 Task: Assign in the project ArcticForge the issue 'Improve performance when searching large data sets' to the sprint 'Speedy Gonzales'. Assign in the project ArcticForge the issue 'Implement user permissions to restrict access to sensitive data' to the sprint 'Speedy Gonzales'. Assign in the project ArcticForge the issue 'Develop a new feature to allow for in-app messaging between users' to the sprint 'Speedy Gonzales'. Assign in the project ArcticForge the issue 'Address issues related to software bugs and defects' to the sprint 'Speedy Gonzales'
Action: Mouse moved to (249, 71)
Screenshot: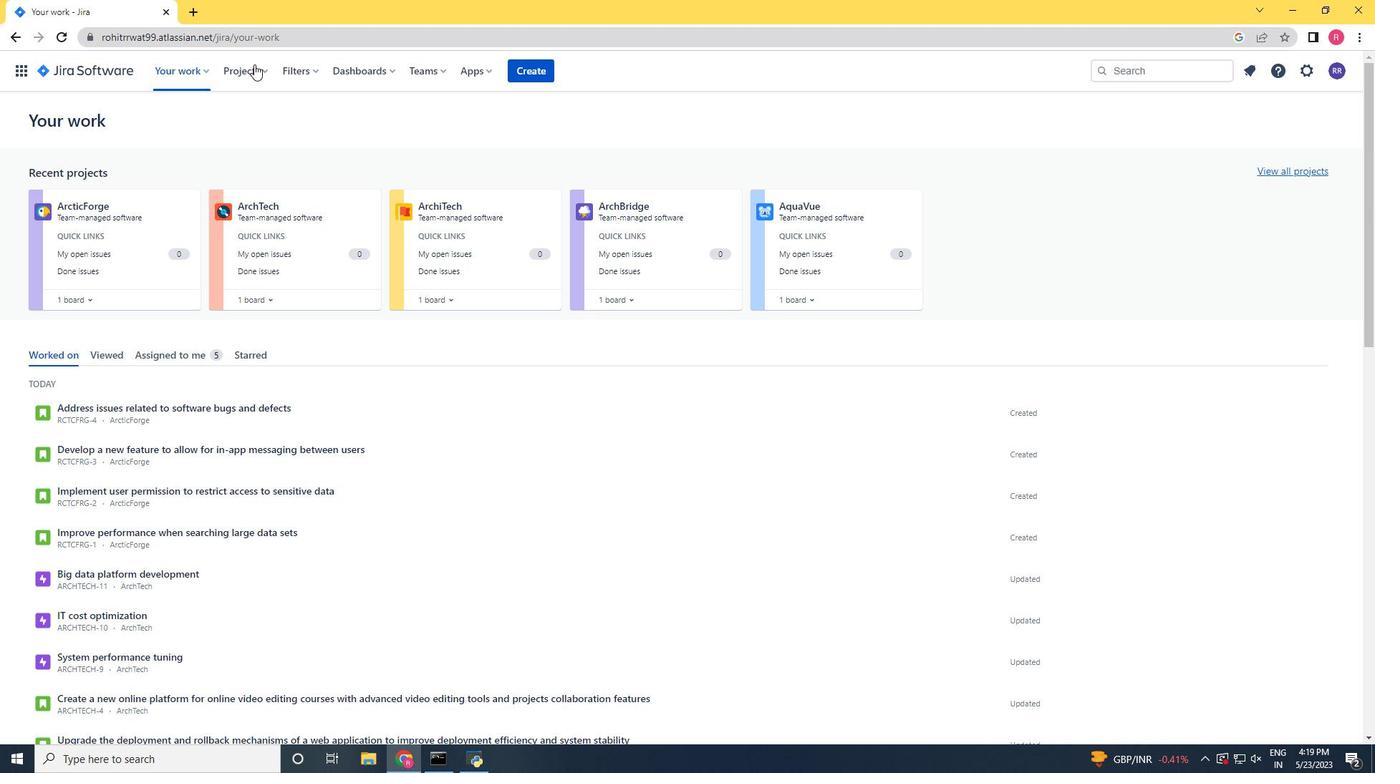 
Action: Mouse pressed left at (249, 71)
Screenshot: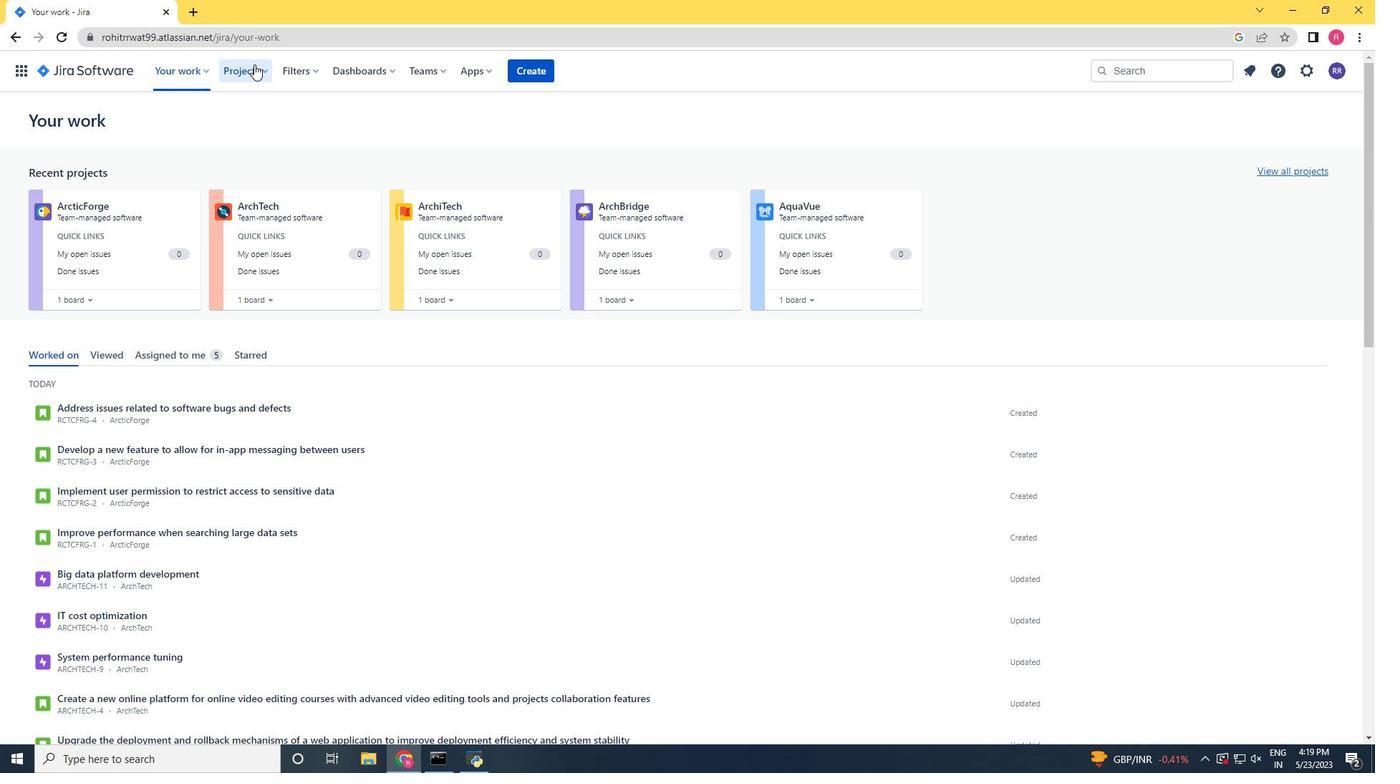 
Action: Mouse moved to (274, 126)
Screenshot: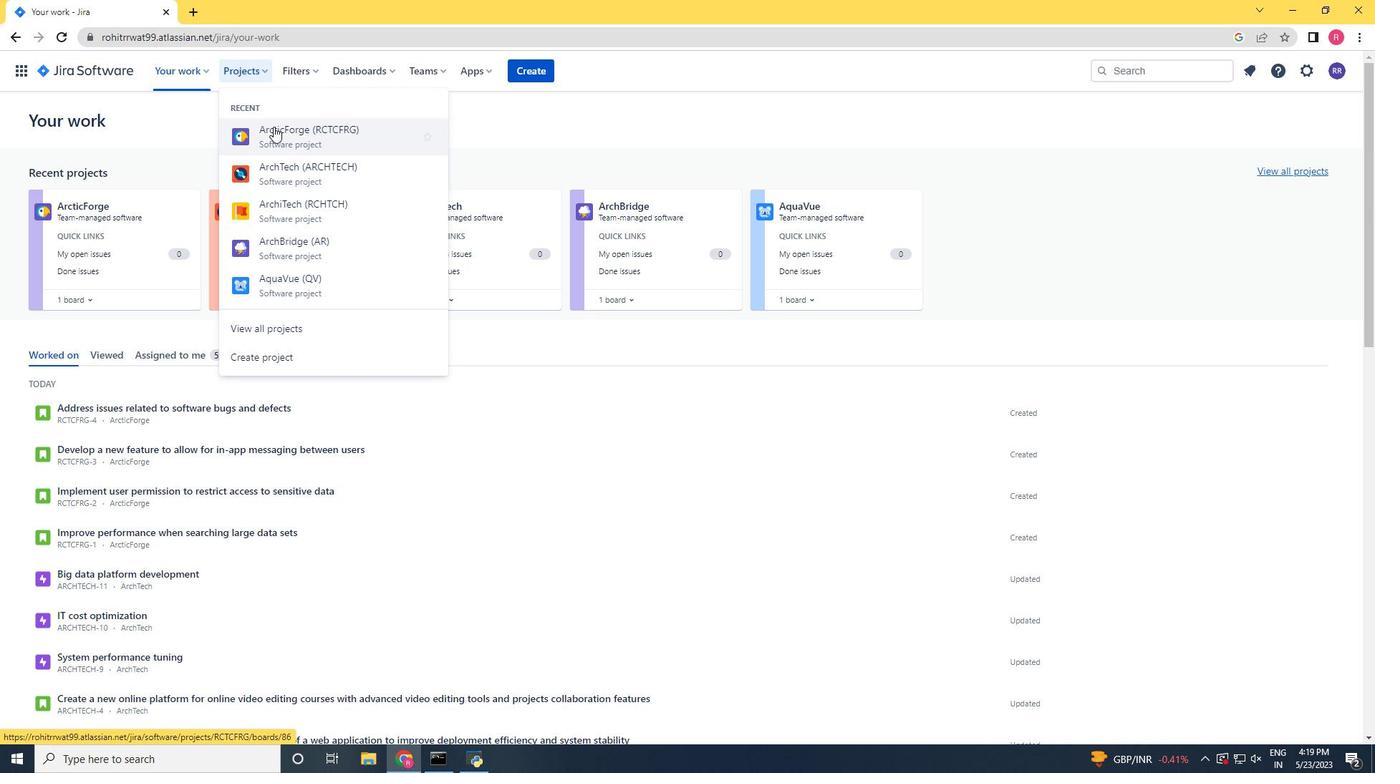 
Action: Mouse pressed left at (274, 126)
Screenshot: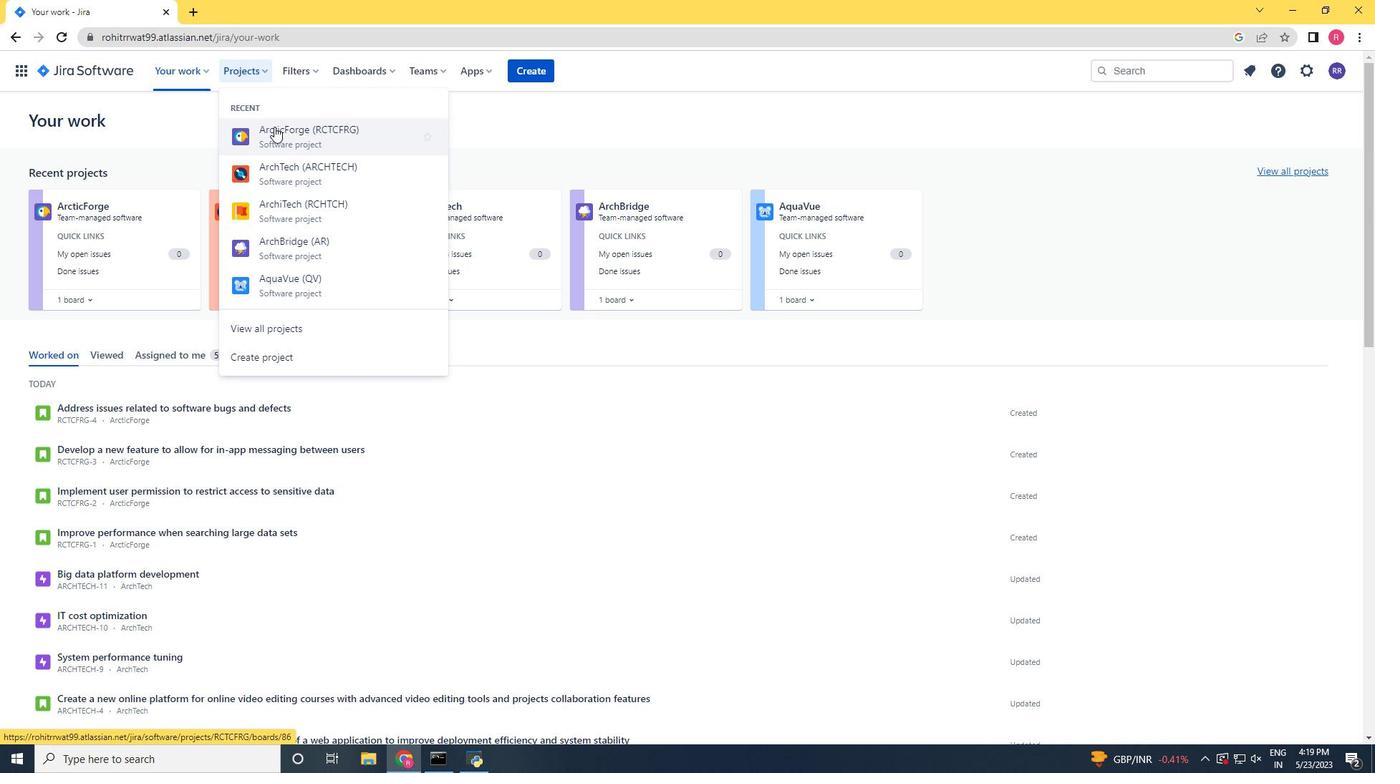 
Action: Mouse moved to (59, 210)
Screenshot: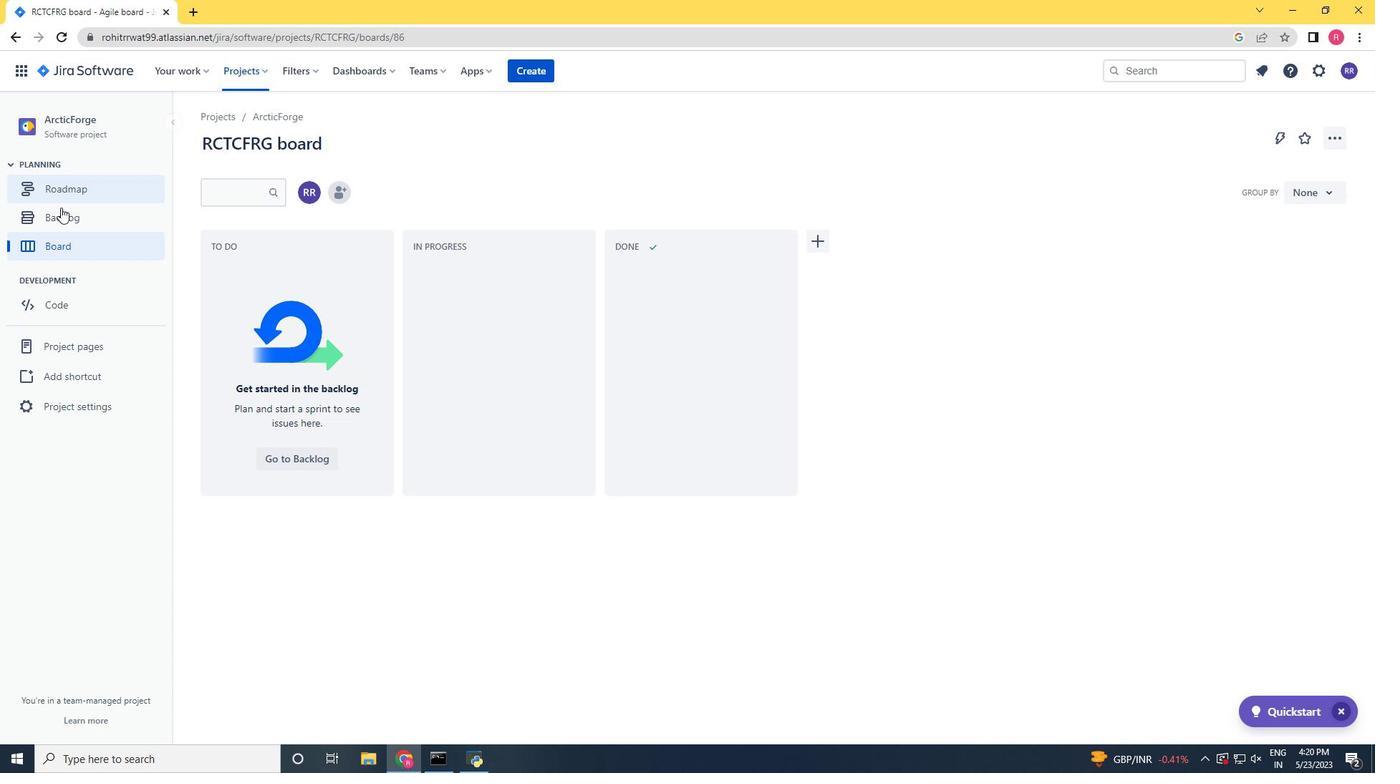 
Action: Mouse pressed left at (59, 210)
Screenshot: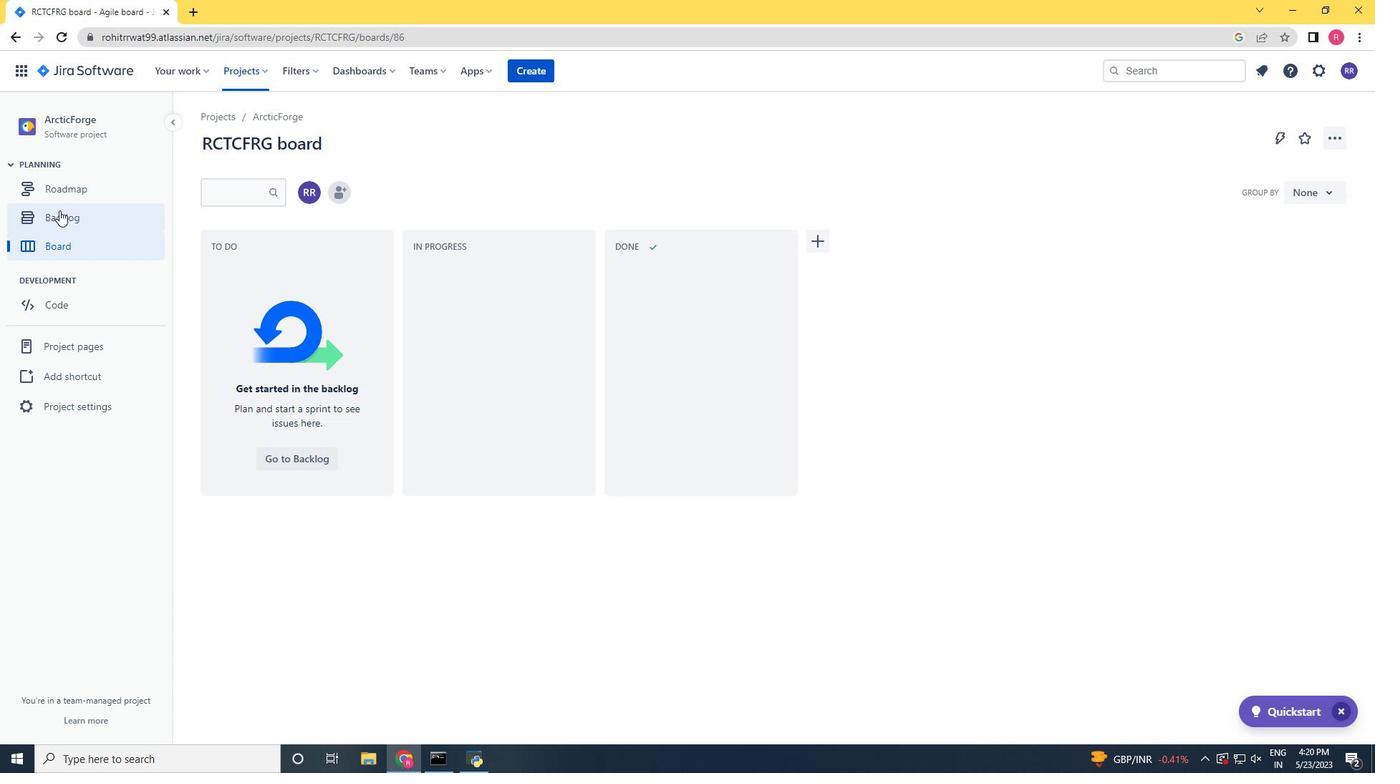 
Action: Mouse moved to (809, 548)
Screenshot: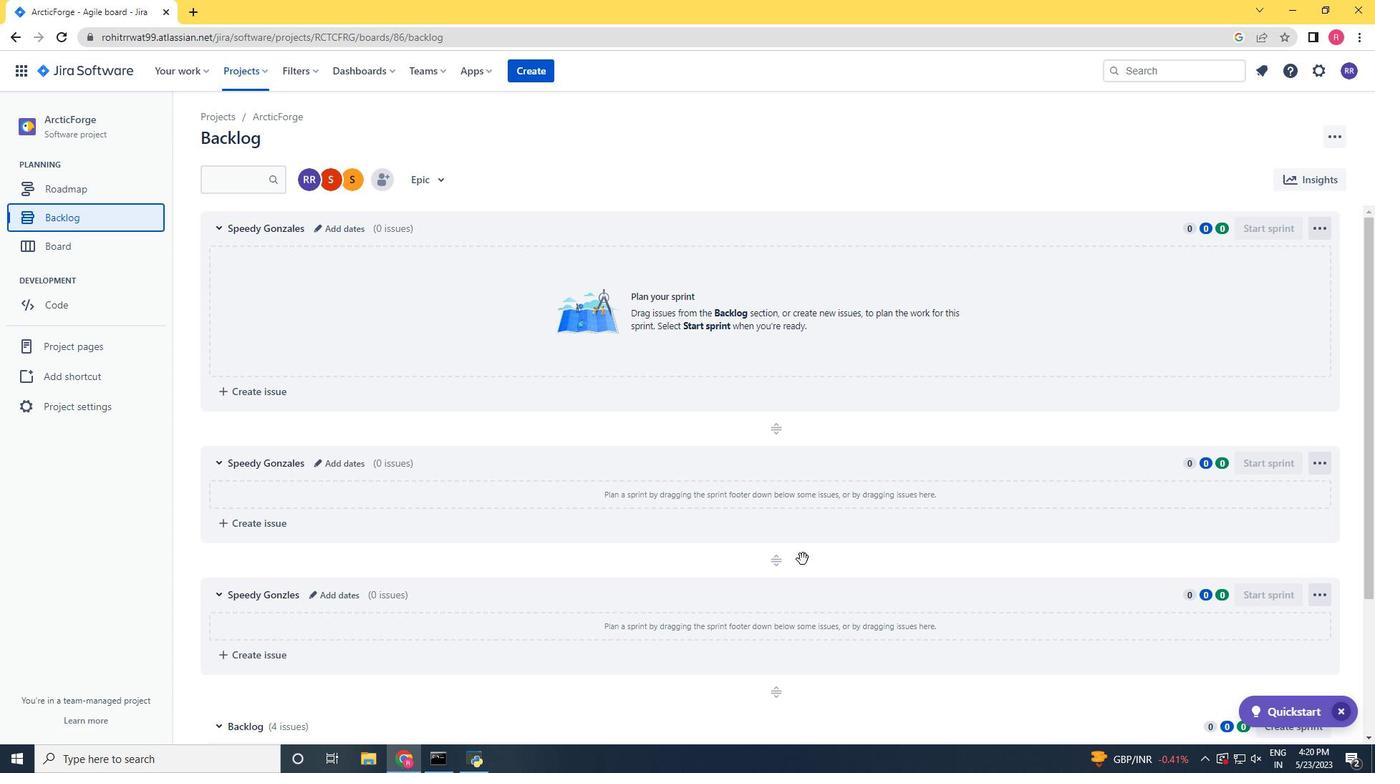 
Action: Mouse scrolled (809, 548) with delta (0, 0)
Screenshot: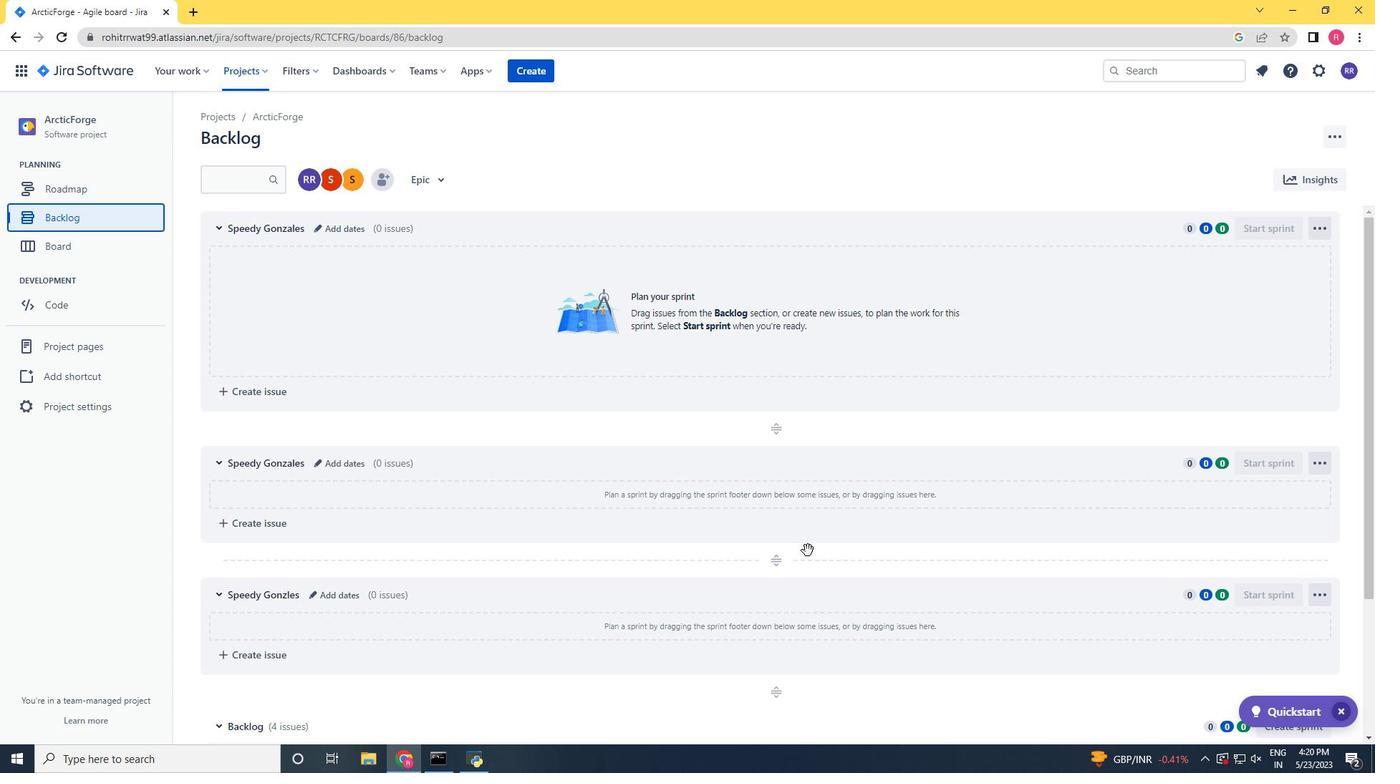 
Action: Mouse scrolled (809, 548) with delta (0, 0)
Screenshot: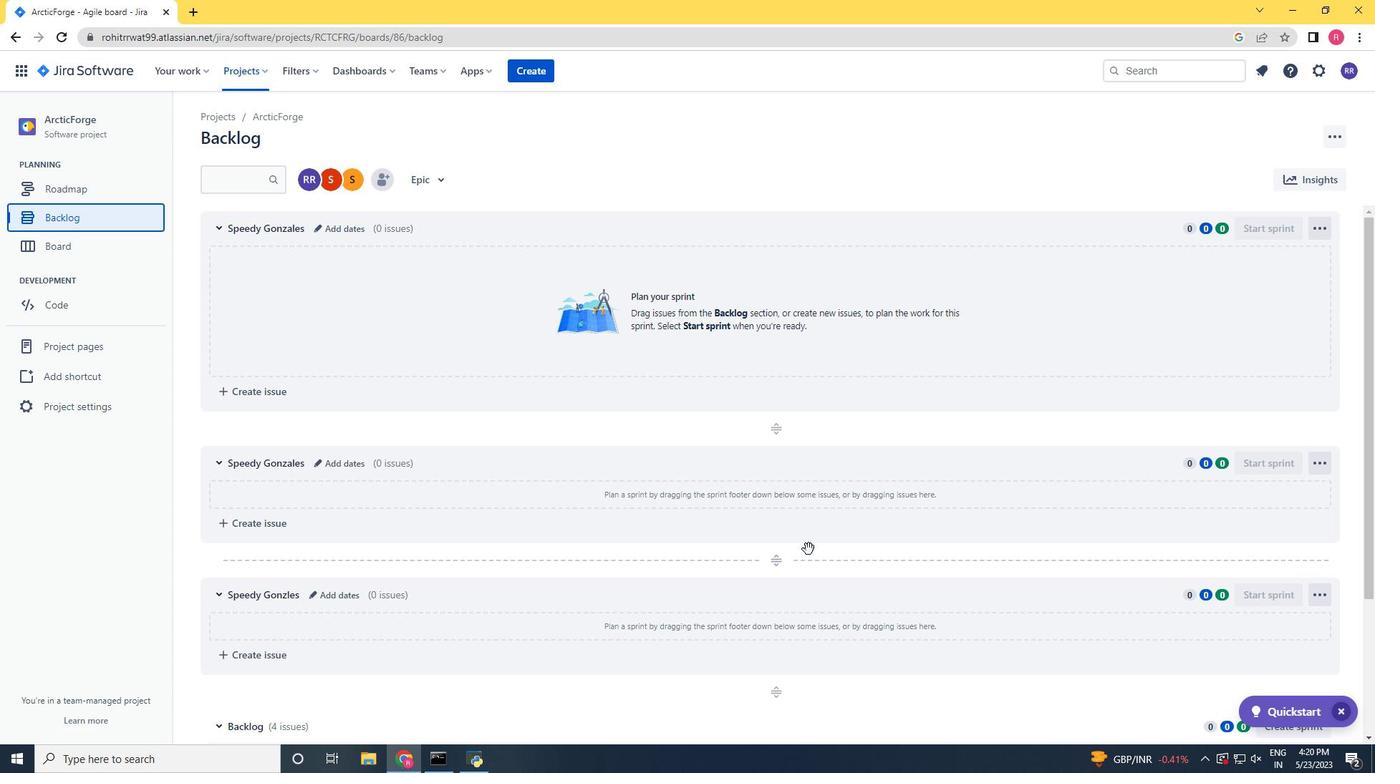 
Action: Mouse scrolled (809, 548) with delta (0, 0)
Screenshot: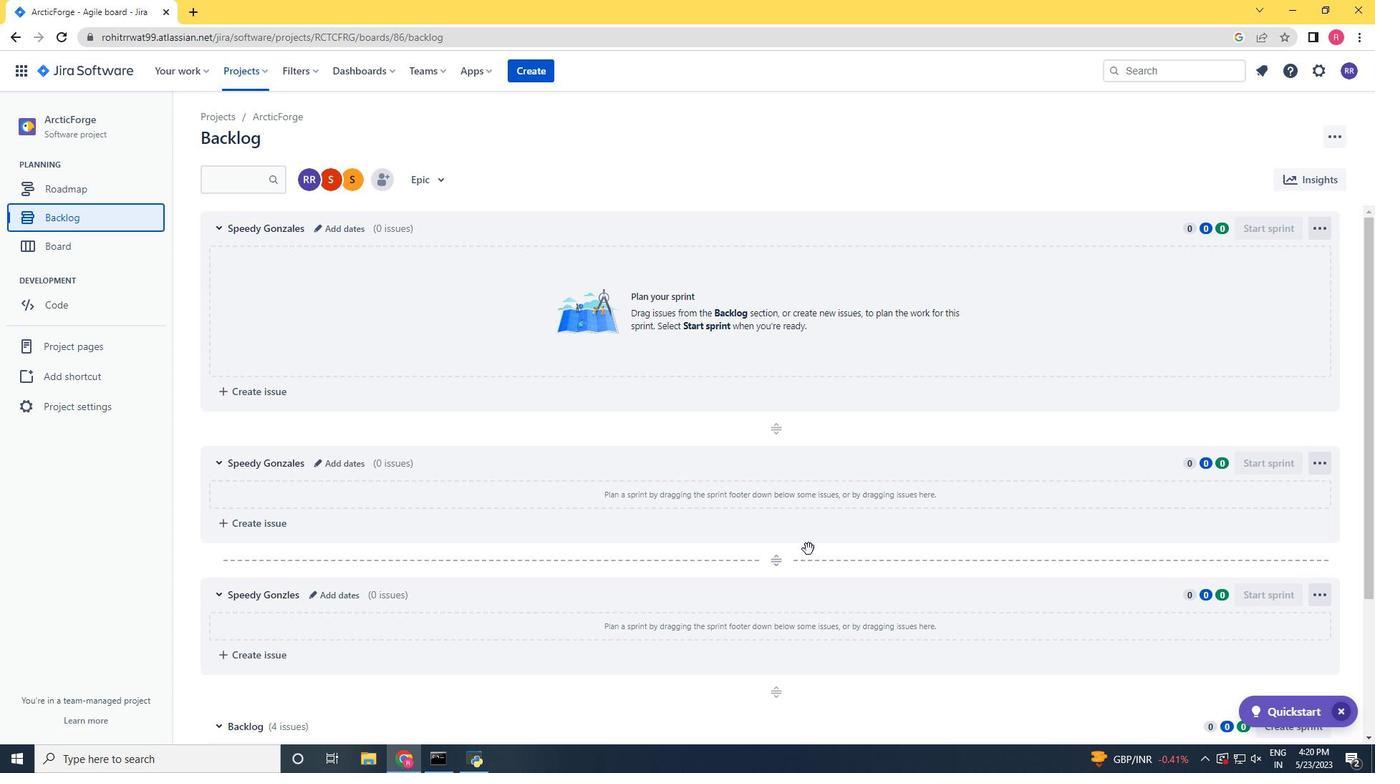 
Action: Mouse scrolled (809, 548) with delta (0, 0)
Screenshot: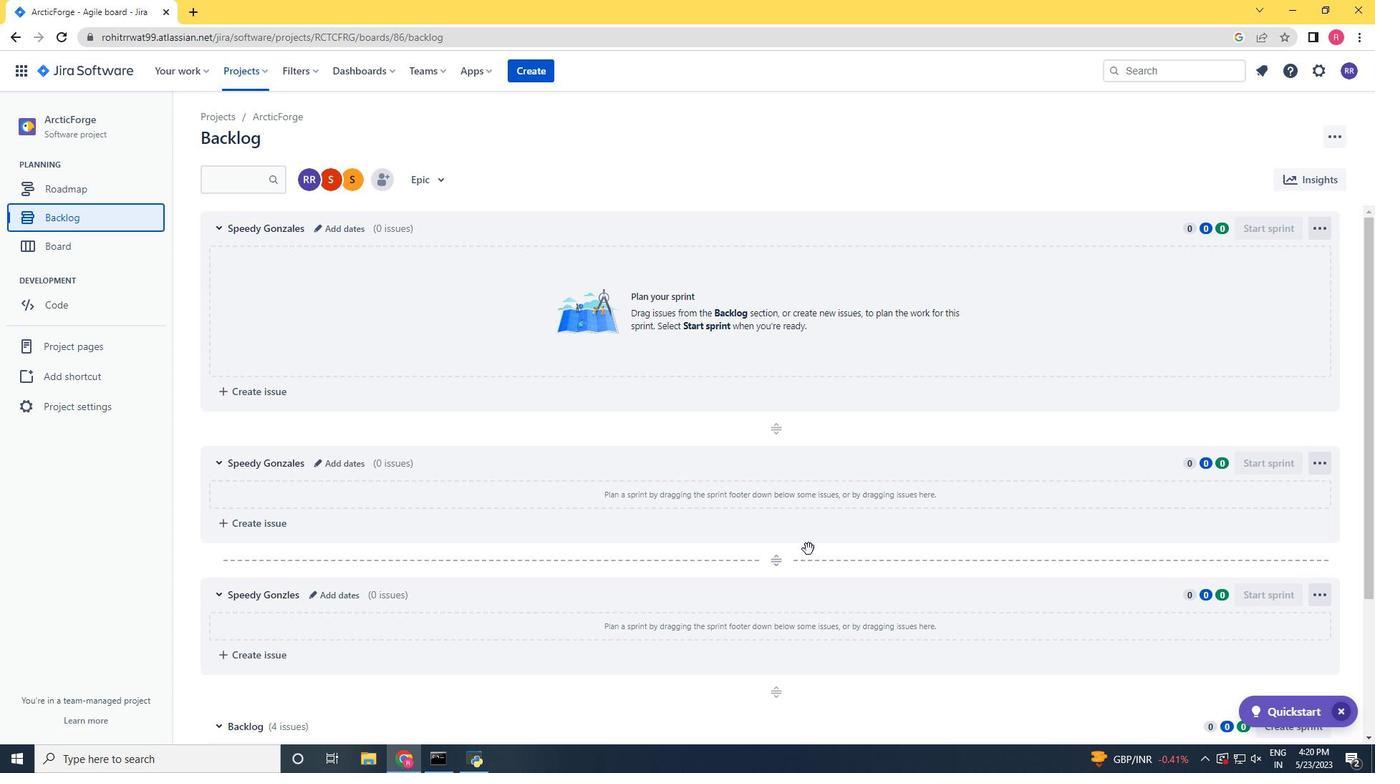 
Action: Mouse scrolled (809, 548) with delta (0, 0)
Screenshot: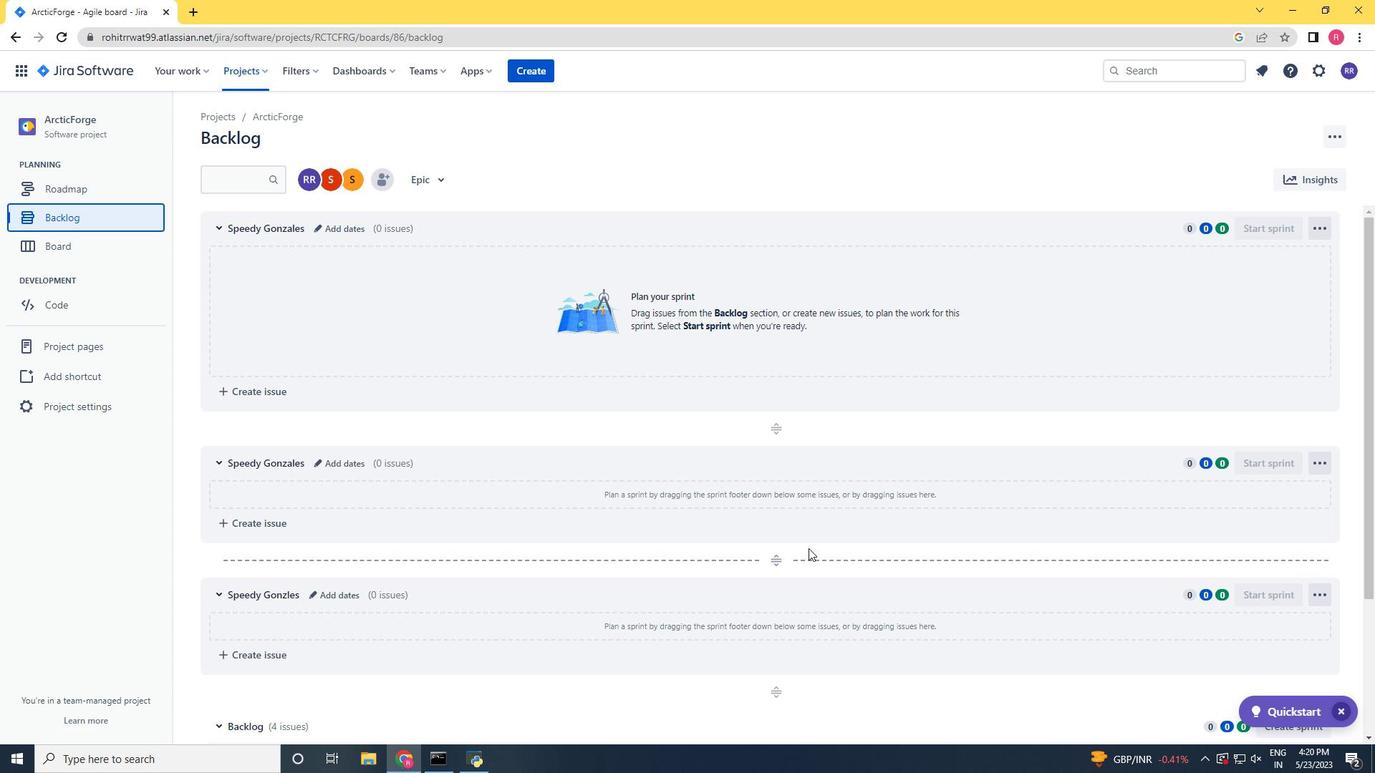 
Action: Mouse scrolled (809, 548) with delta (0, 0)
Screenshot: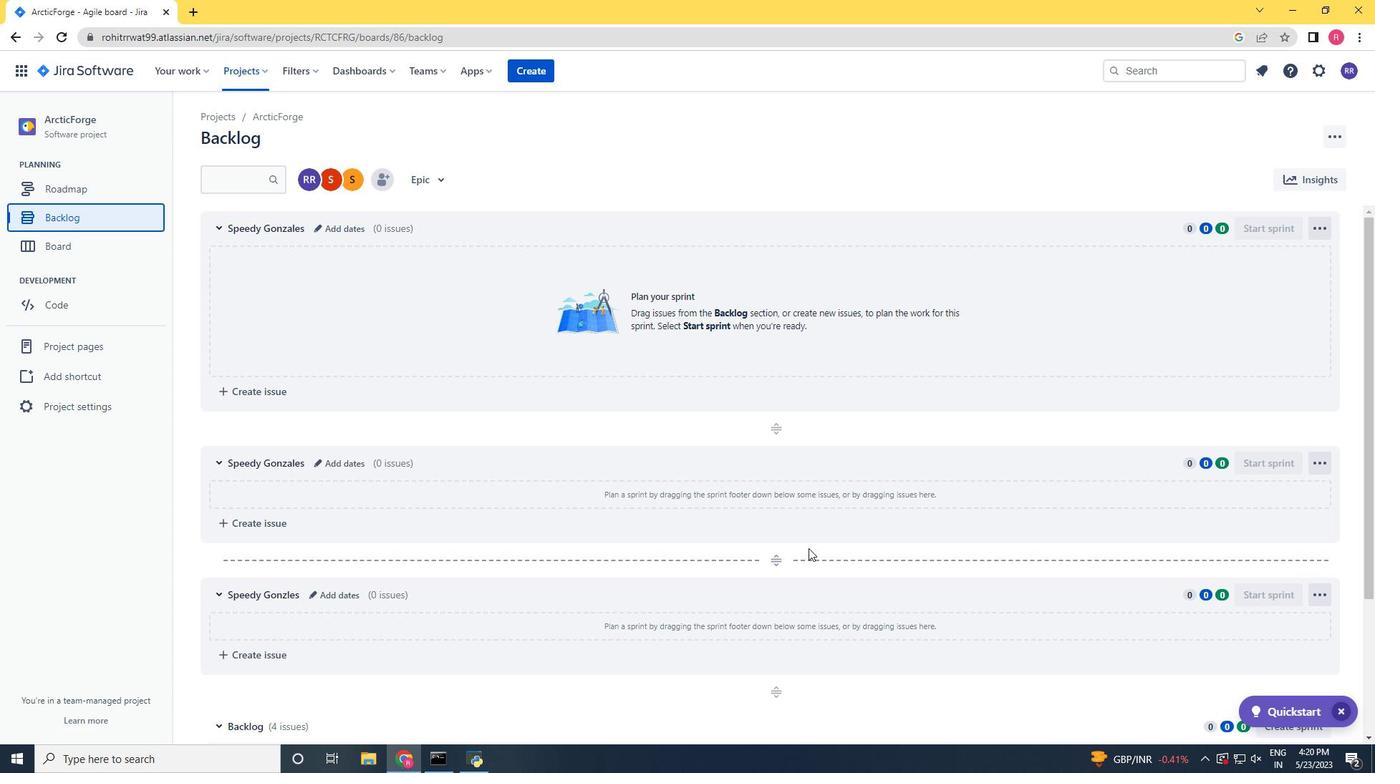 
Action: Mouse moved to (1315, 567)
Screenshot: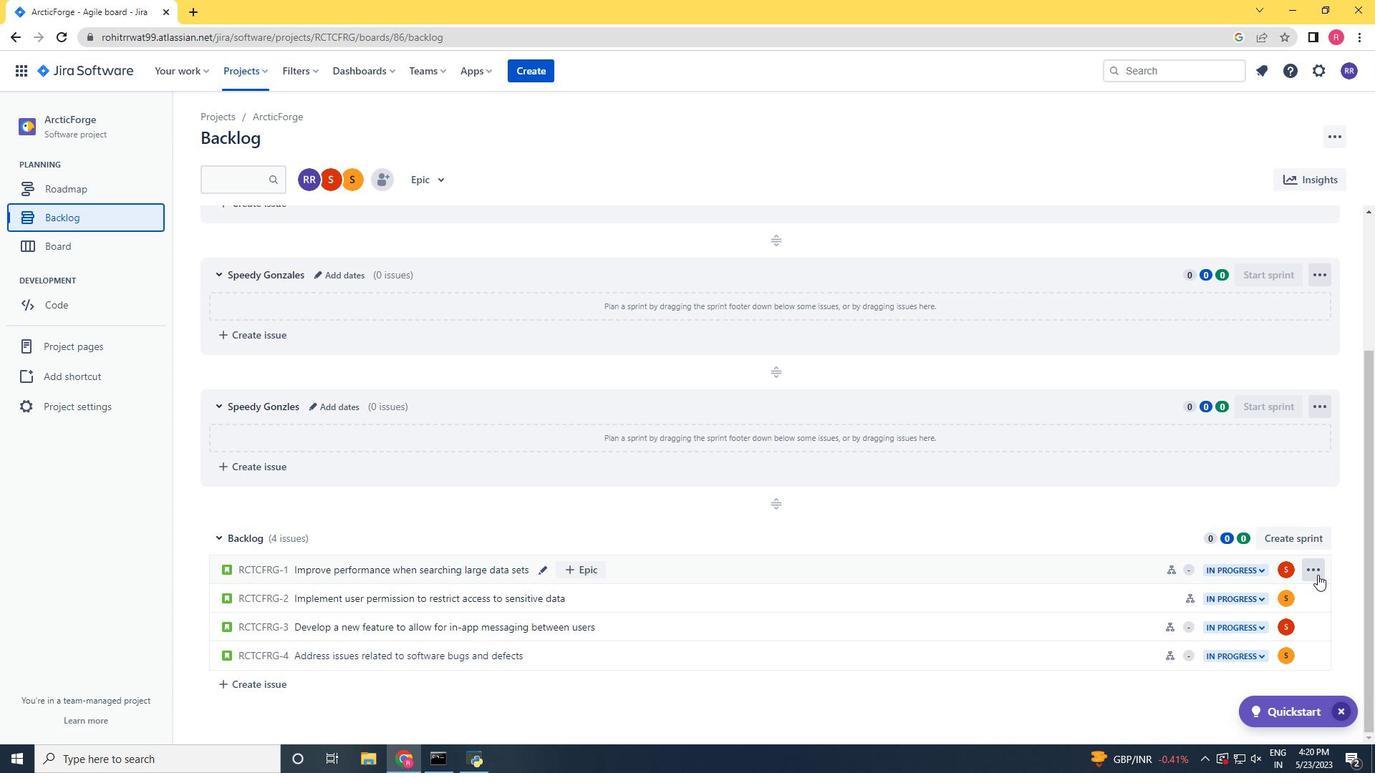 
Action: Mouse pressed left at (1315, 567)
Screenshot: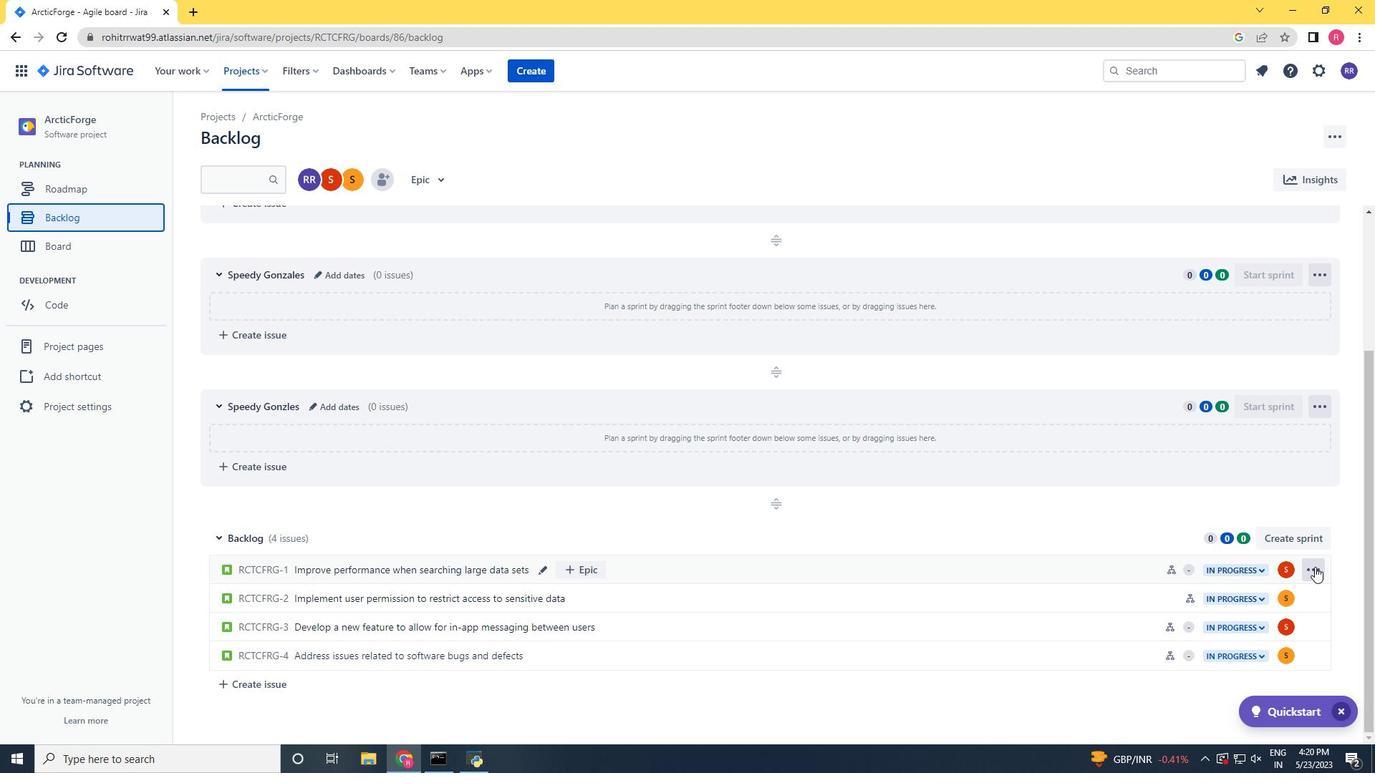 
Action: Mouse moved to (1281, 454)
Screenshot: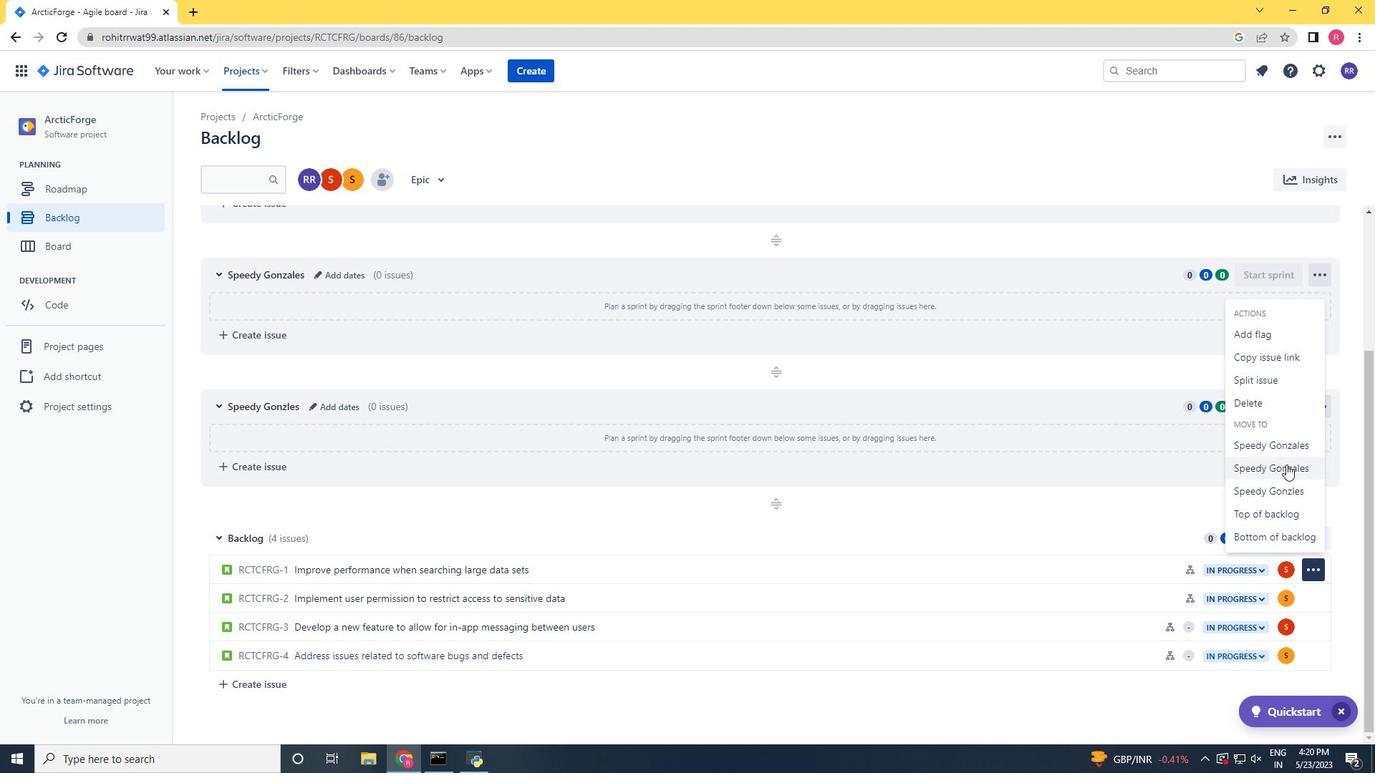 
Action: Mouse pressed left at (1281, 454)
Screenshot: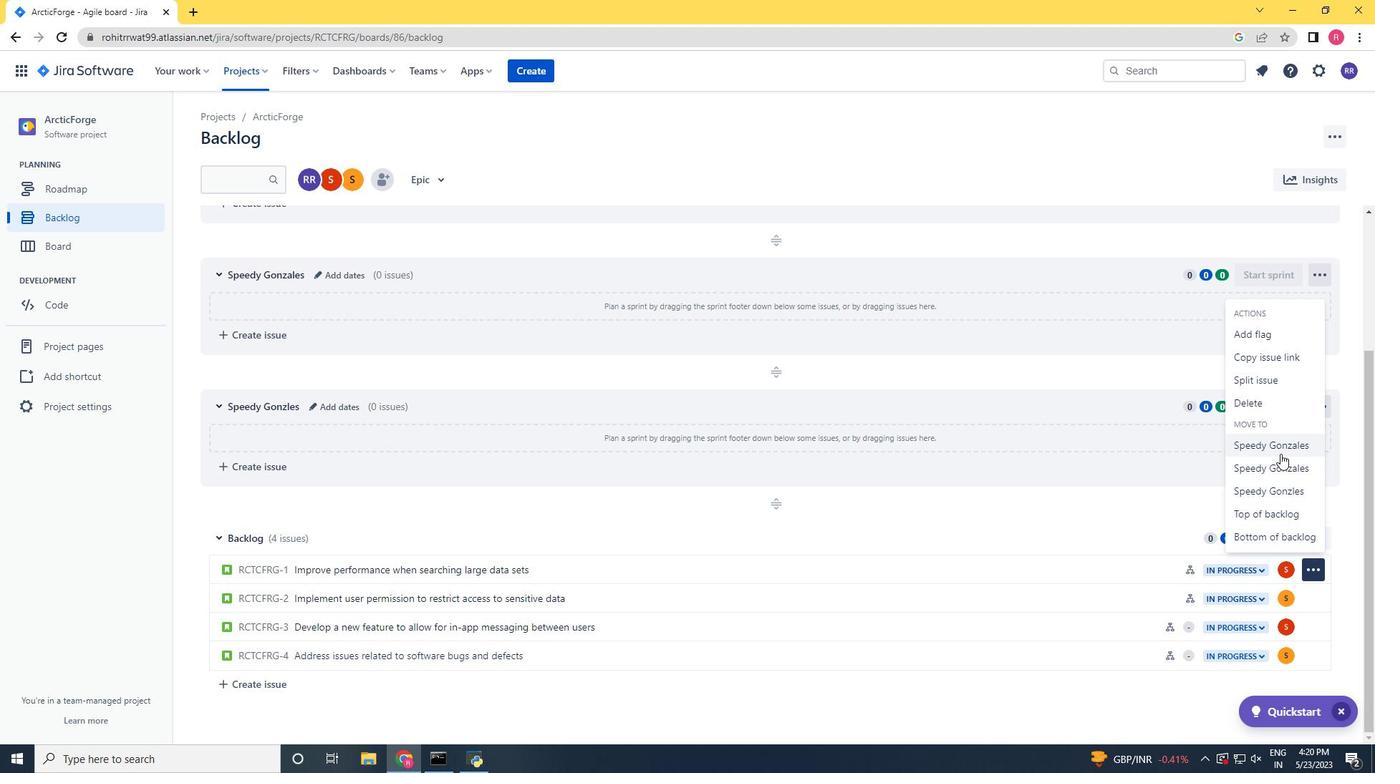 
Action: Mouse moved to (791, 546)
Screenshot: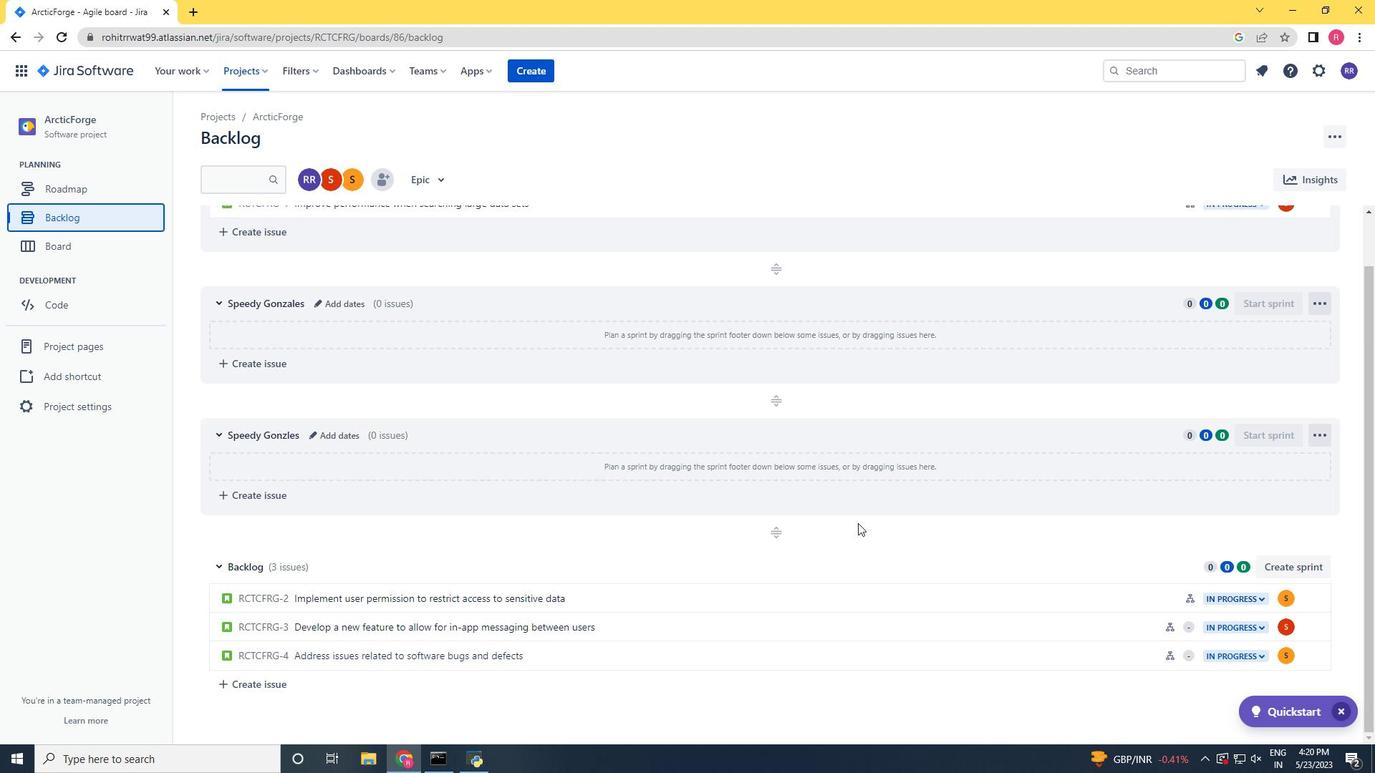 
Action: Mouse scrolled (791, 547) with delta (0, 0)
Screenshot: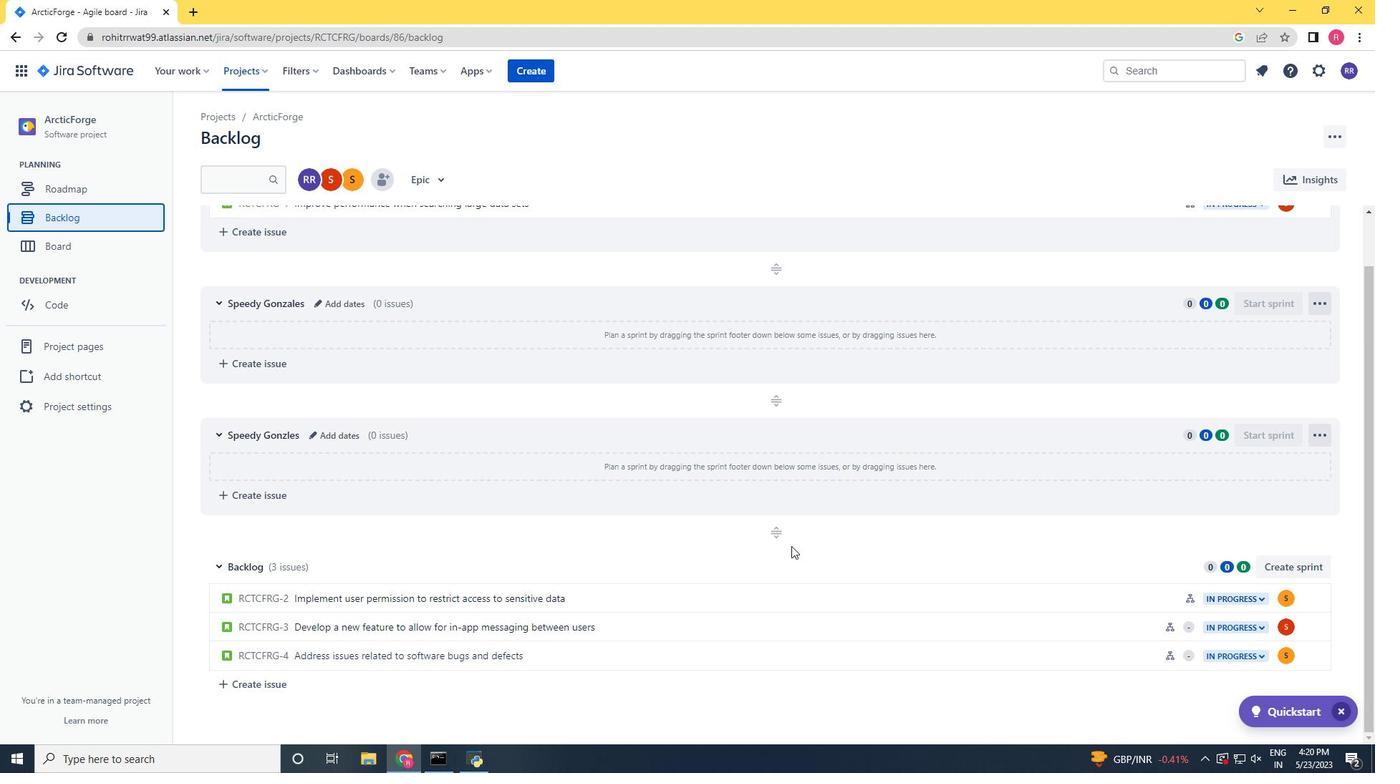 
Action: Mouse scrolled (791, 547) with delta (0, 0)
Screenshot: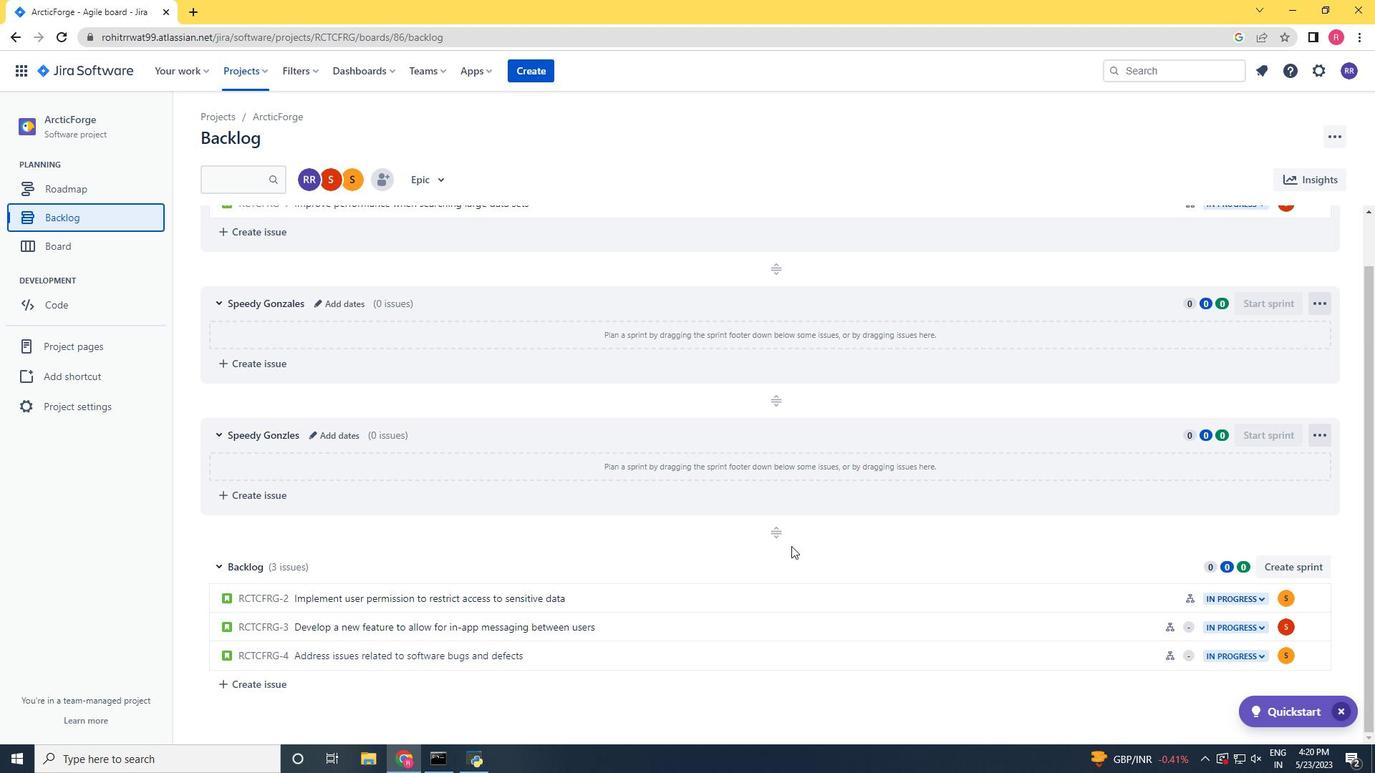
Action: Mouse scrolled (791, 547) with delta (0, 0)
Screenshot: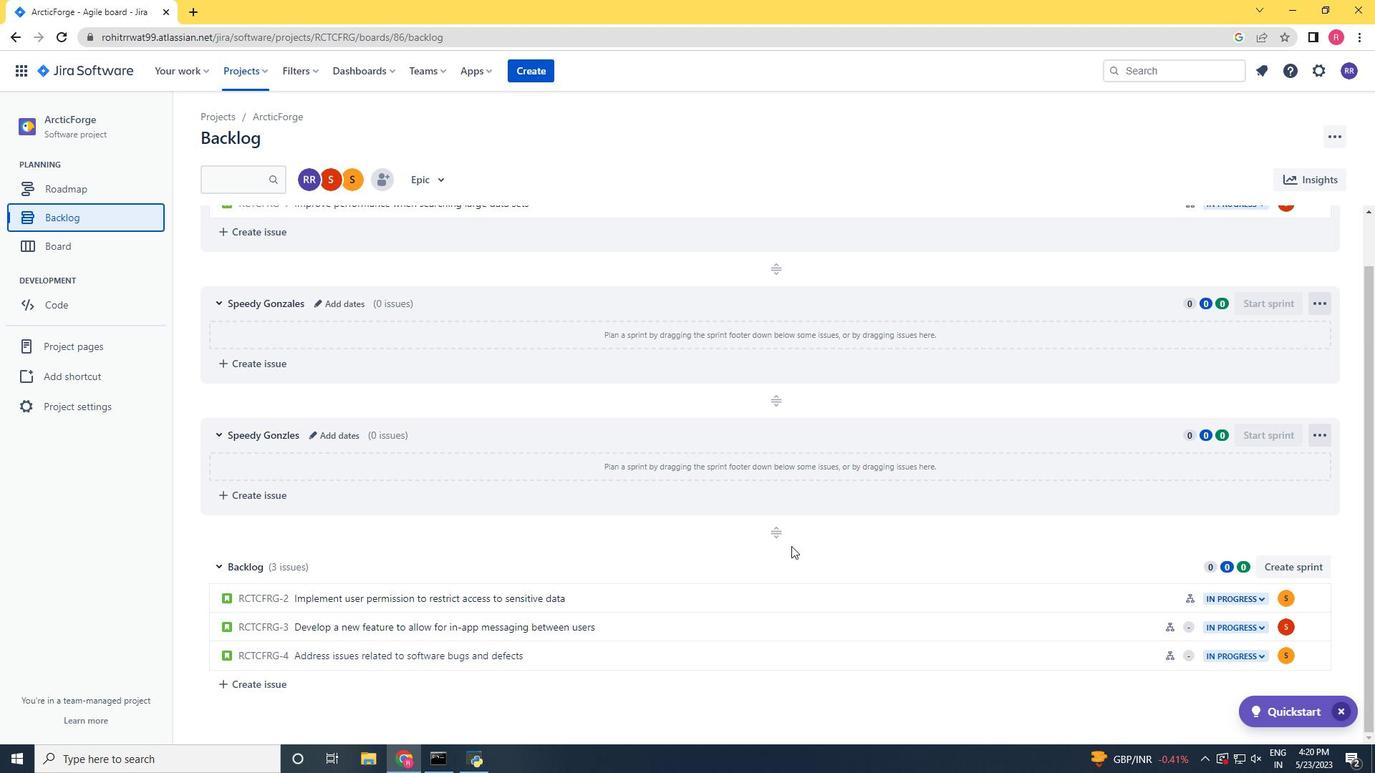 
Action: Mouse scrolled (791, 547) with delta (0, 0)
Screenshot: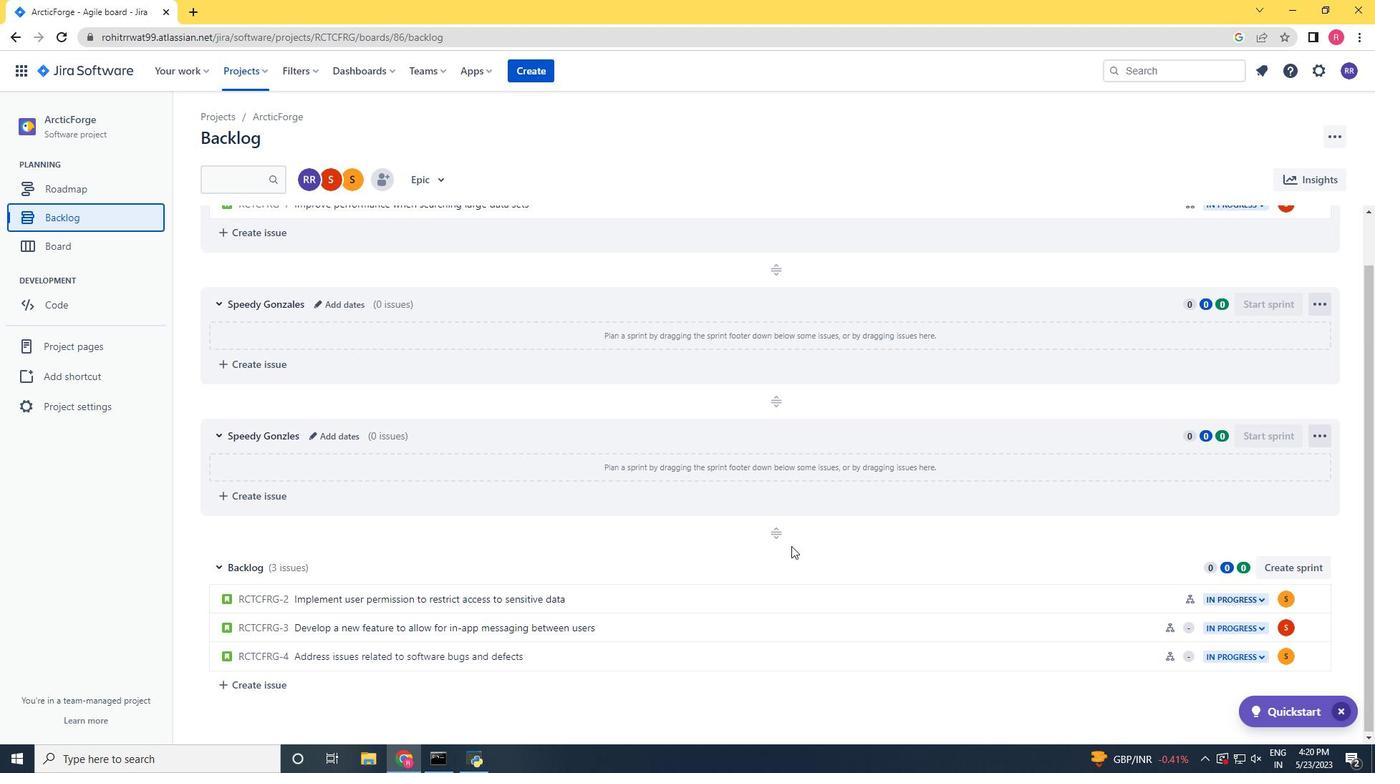 
Action: Mouse scrolled (791, 547) with delta (0, 0)
Screenshot: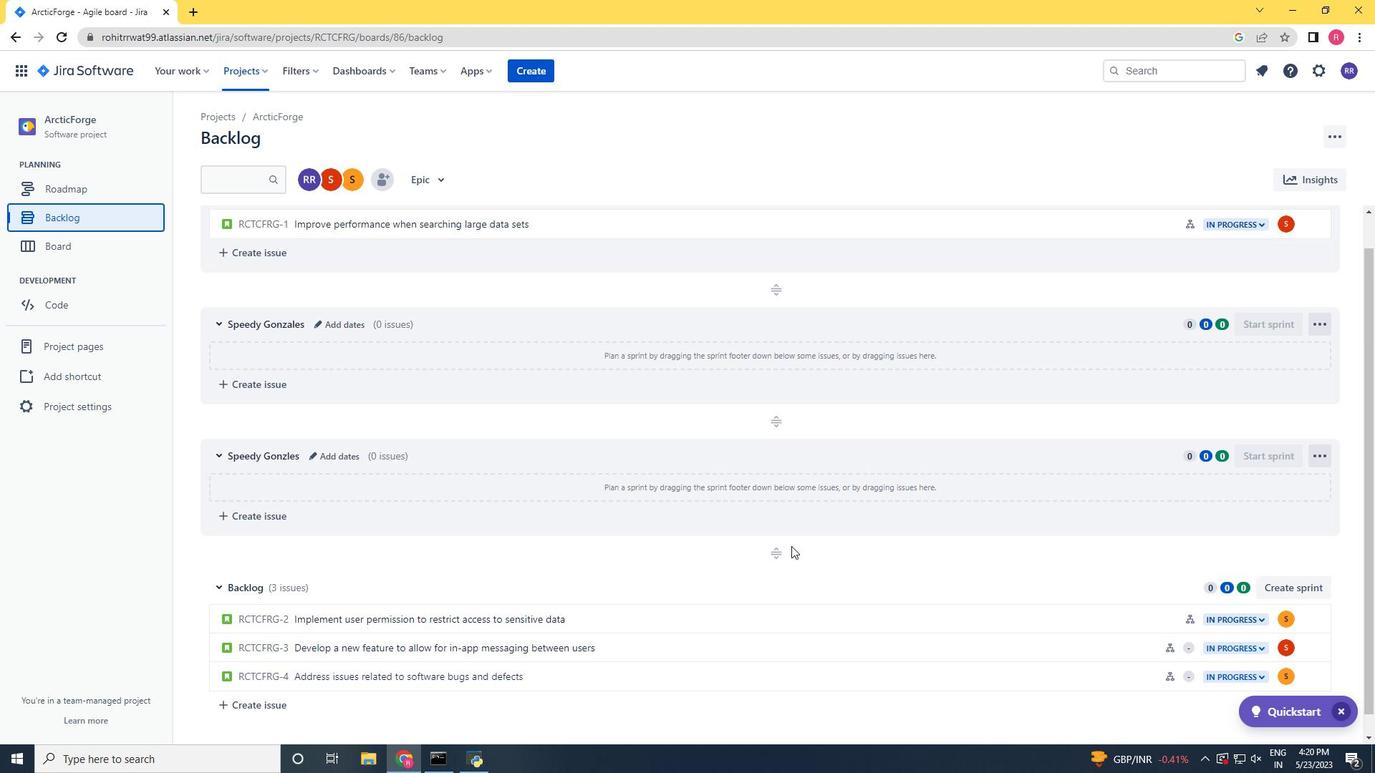 
Action: Mouse moved to (843, 634)
Screenshot: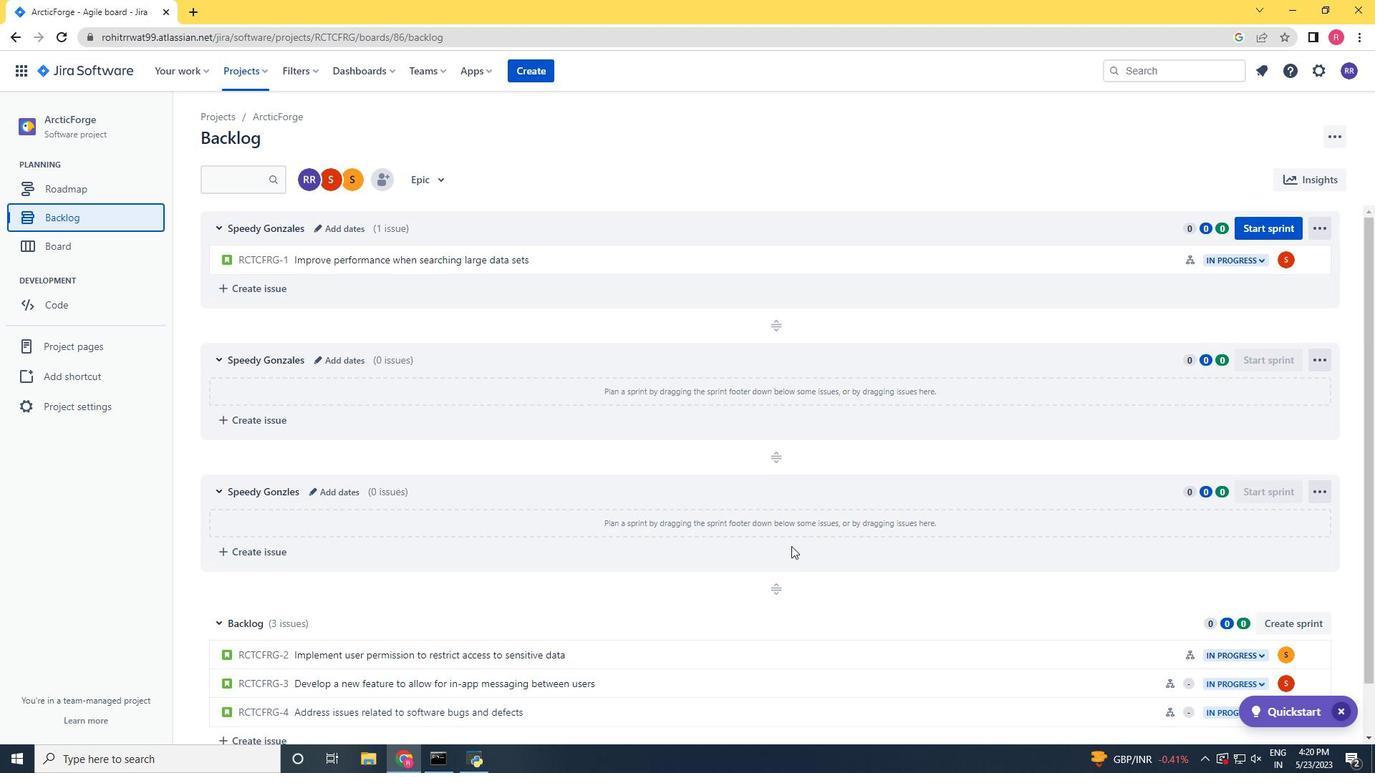
Action: Mouse scrolled (843, 633) with delta (0, 0)
Screenshot: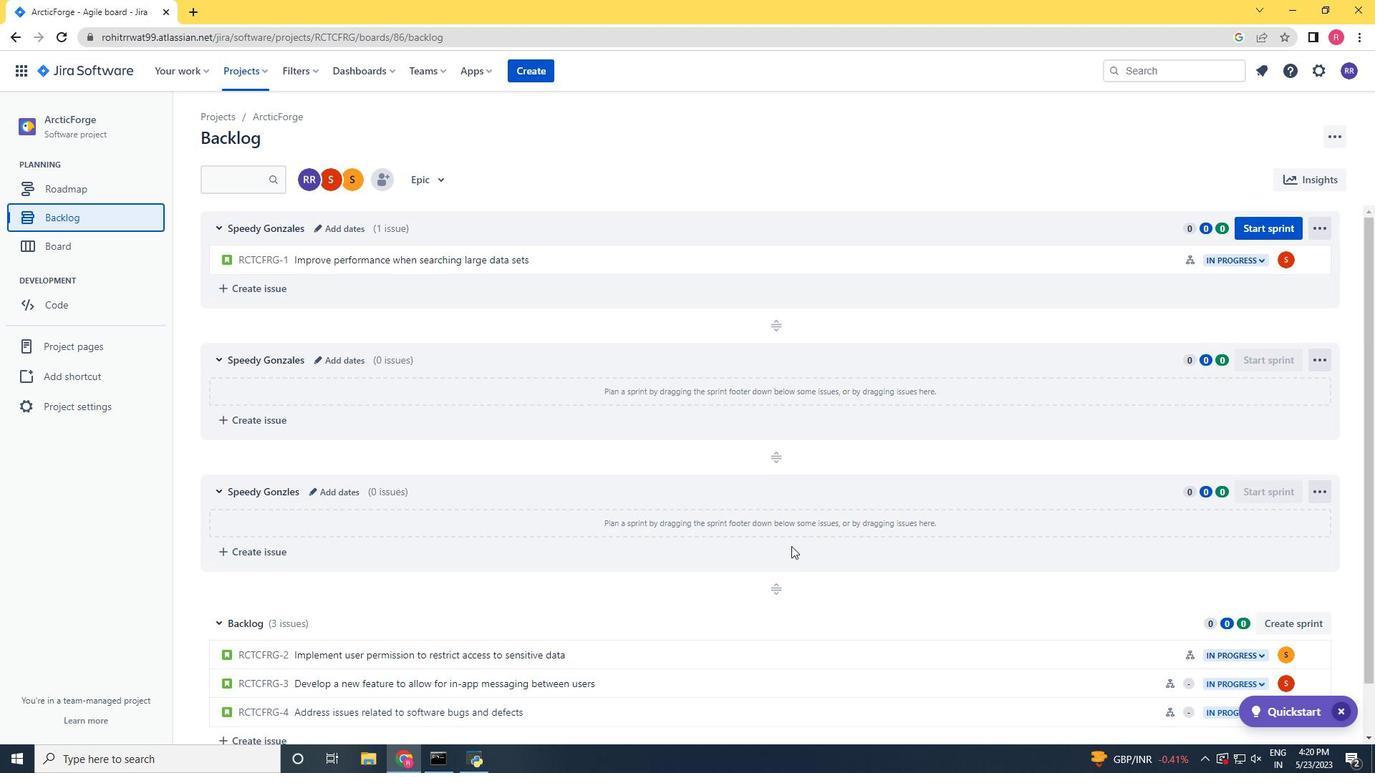 
Action: Mouse moved to (857, 648)
Screenshot: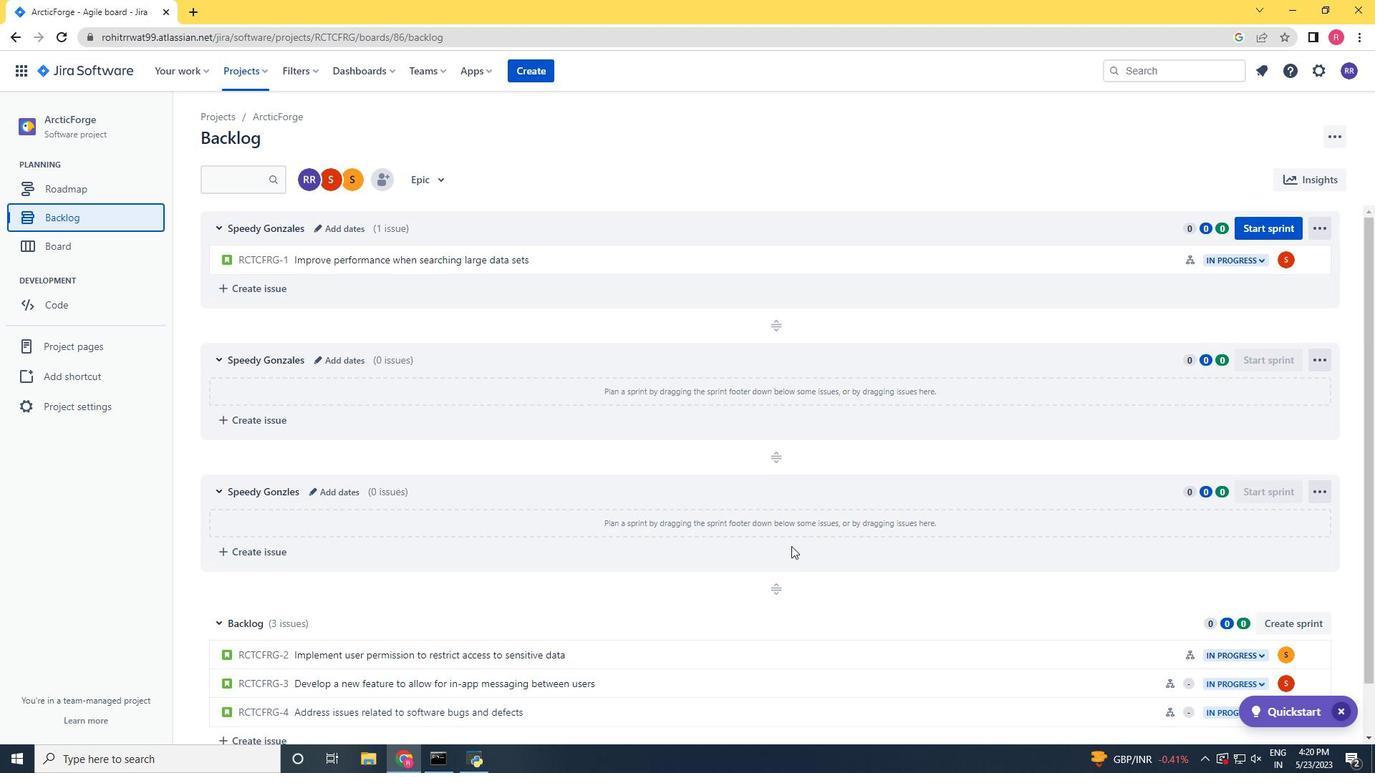 
Action: Mouse scrolled (857, 647) with delta (0, 0)
Screenshot: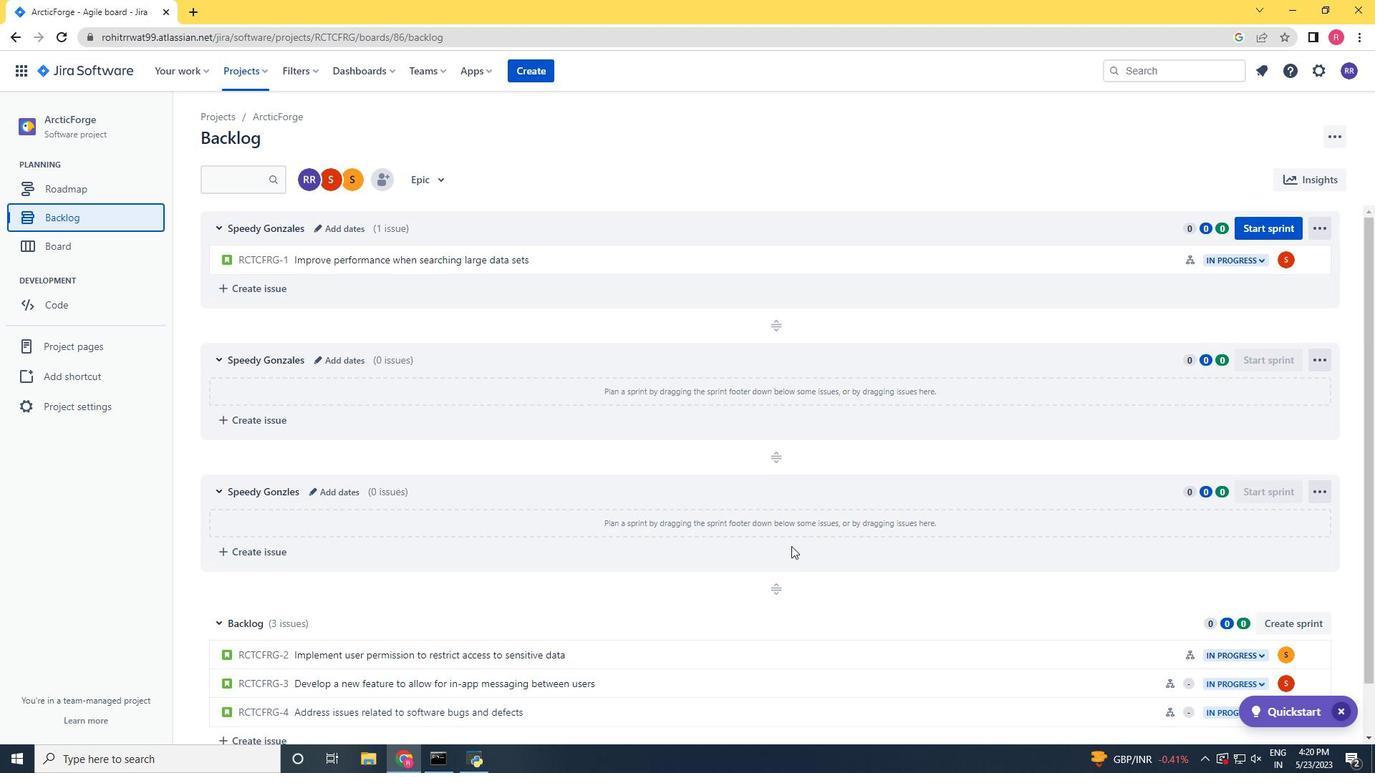 
Action: Mouse moved to (868, 657)
Screenshot: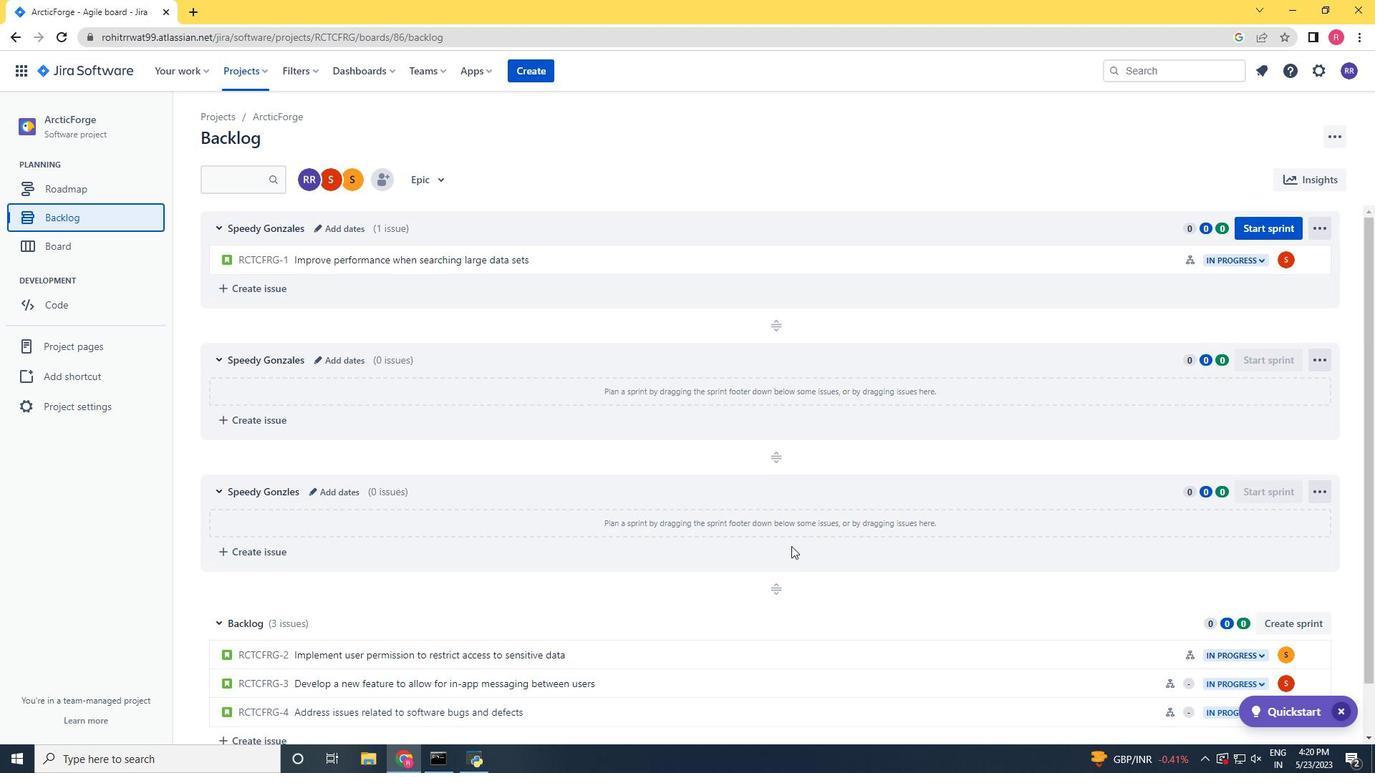 
Action: Mouse scrolled (868, 657) with delta (0, 0)
Screenshot: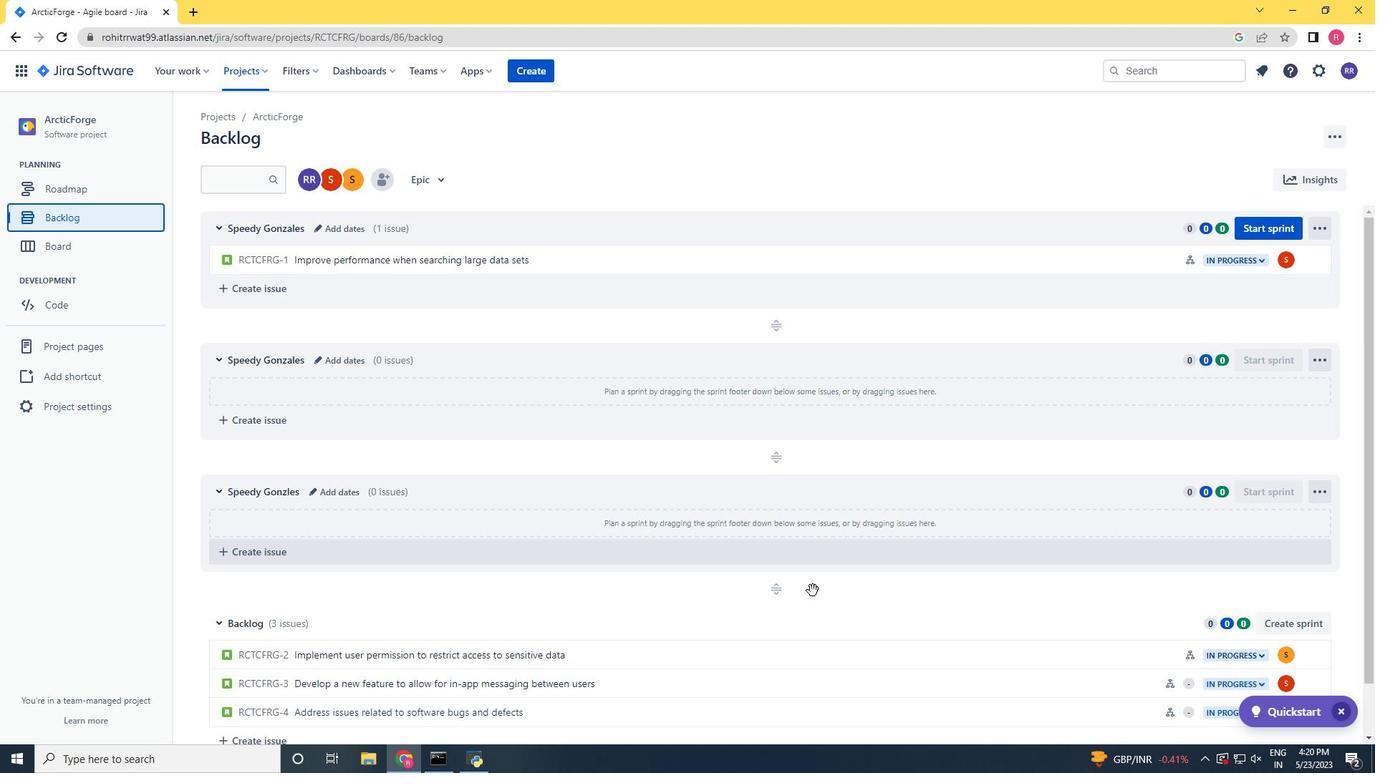 
Action: Mouse moved to (895, 666)
Screenshot: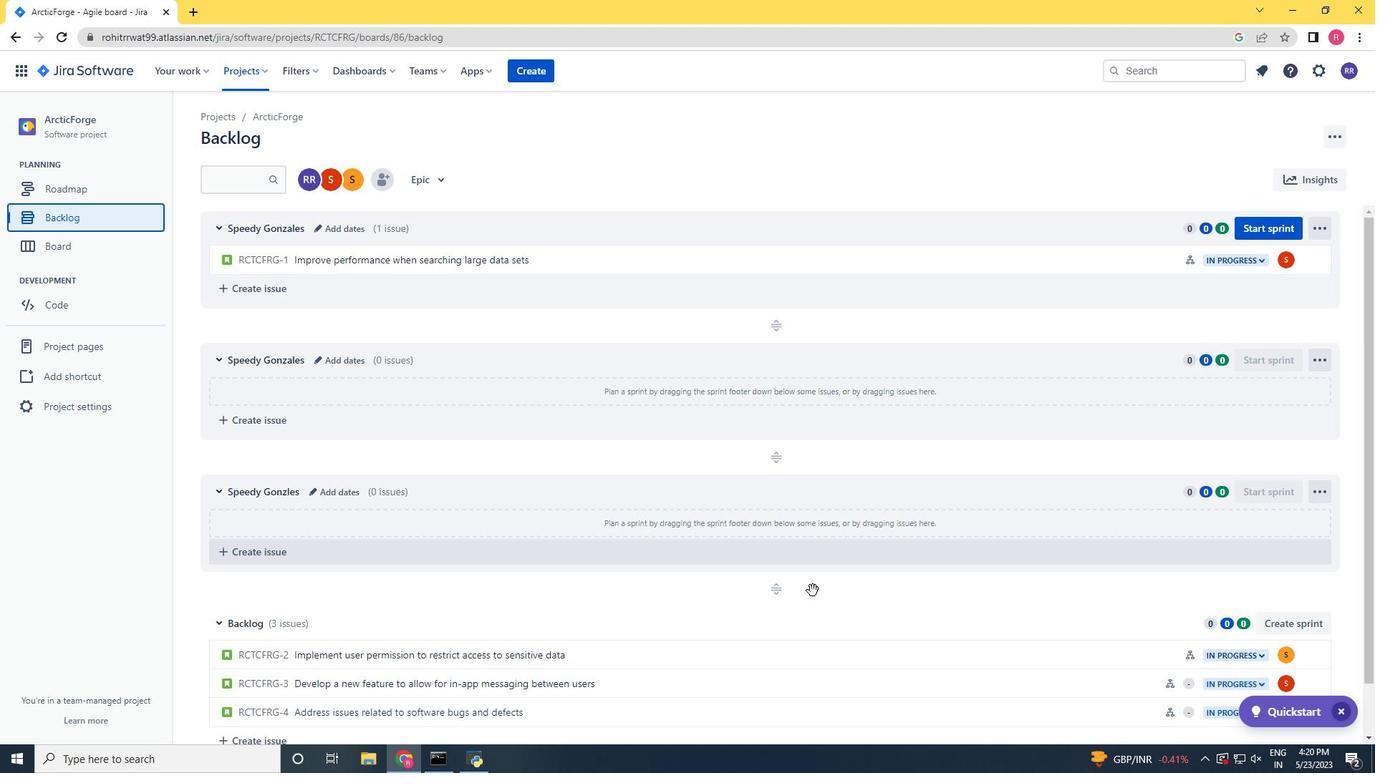 
Action: Mouse scrolled (895, 665) with delta (0, 0)
Screenshot: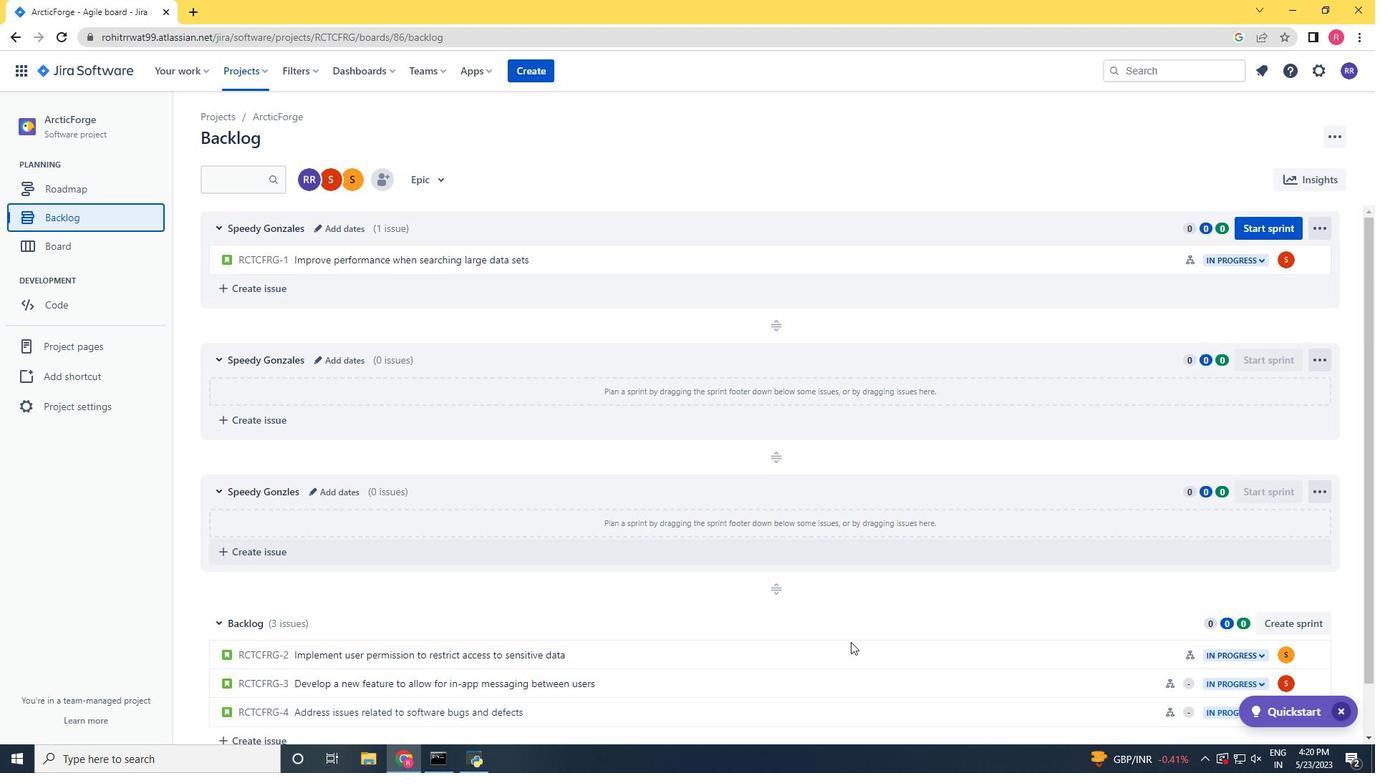 
Action: Mouse moved to (1317, 601)
Screenshot: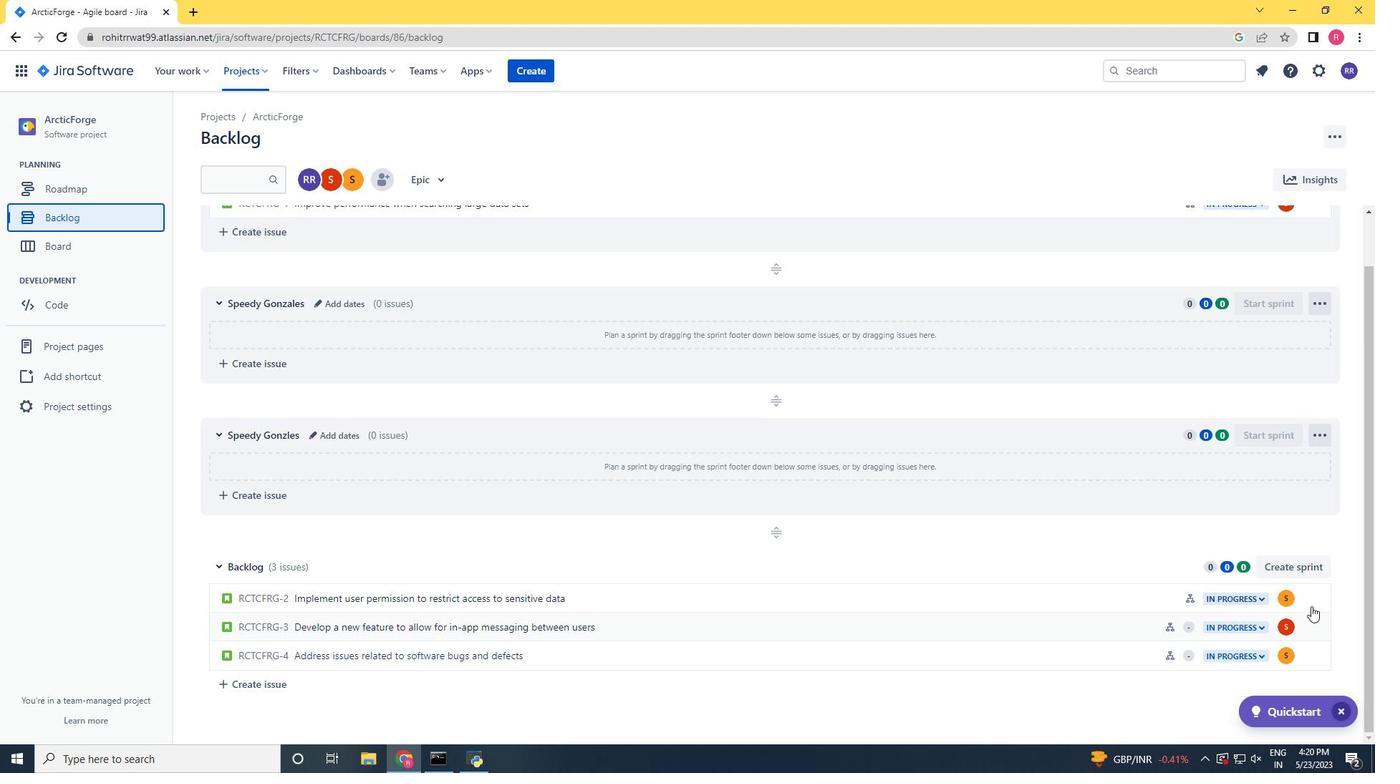 
Action: Mouse pressed left at (1317, 601)
Screenshot: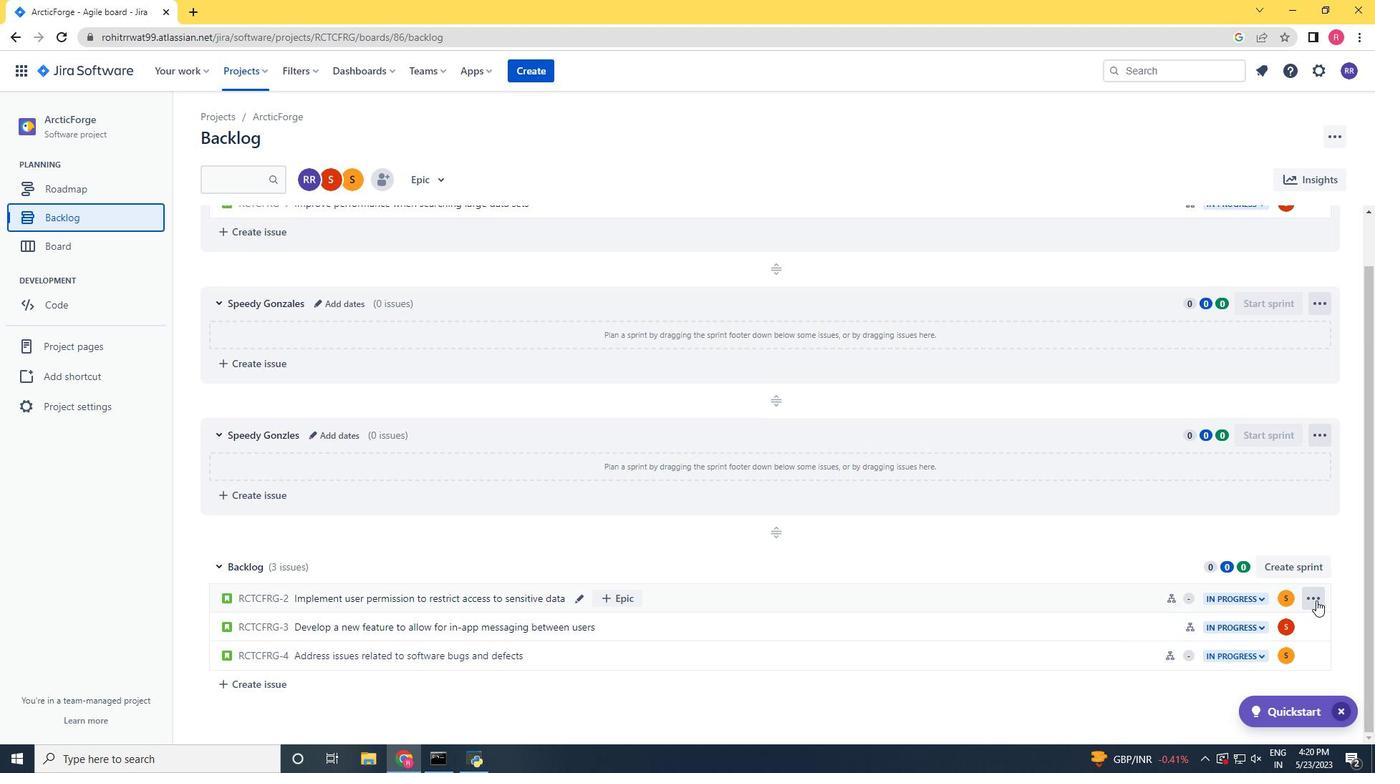 
Action: Mouse moved to (1275, 496)
Screenshot: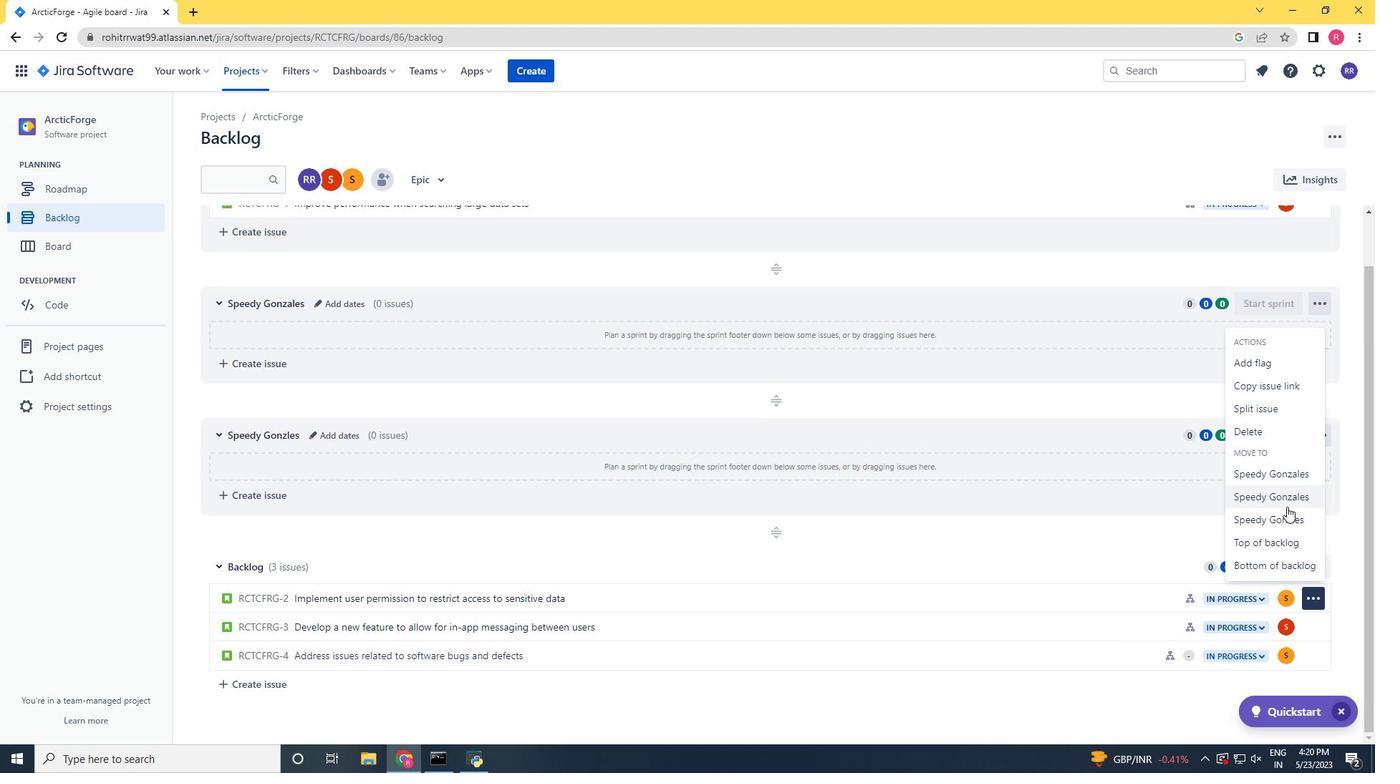 
Action: Mouse pressed left at (1275, 496)
Screenshot: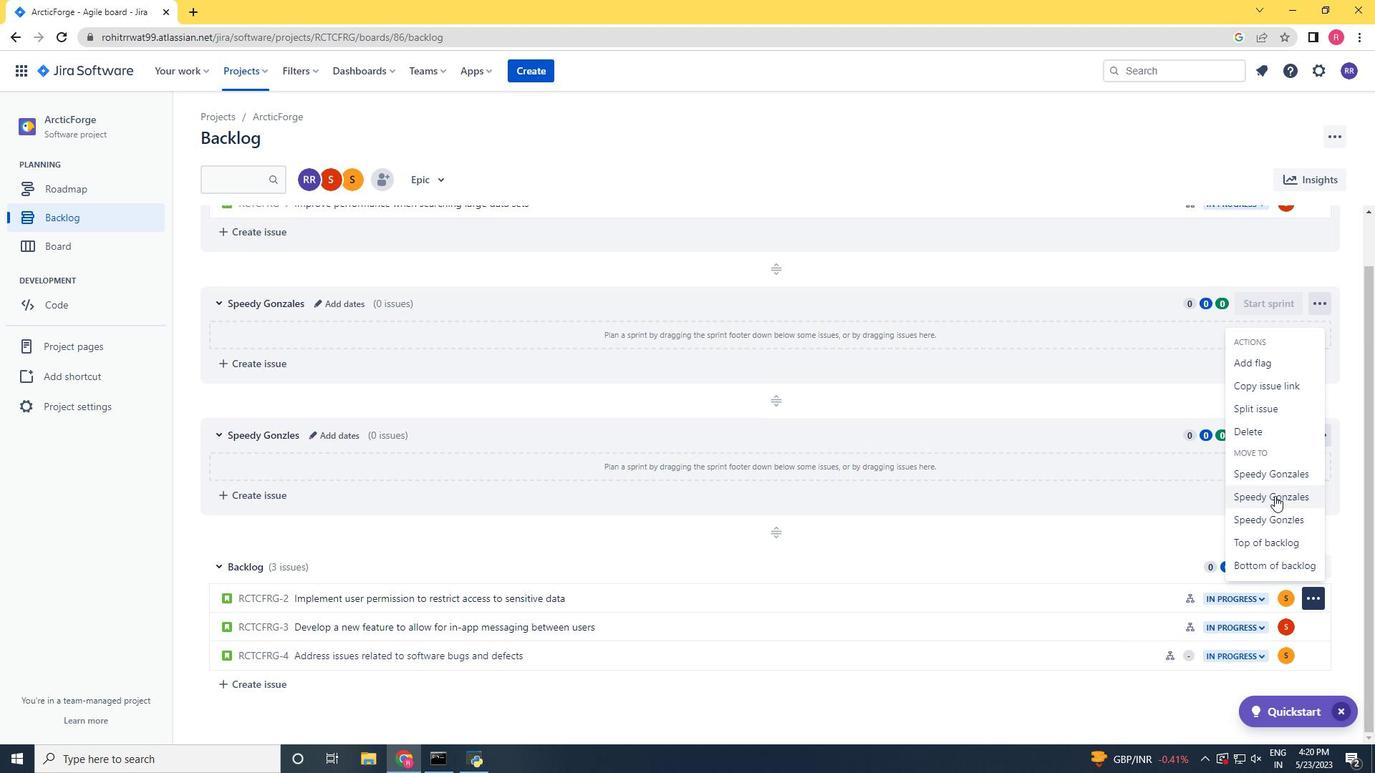 
Action: Mouse moved to (1023, 621)
Screenshot: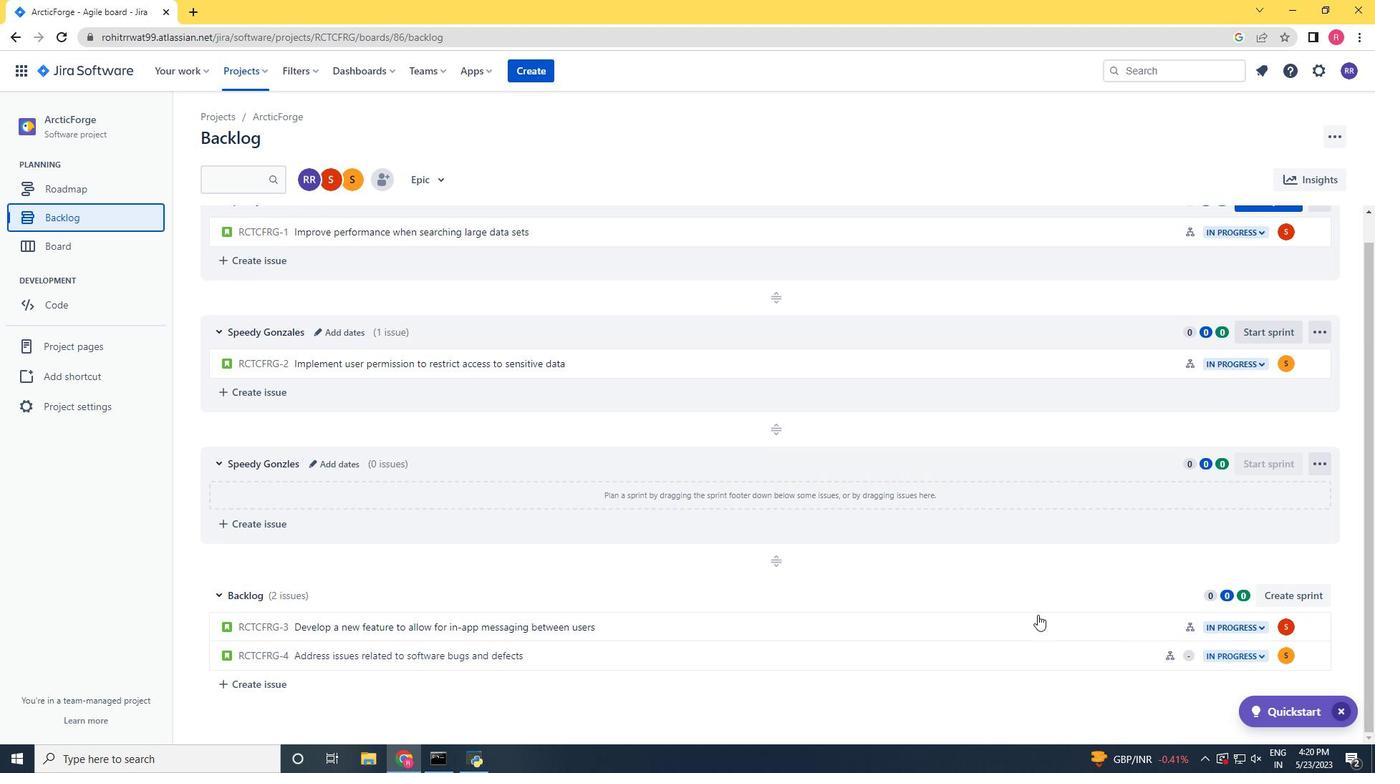
Action: Mouse scrolled (1023, 622) with delta (0, 0)
Screenshot: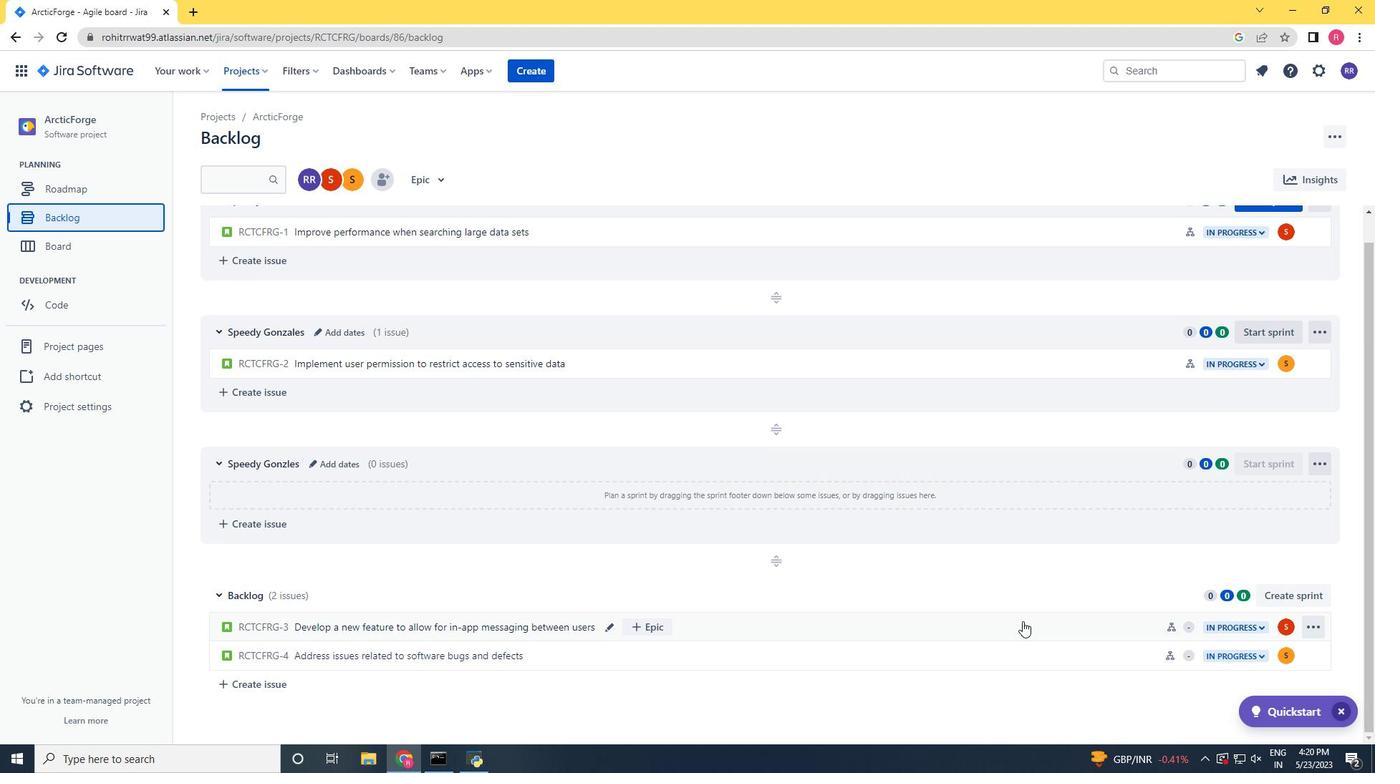 
Action: Mouse scrolled (1023, 622) with delta (0, 0)
Screenshot: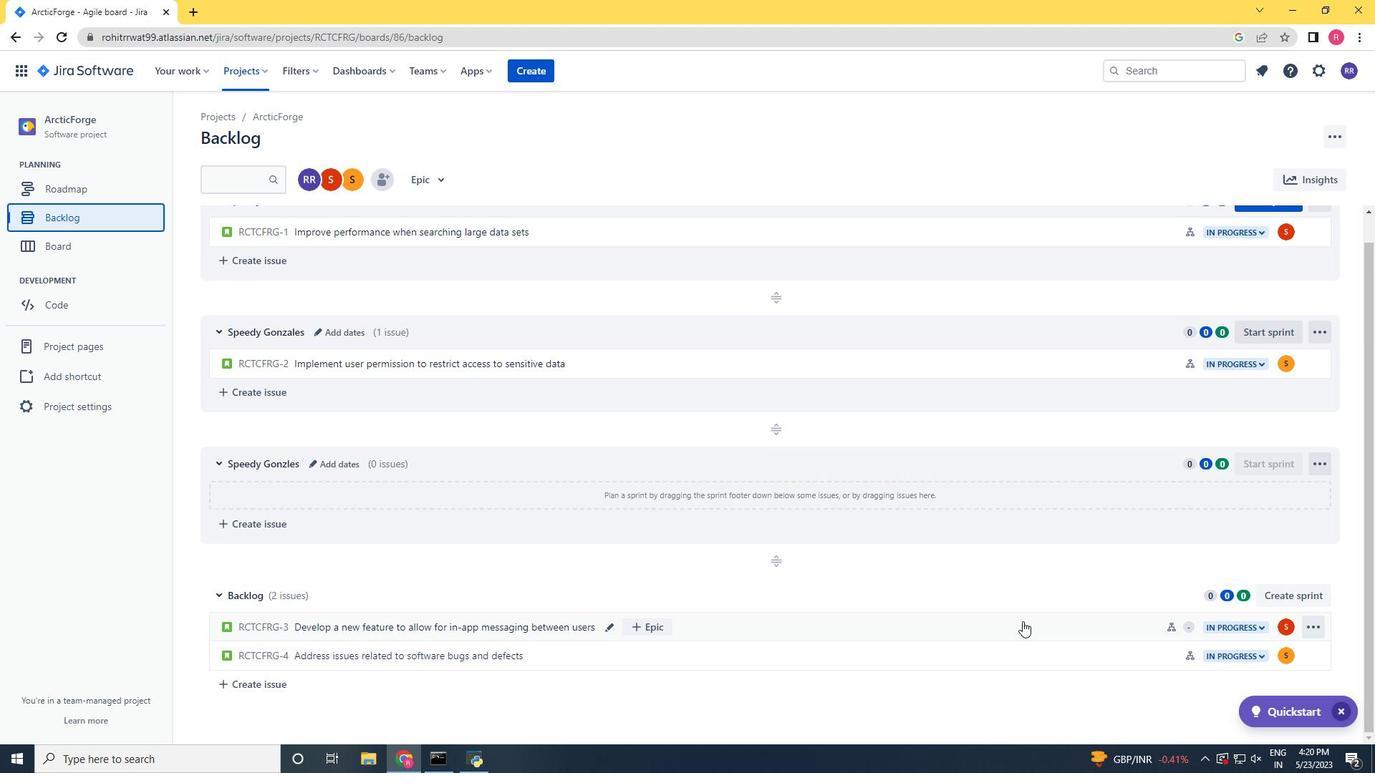 
Action: Mouse scrolled (1023, 622) with delta (0, 0)
Screenshot: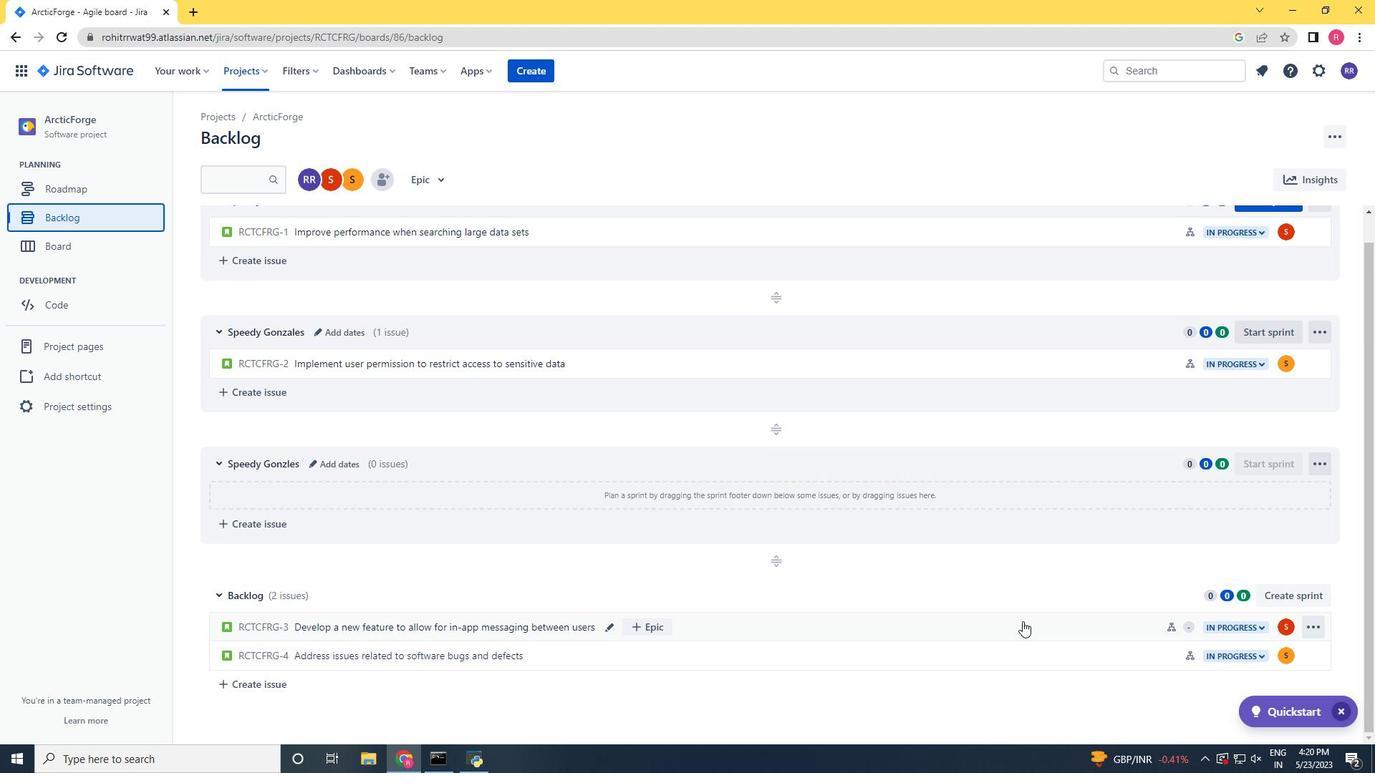 
Action: Mouse scrolled (1023, 622) with delta (0, 0)
Screenshot: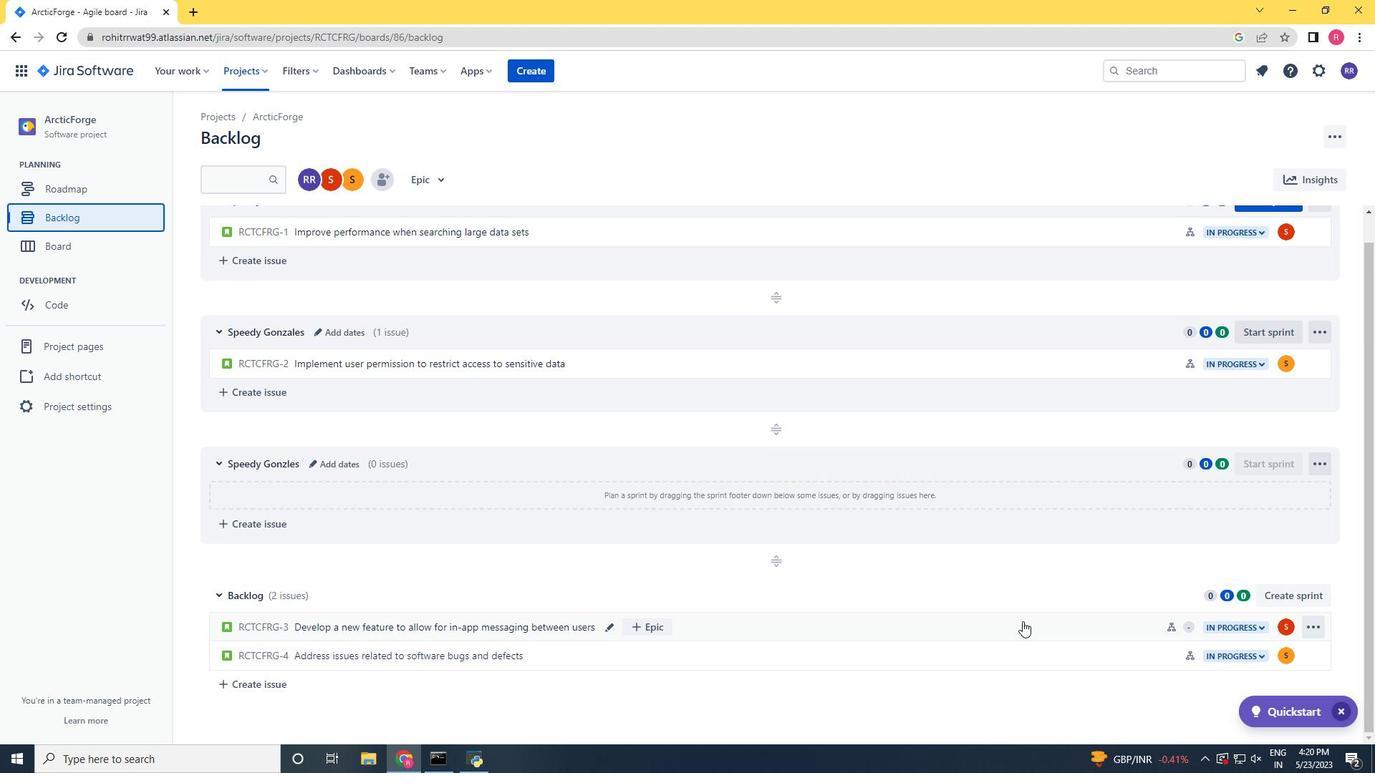 
Action: Mouse scrolled (1023, 622) with delta (0, 0)
Screenshot: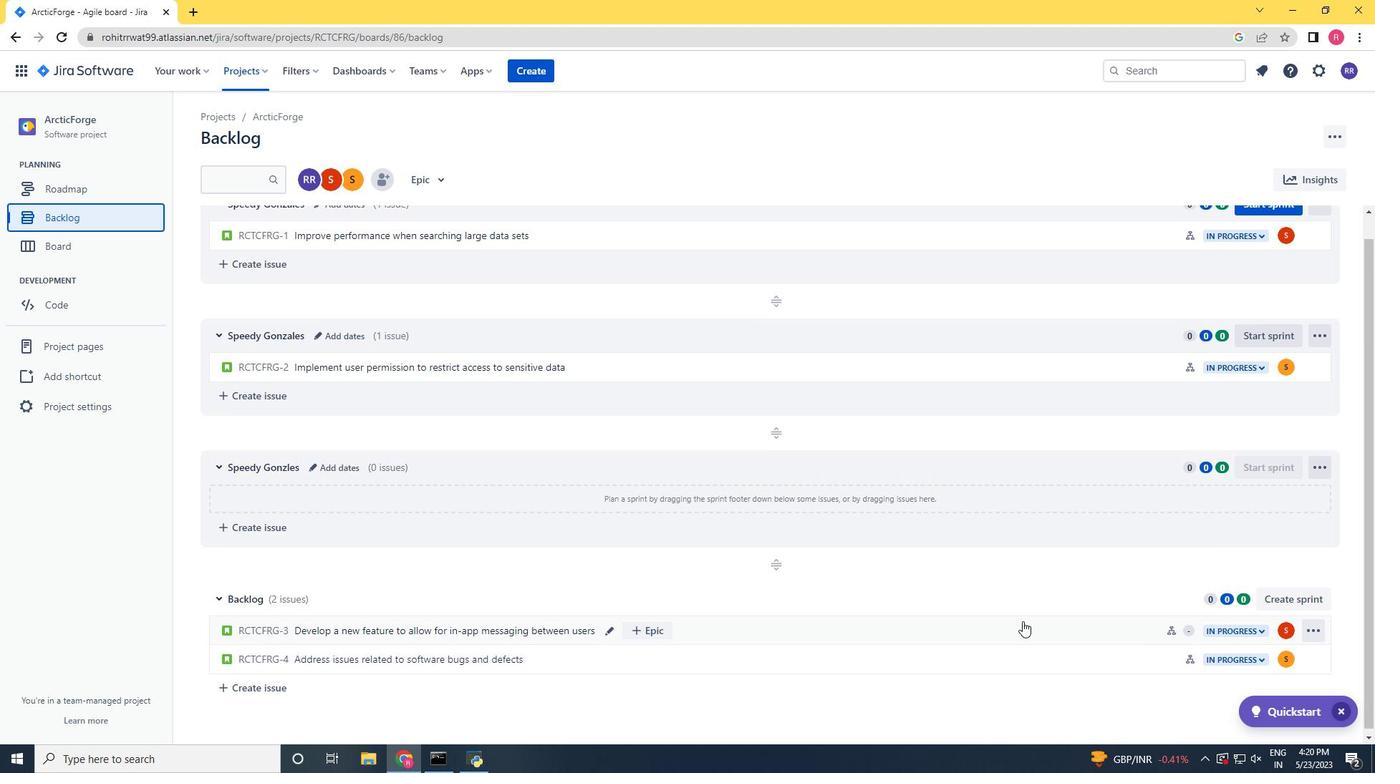 
Action: Mouse moved to (1041, 653)
Screenshot: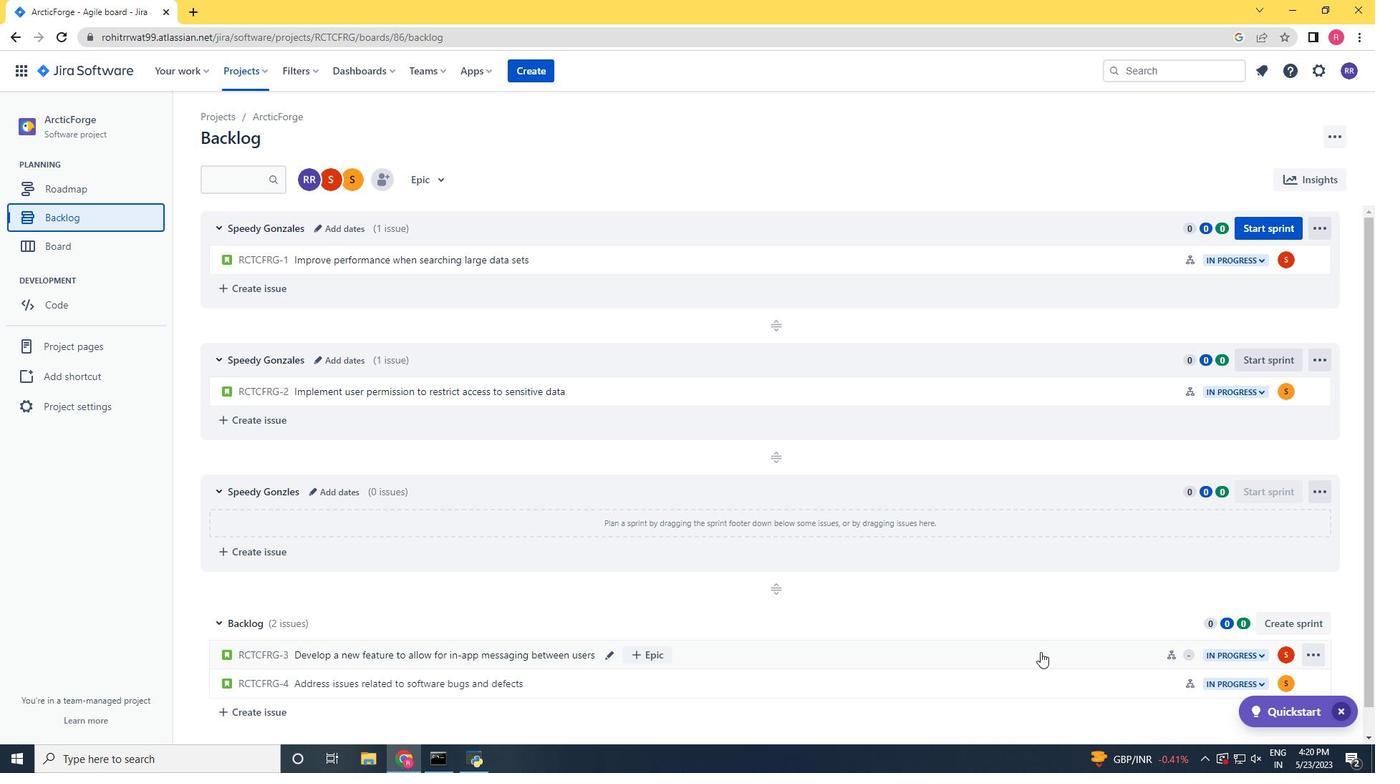 
Action: Mouse scrolled (1041, 652) with delta (0, 0)
Screenshot: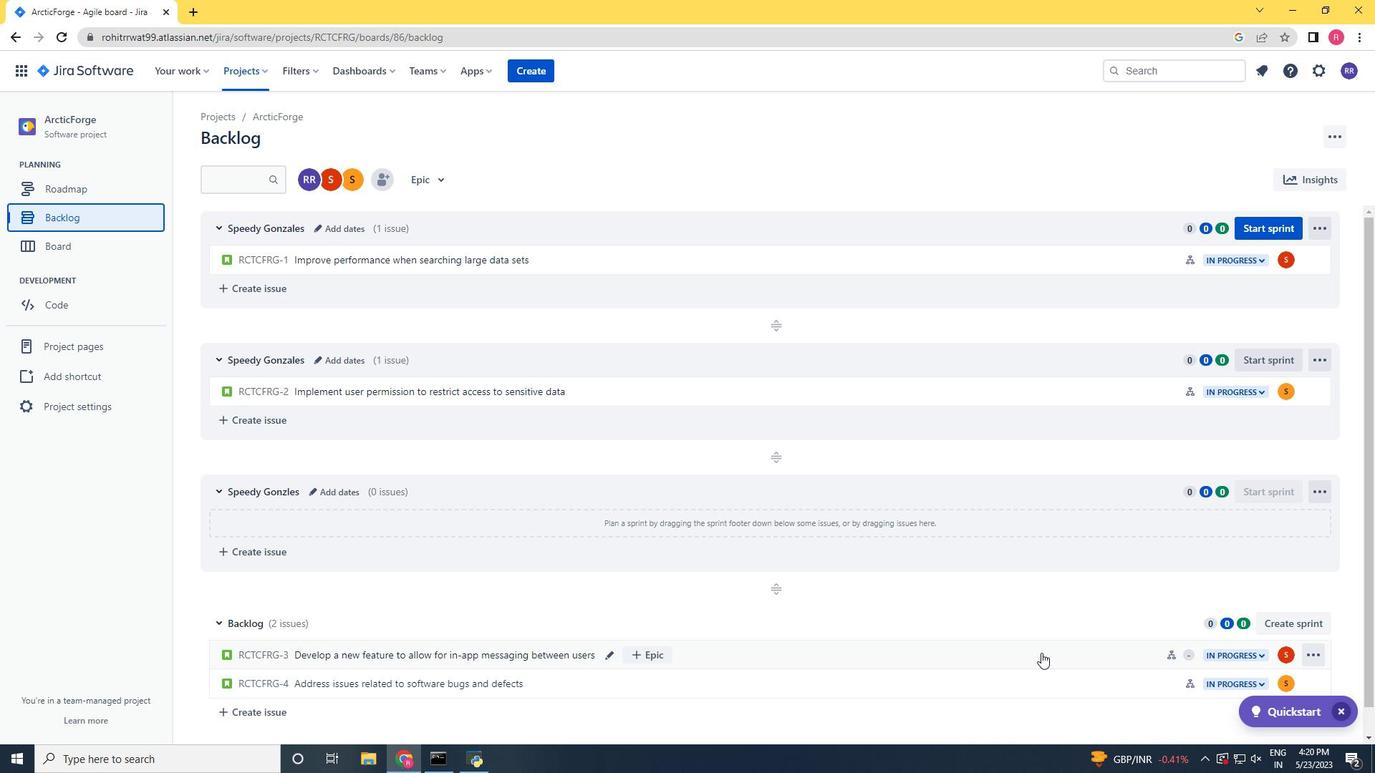 
Action: Mouse scrolled (1041, 652) with delta (0, 0)
Screenshot: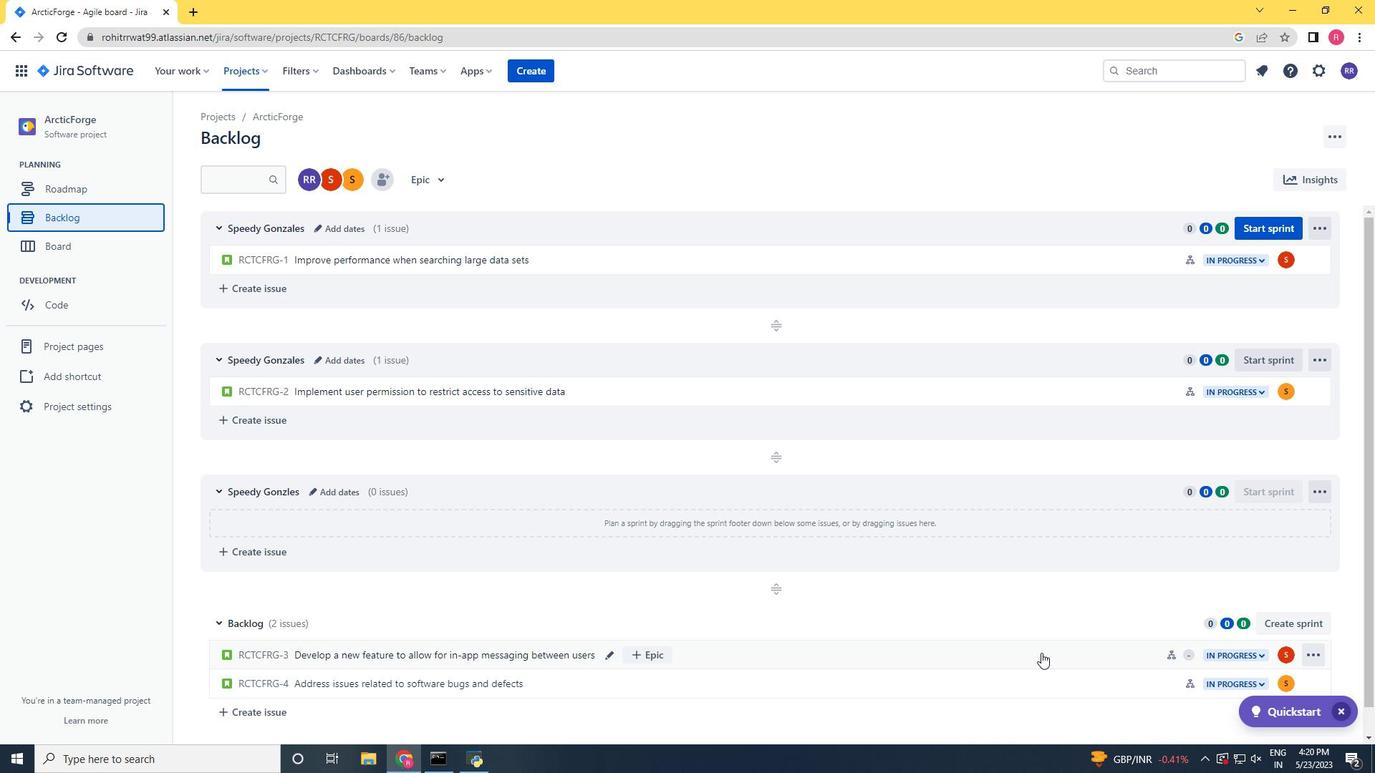 
Action: Mouse scrolled (1041, 652) with delta (0, 0)
Screenshot: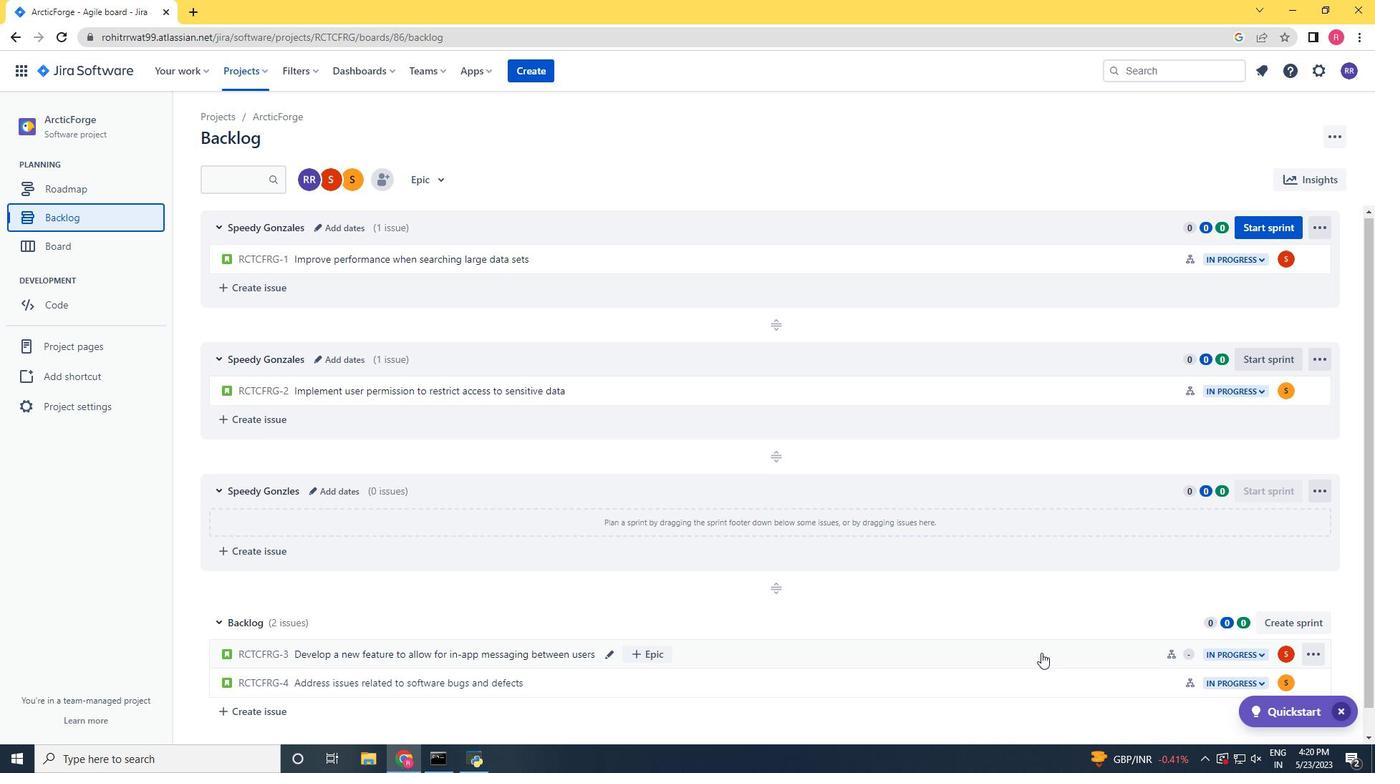 
Action: Mouse scrolled (1041, 652) with delta (0, 0)
Screenshot: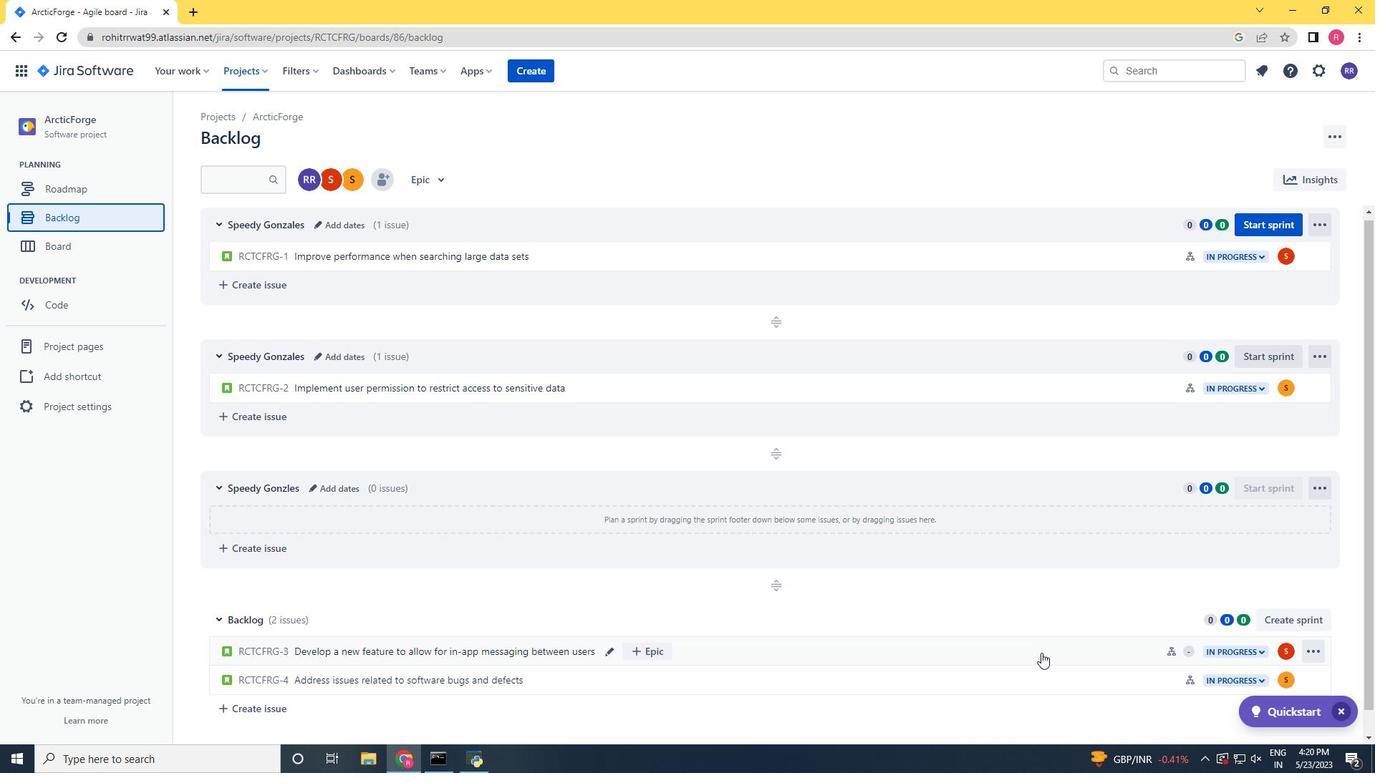 
Action: Mouse scrolled (1041, 652) with delta (0, 0)
Screenshot: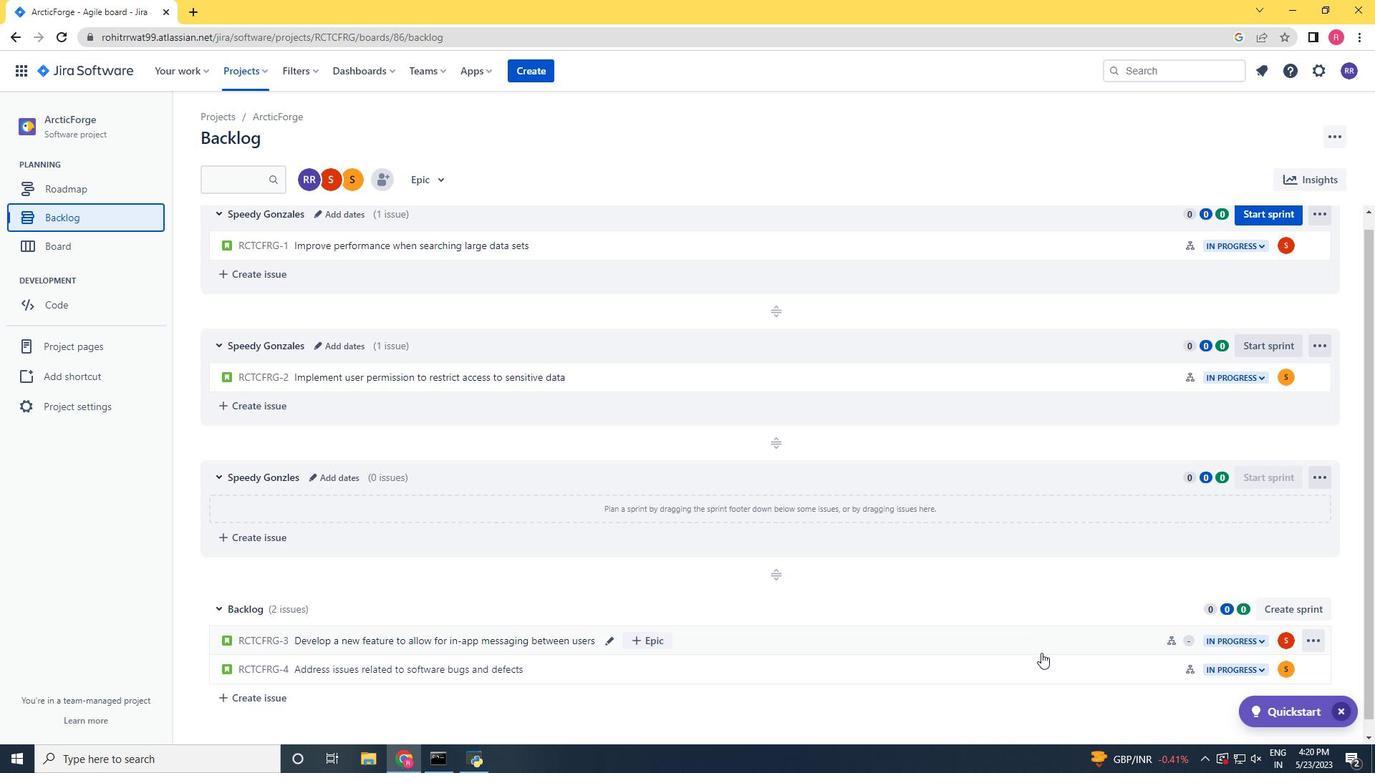 
Action: Mouse moved to (1303, 632)
Screenshot: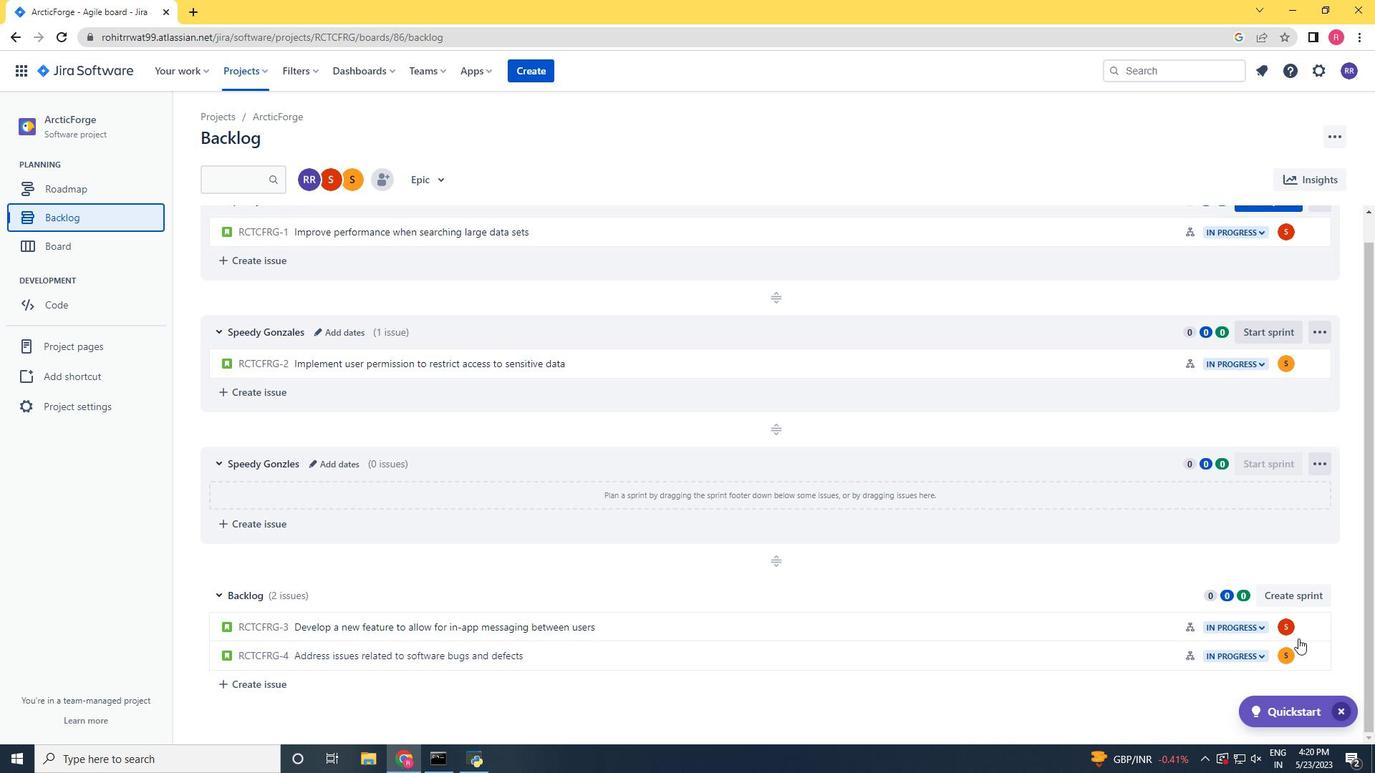 
Action: Mouse pressed left at (1303, 632)
Screenshot: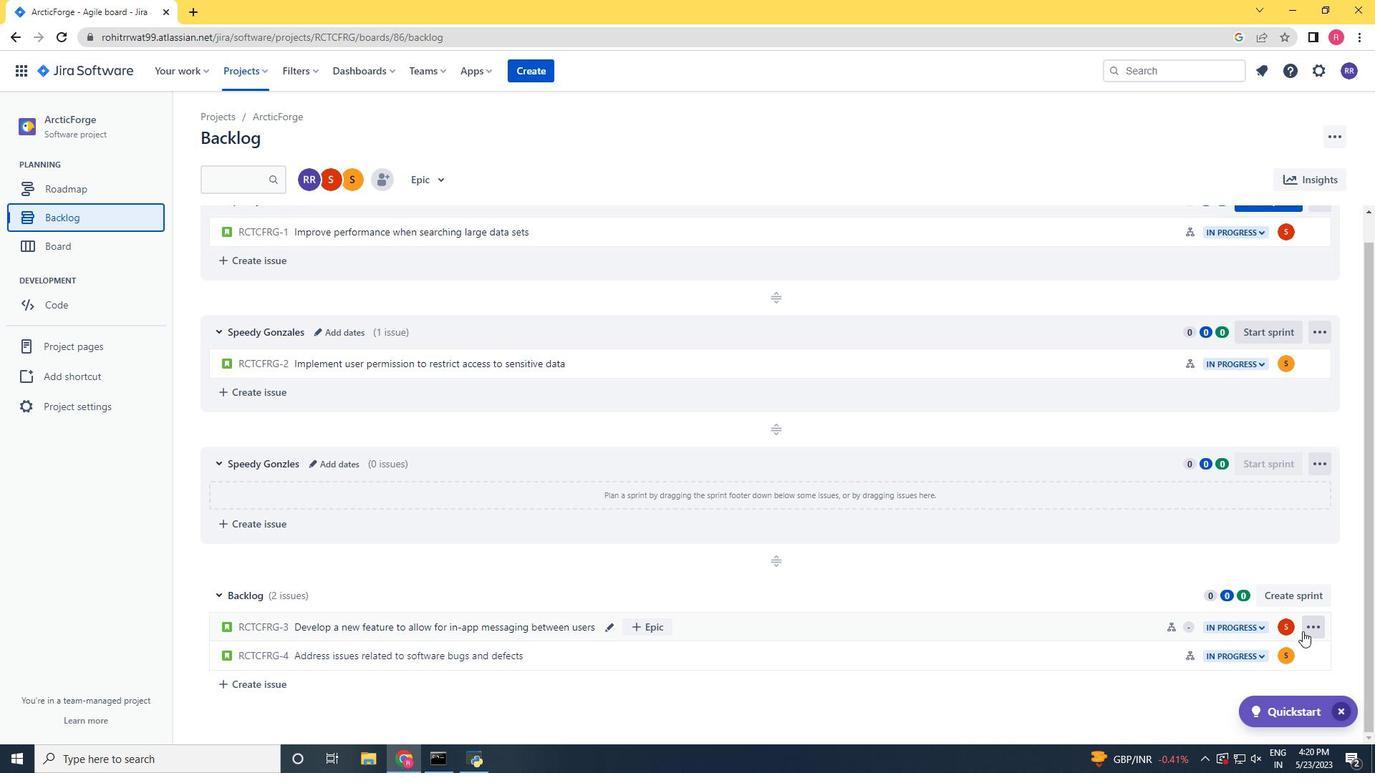 
Action: Mouse moved to (1273, 541)
Screenshot: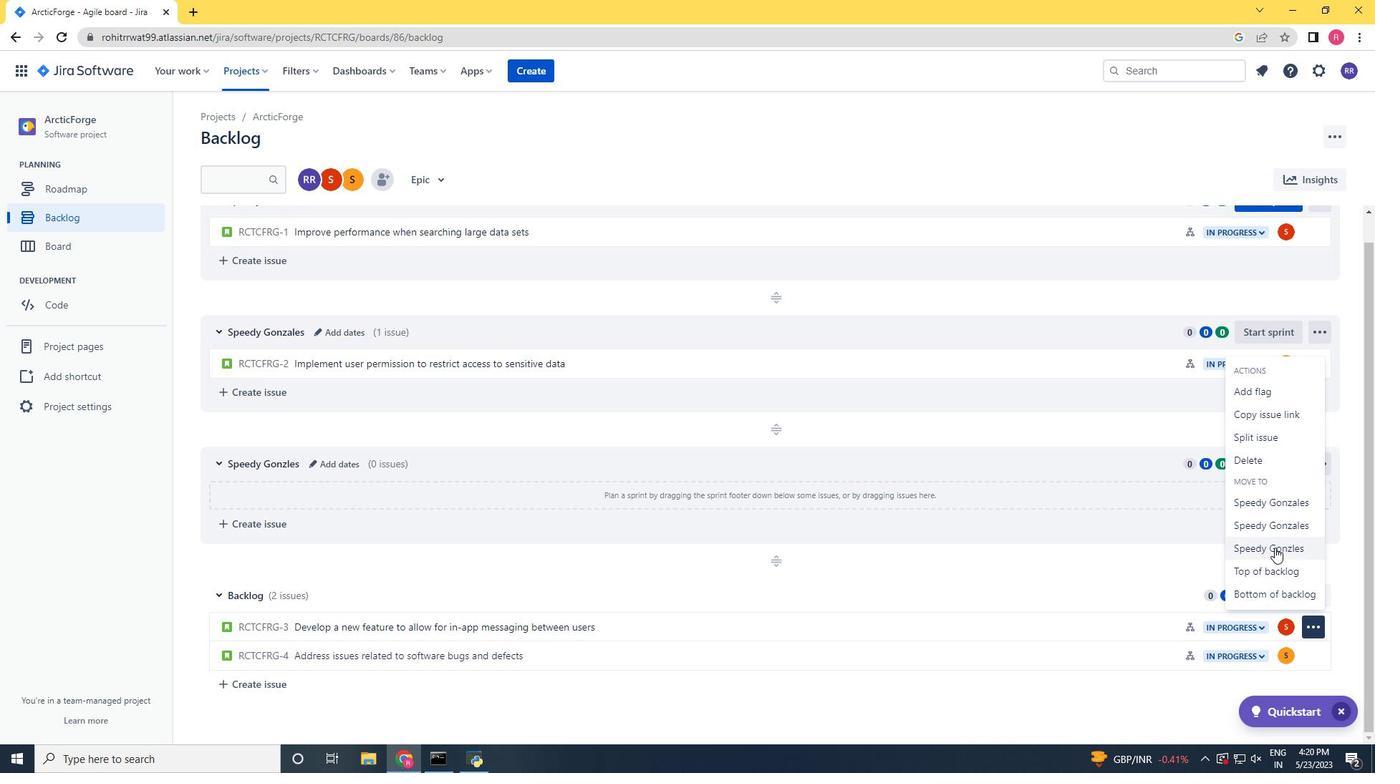 
Action: Mouse pressed left at (1273, 541)
Screenshot: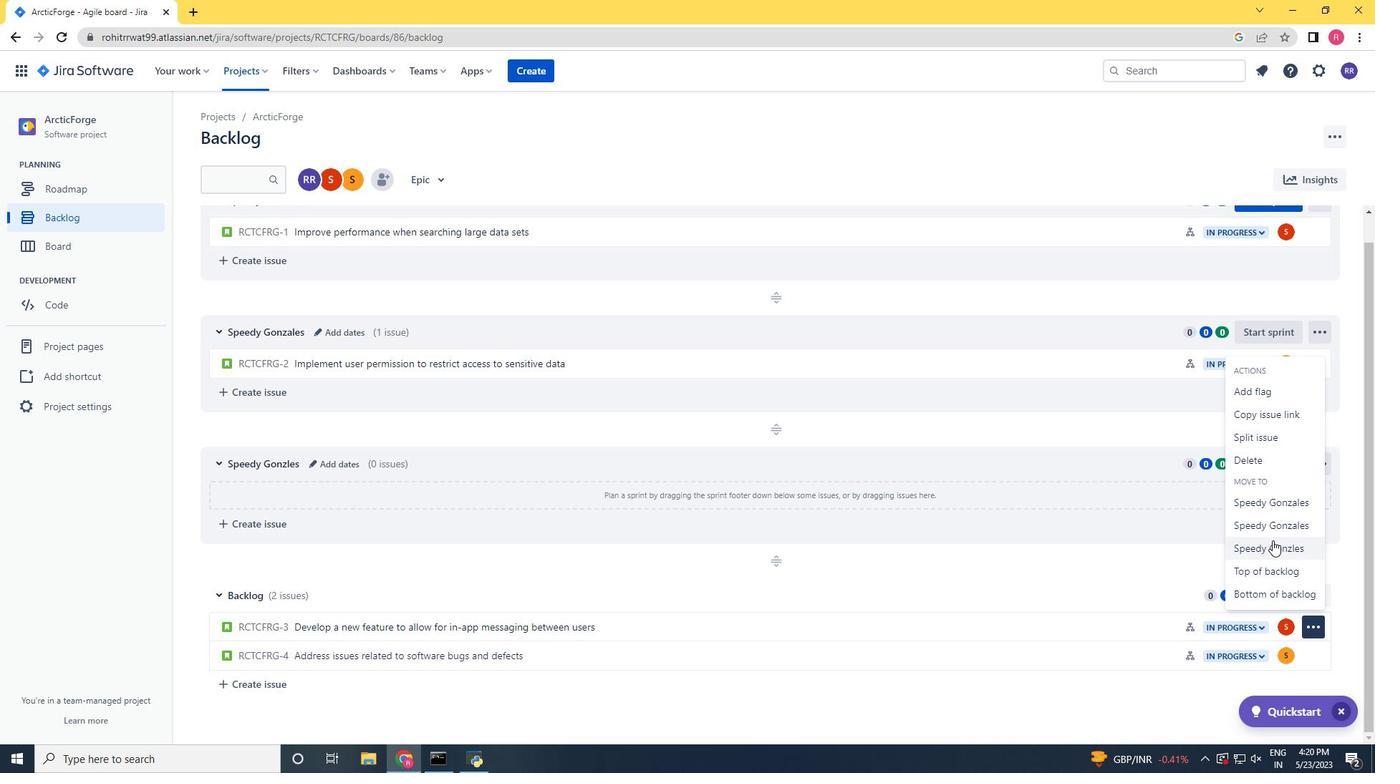 
Action: Mouse moved to (1097, 596)
Screenshot: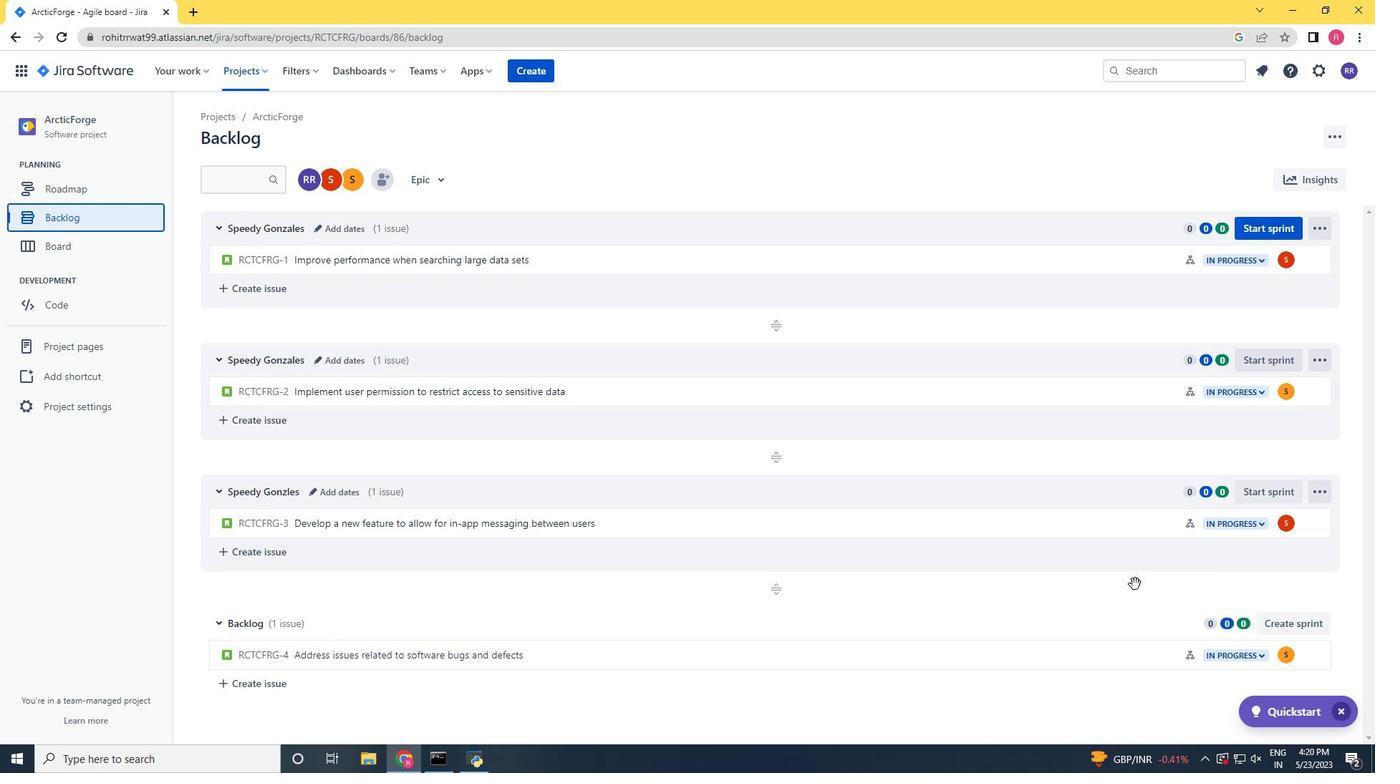 
Action: Mouse scrolled (1097, 596) with delta (0, 0)
Screenshot: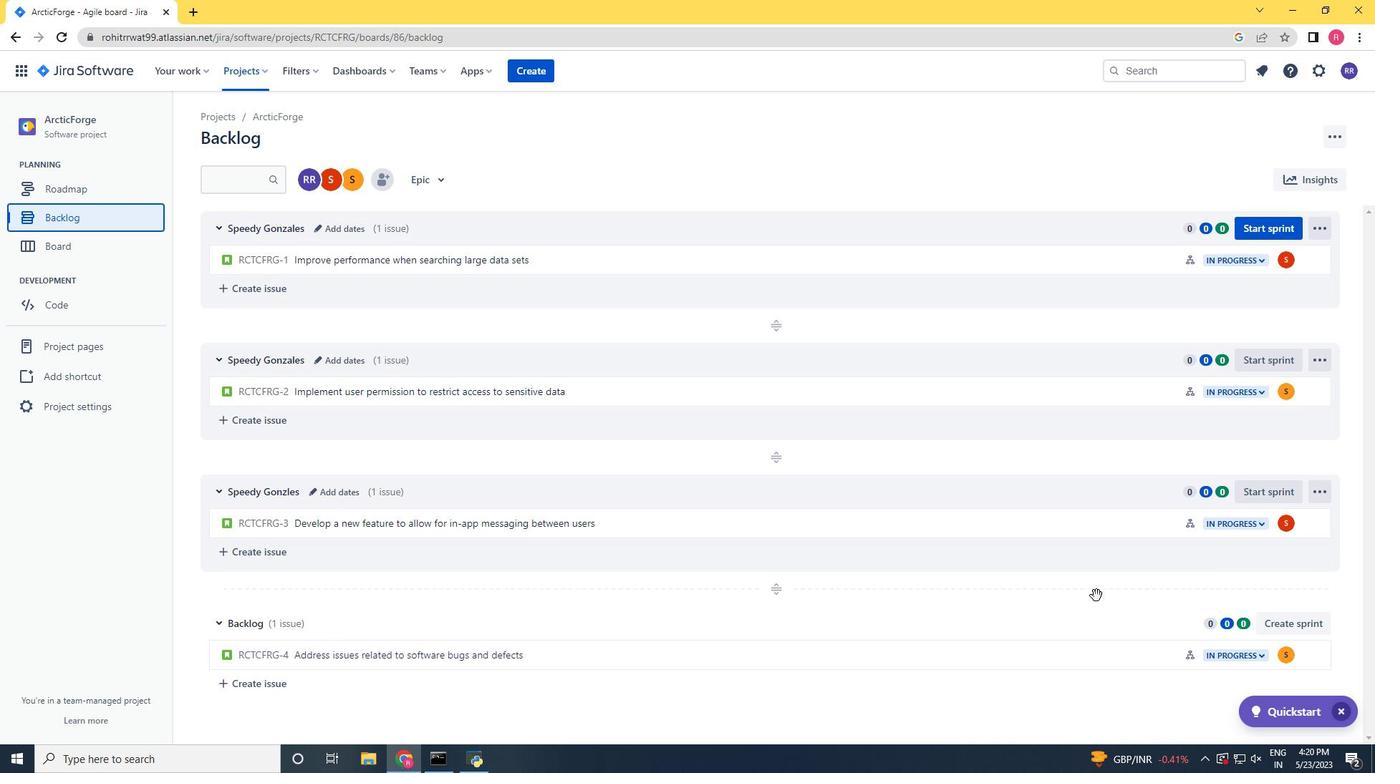 
Action: Mouse scrolled (1097, 596) with delta (0, 0)
Screenshot: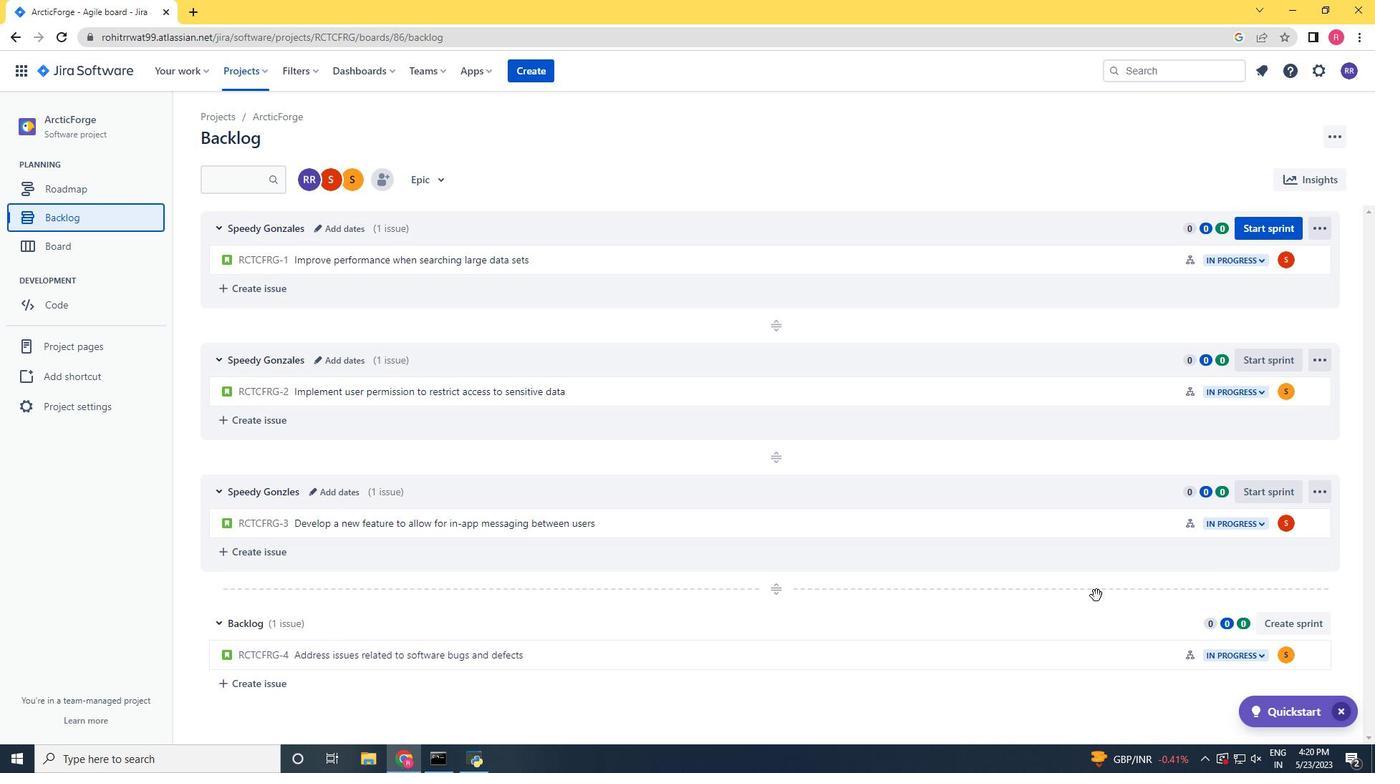 
Action: Mouse scrolled (1097, 596) with delta (0, 0)
Screenshot: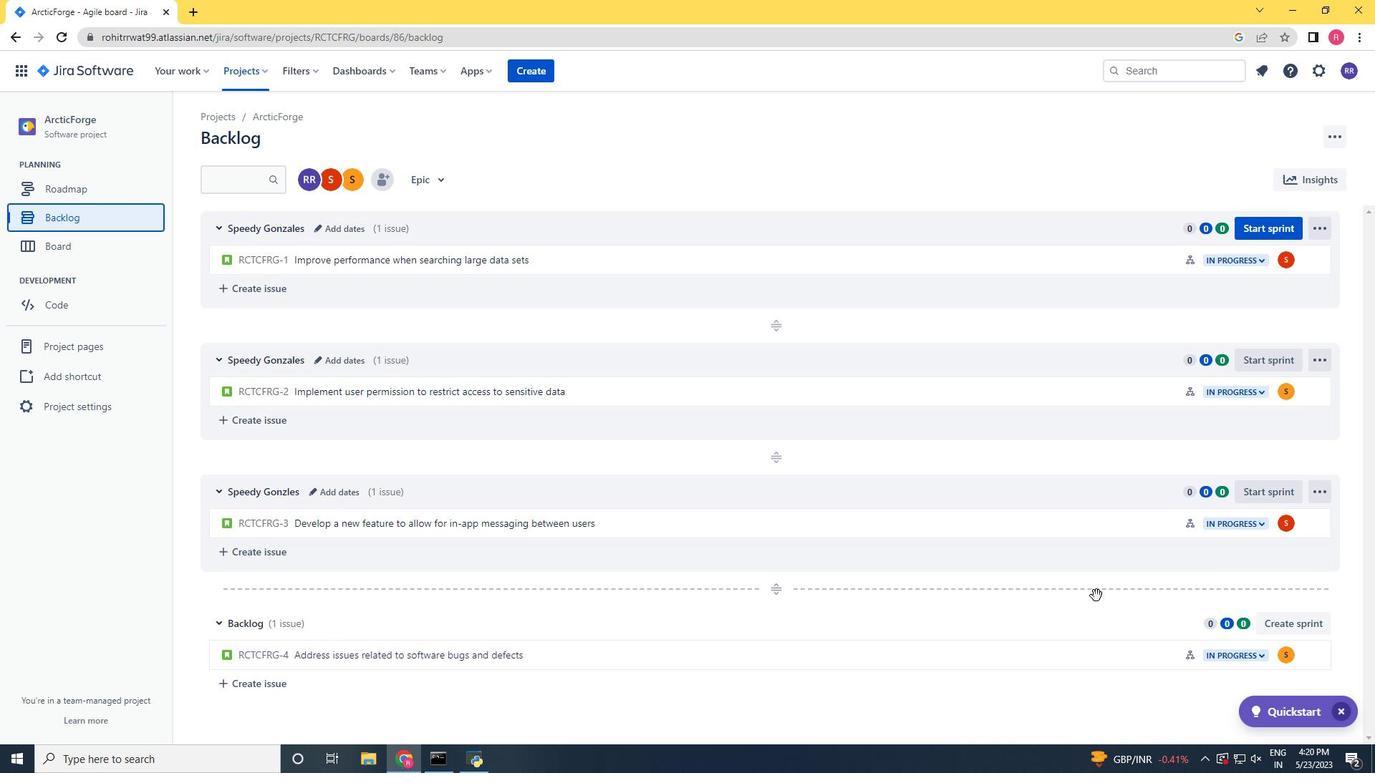 
Action: Mouse scrolled (1097, 596) with delta (0, 0)
Screenshot: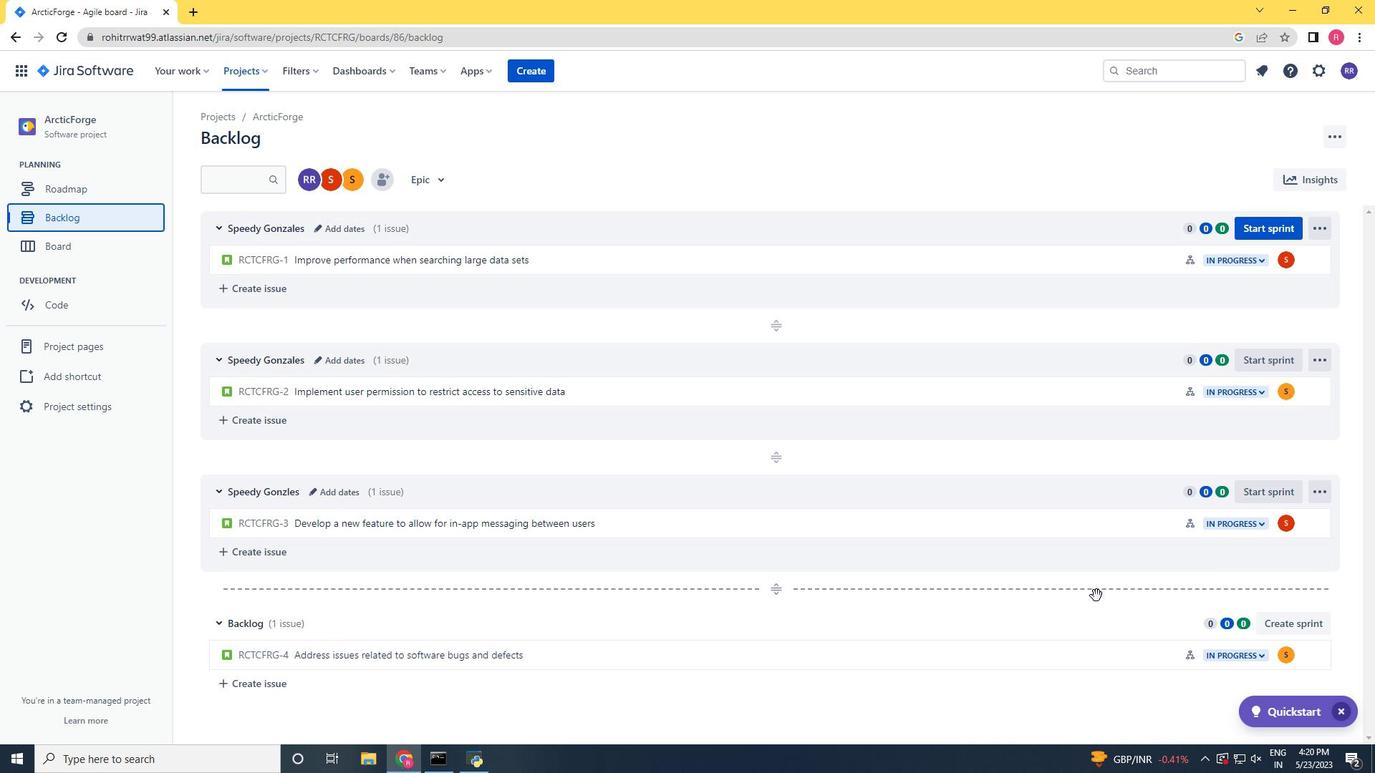 
Action: Mouse scrolled (1097, 596) with delta (0, 0)
Screenshot: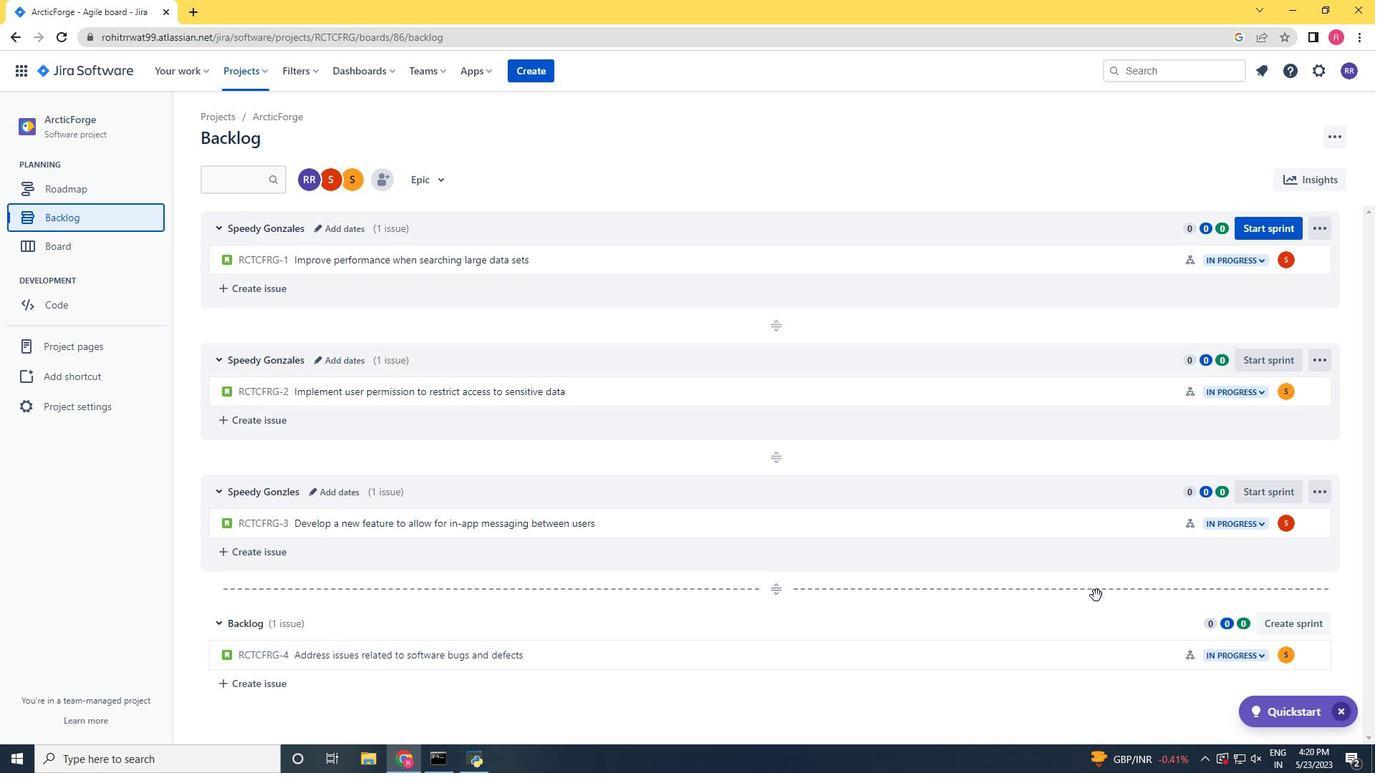 
Action: Mouse moved to (1324, 718)
Screenshot: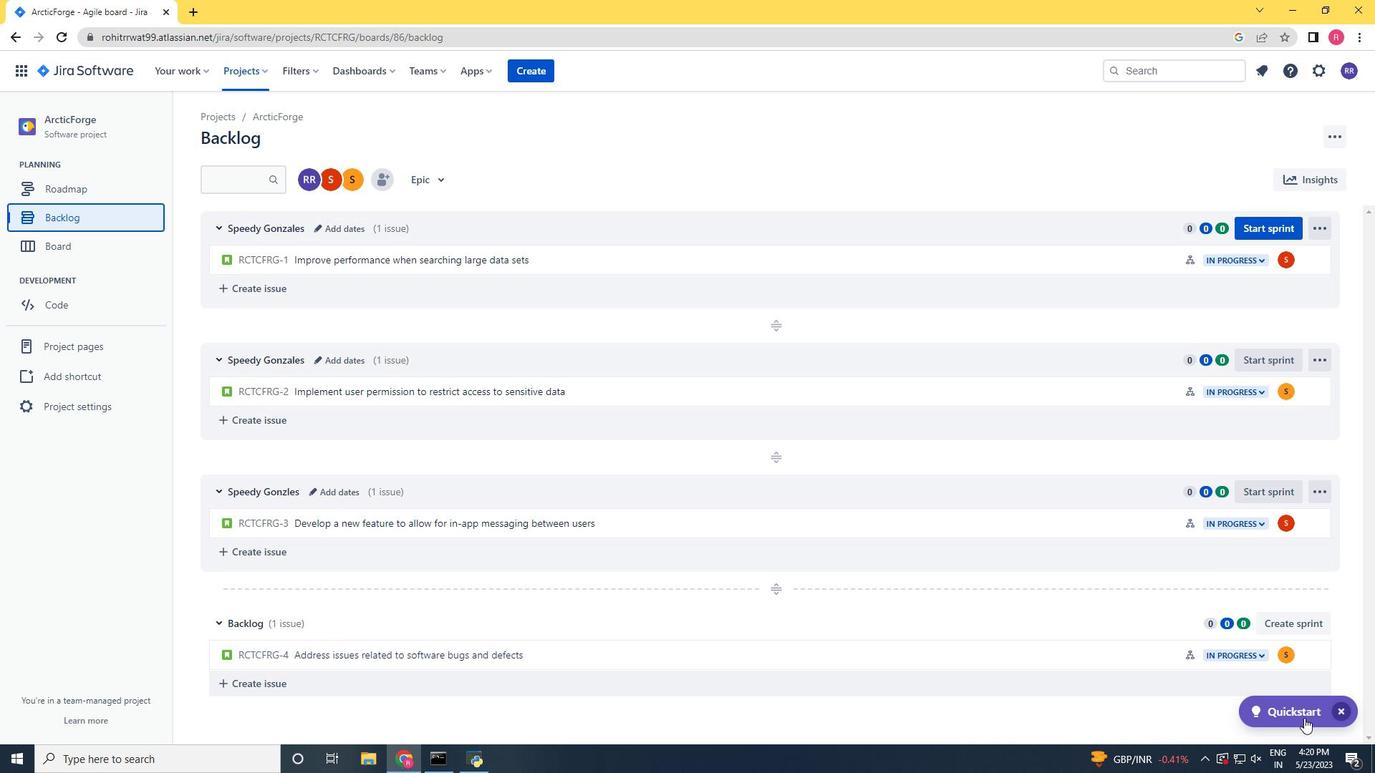 
Action: Mouse scrolled (1324, 717) with delta (0, 0)
Screenshot: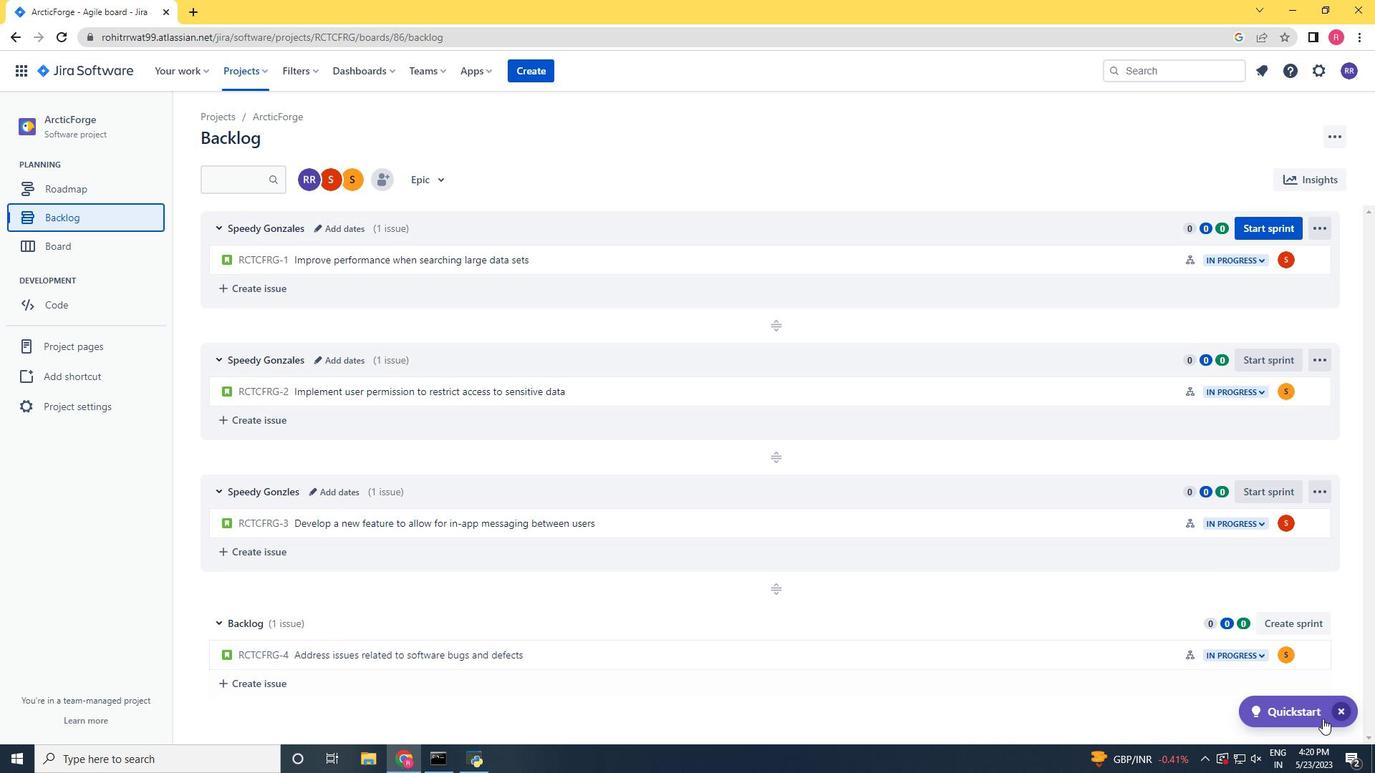 
Action: Mouse scrolled (1324, 717) with delta (0, 0)
Screenshot: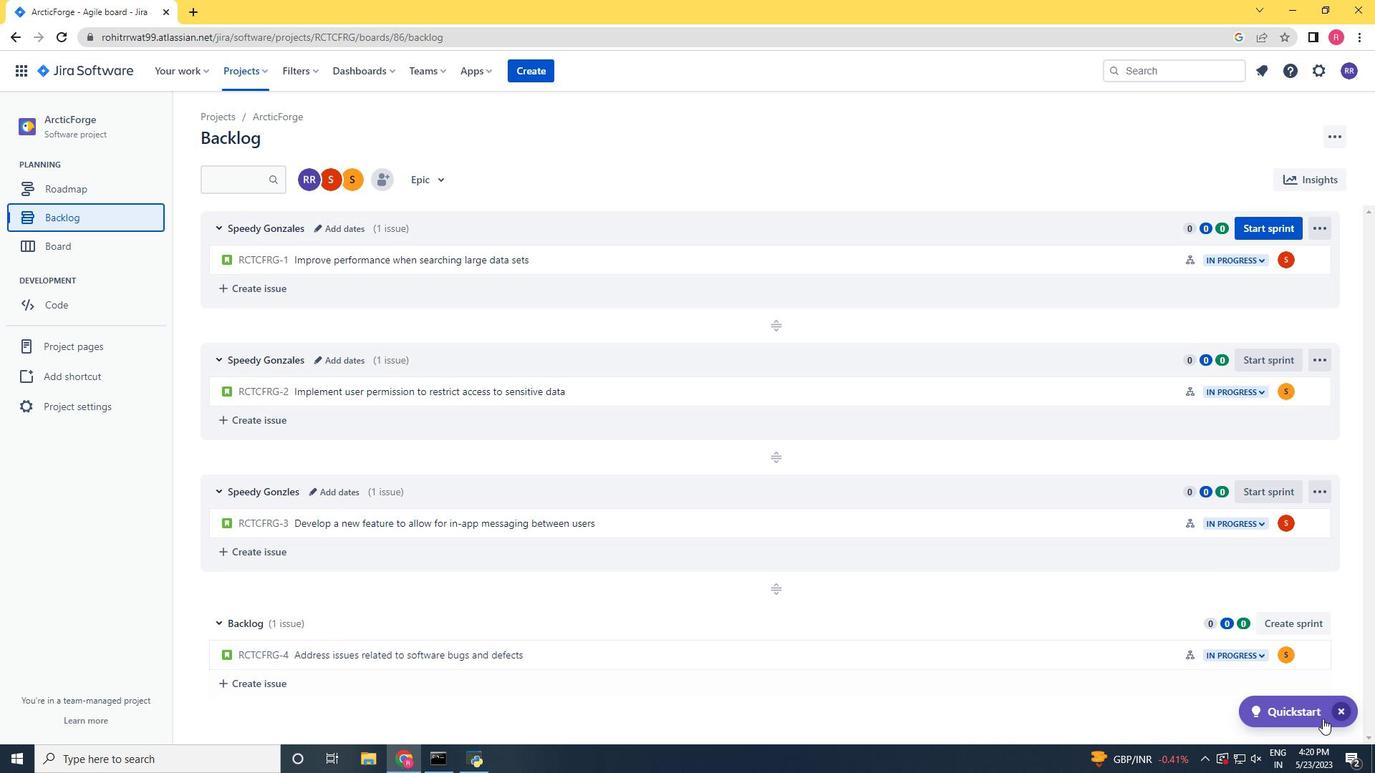 
Action: Mouse scrolled (1324, 717) with delta (0, 0)
Screenshot: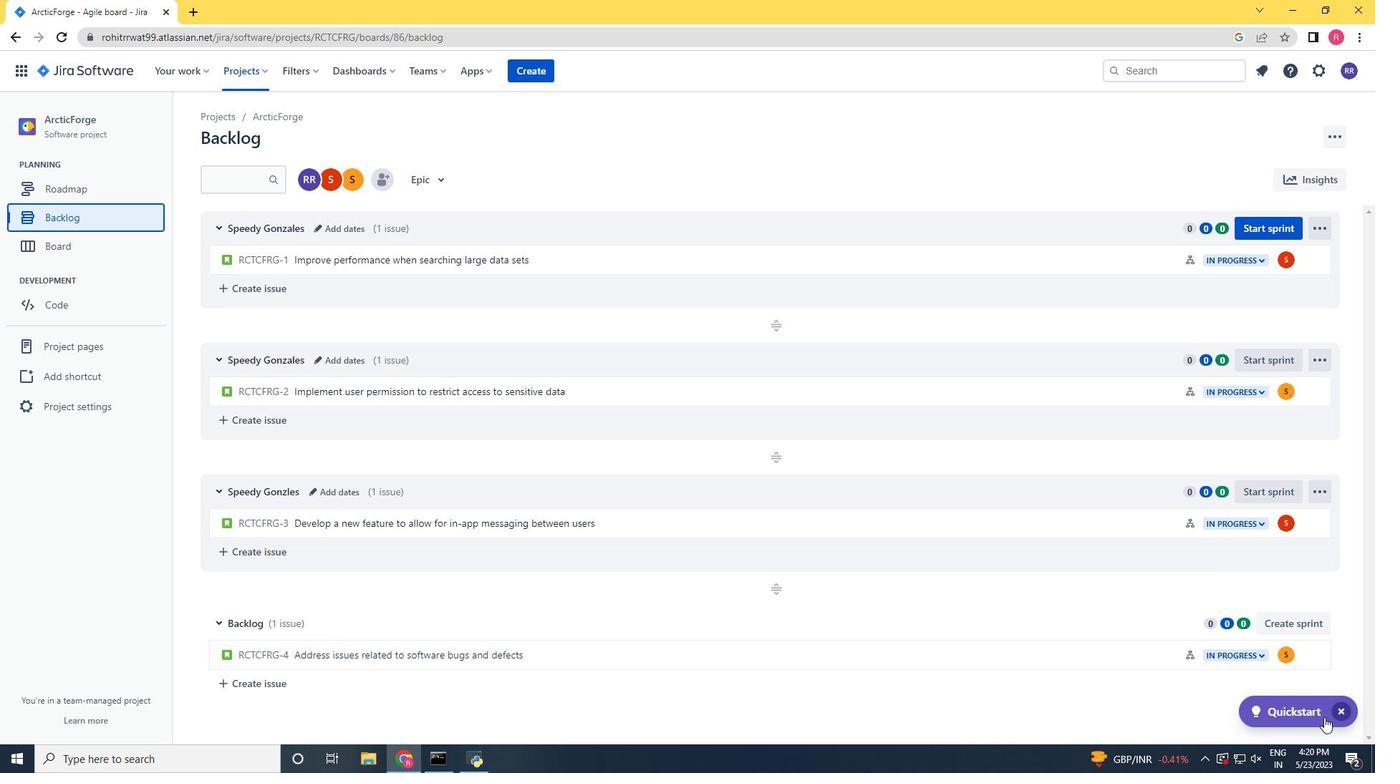 
Action: Mouse scrolled (1324, 717) with delta (0, 0)
Screenshot: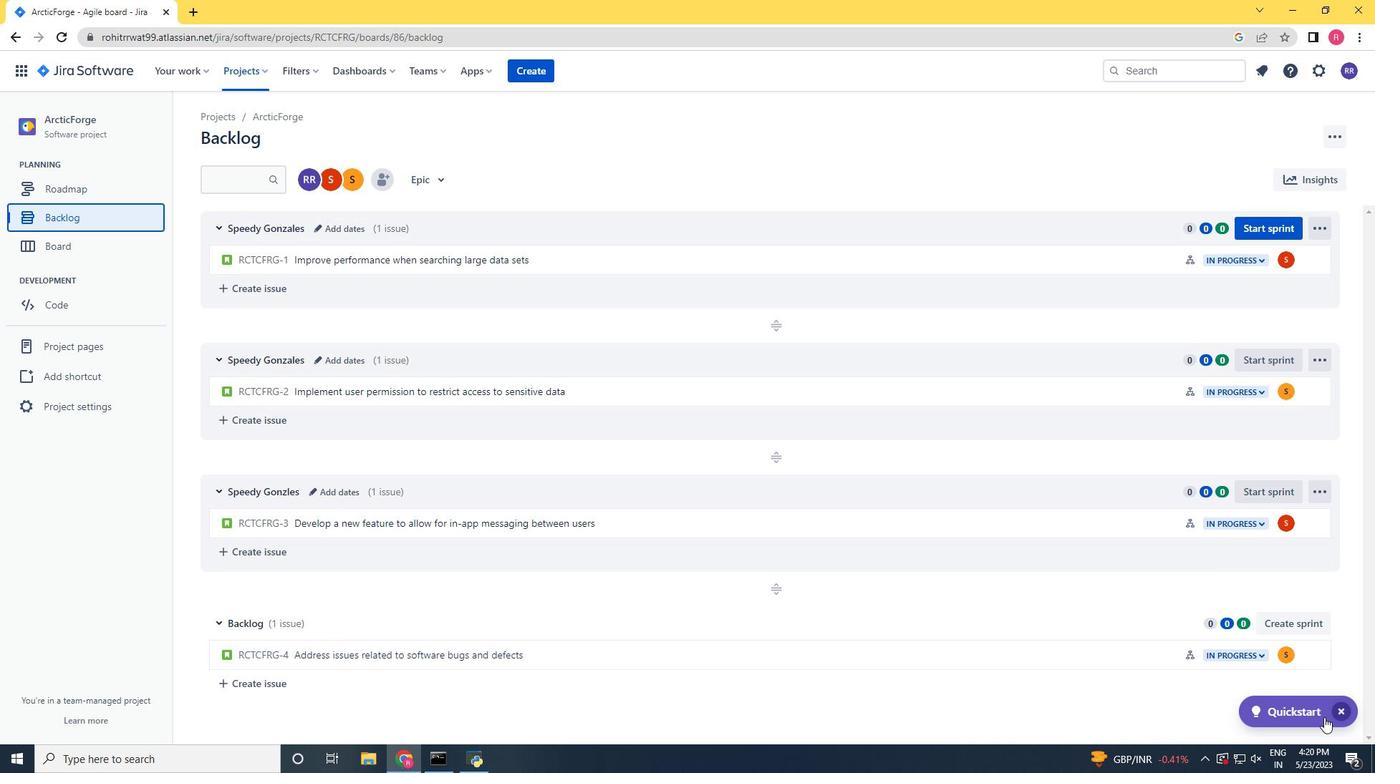 
Action: Mouse moved to (1324, 653)
Screenshot: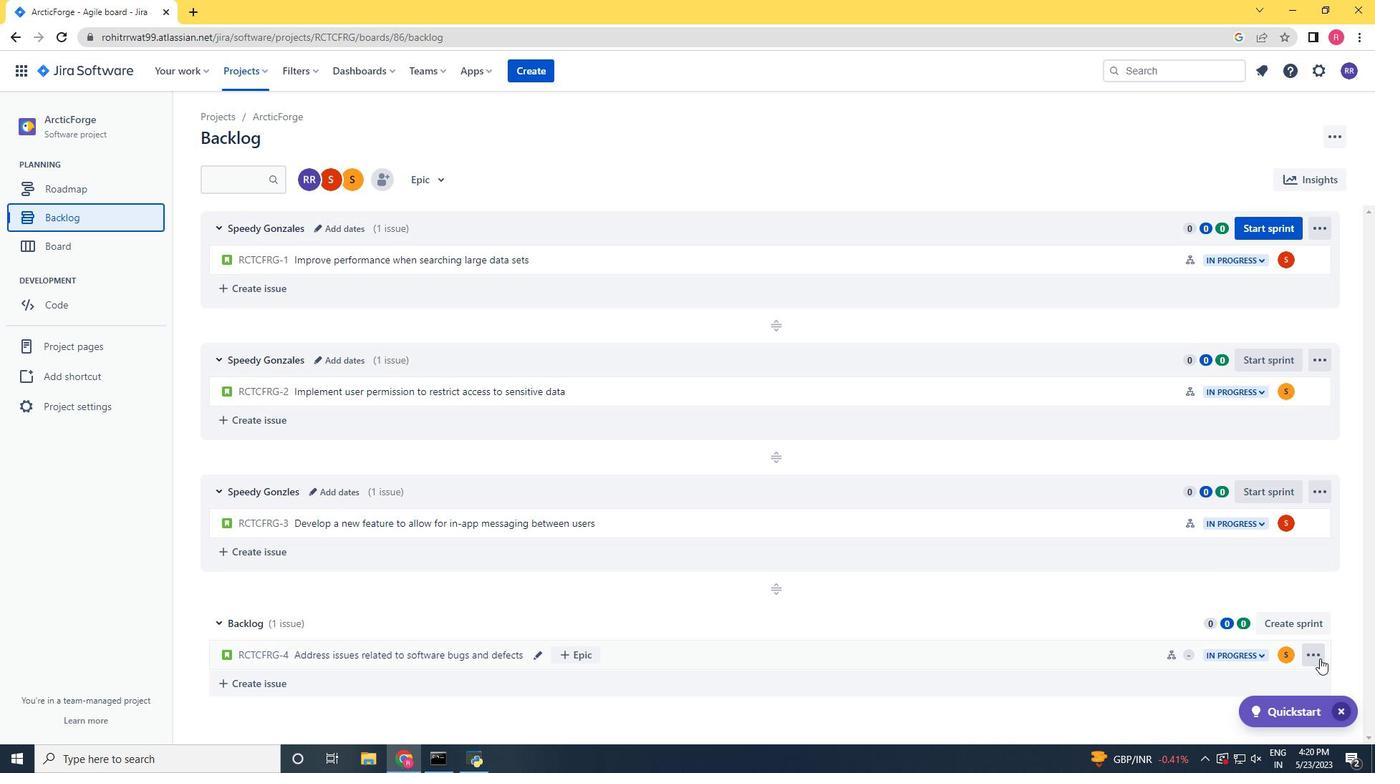 
Action: Mouse pressed left at (1324, 653)
Screenshot: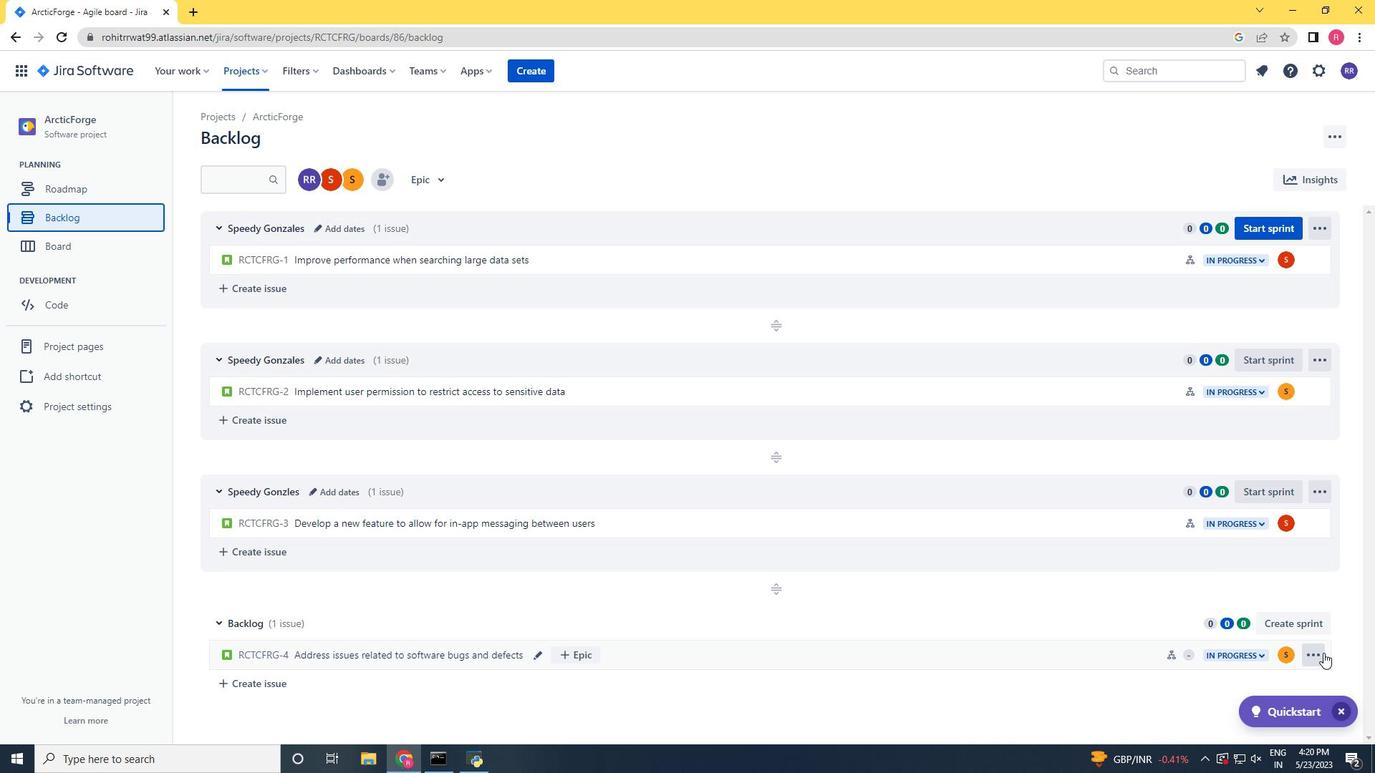
Action: Mouse moved to (1276, 585)
Screenshot: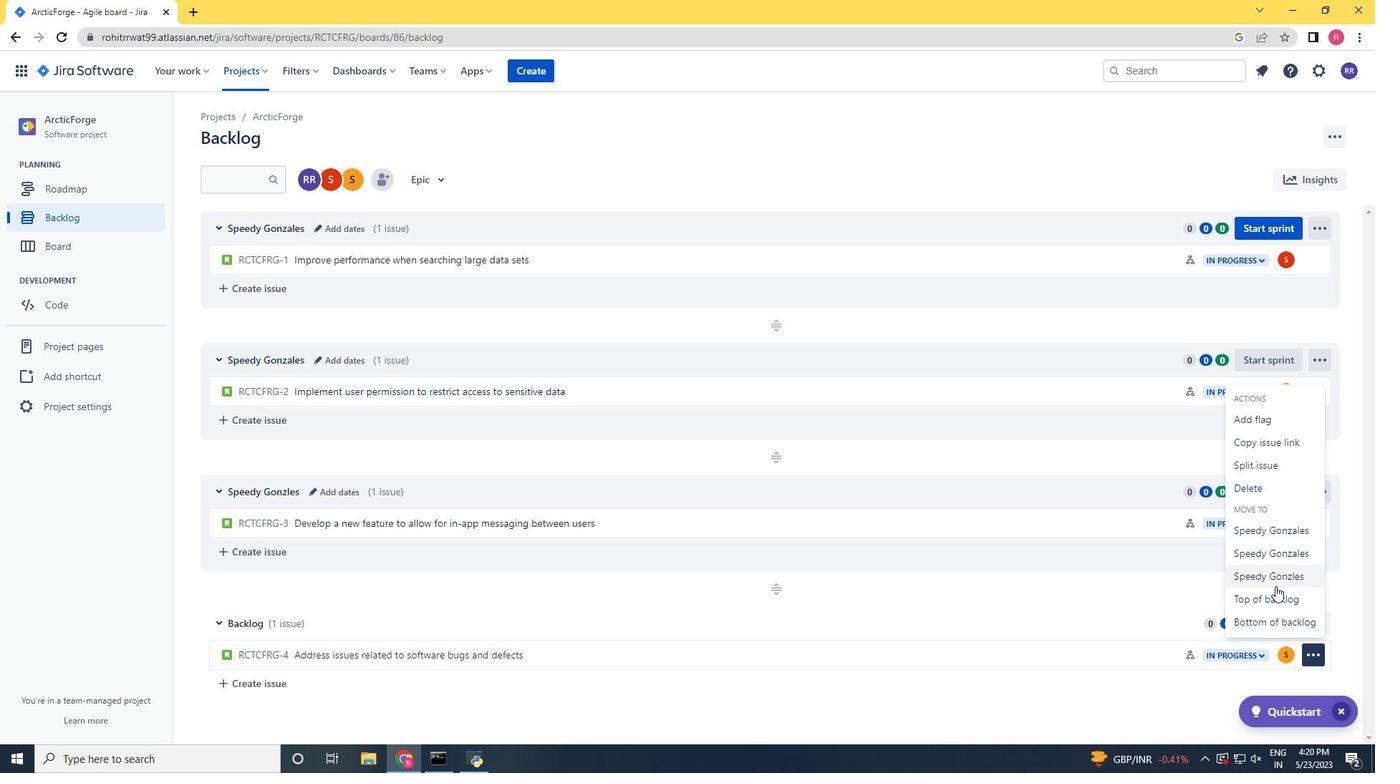 
Action: Mouse pressed left at (1276, 585)
Screenshot: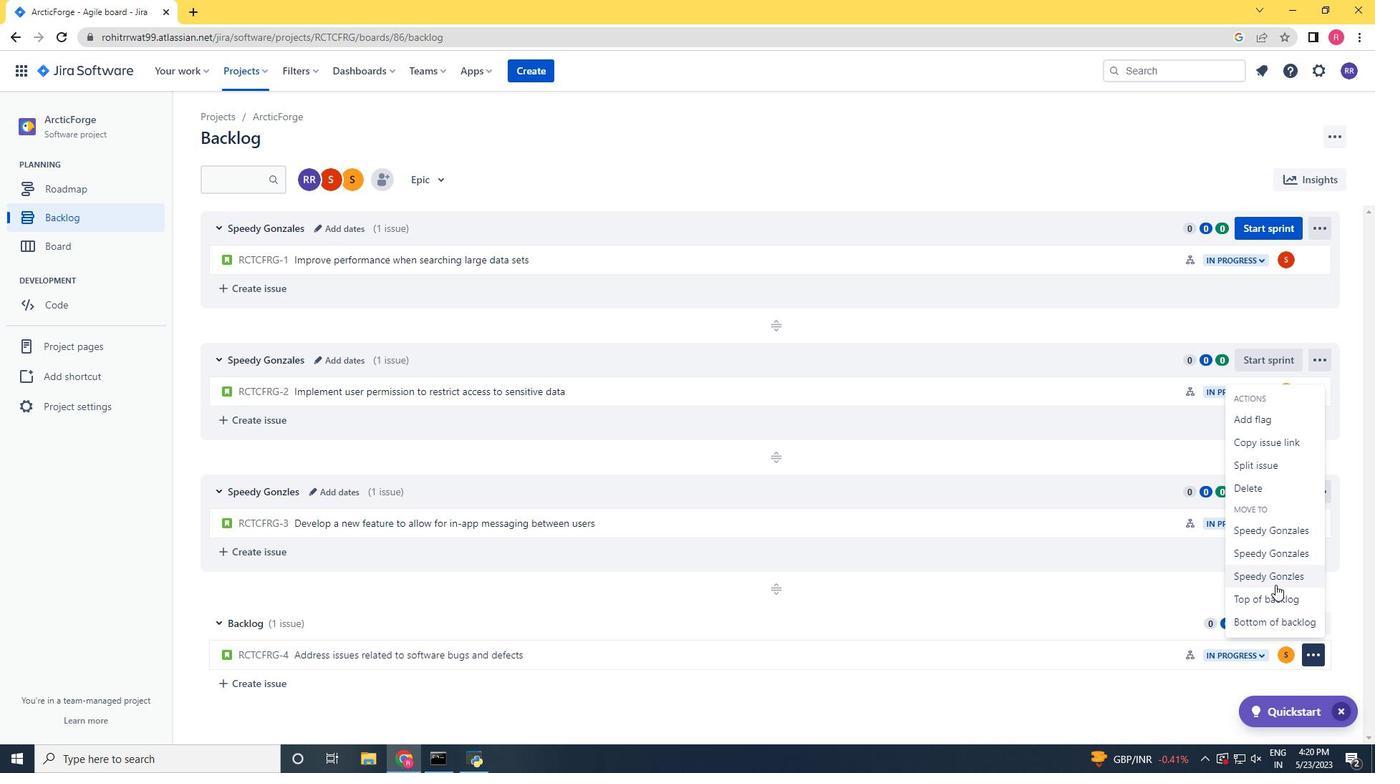 
Action: Mouse moved to (859, 625)
Screenshot: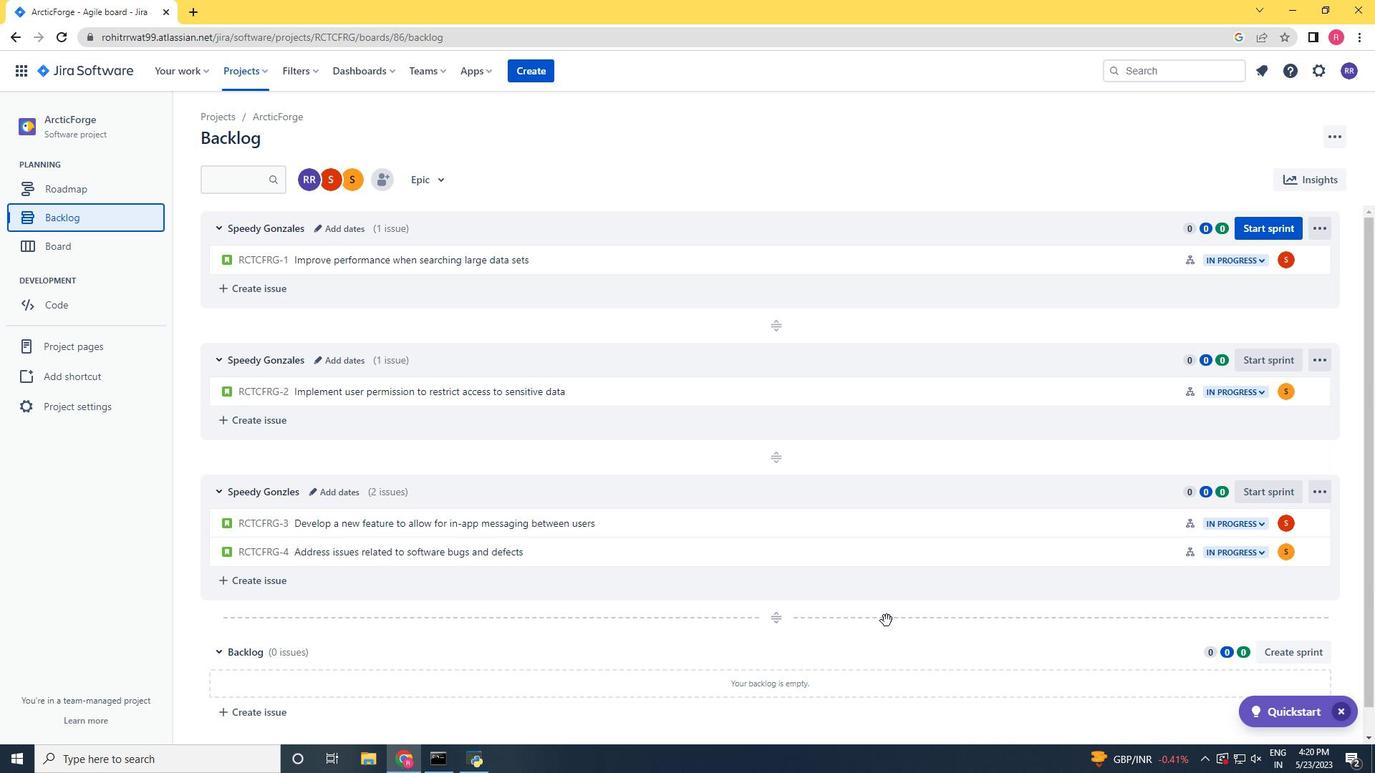 
Action: Mouse scrolled (859, 626) with delta (0, 0)
Screenshot: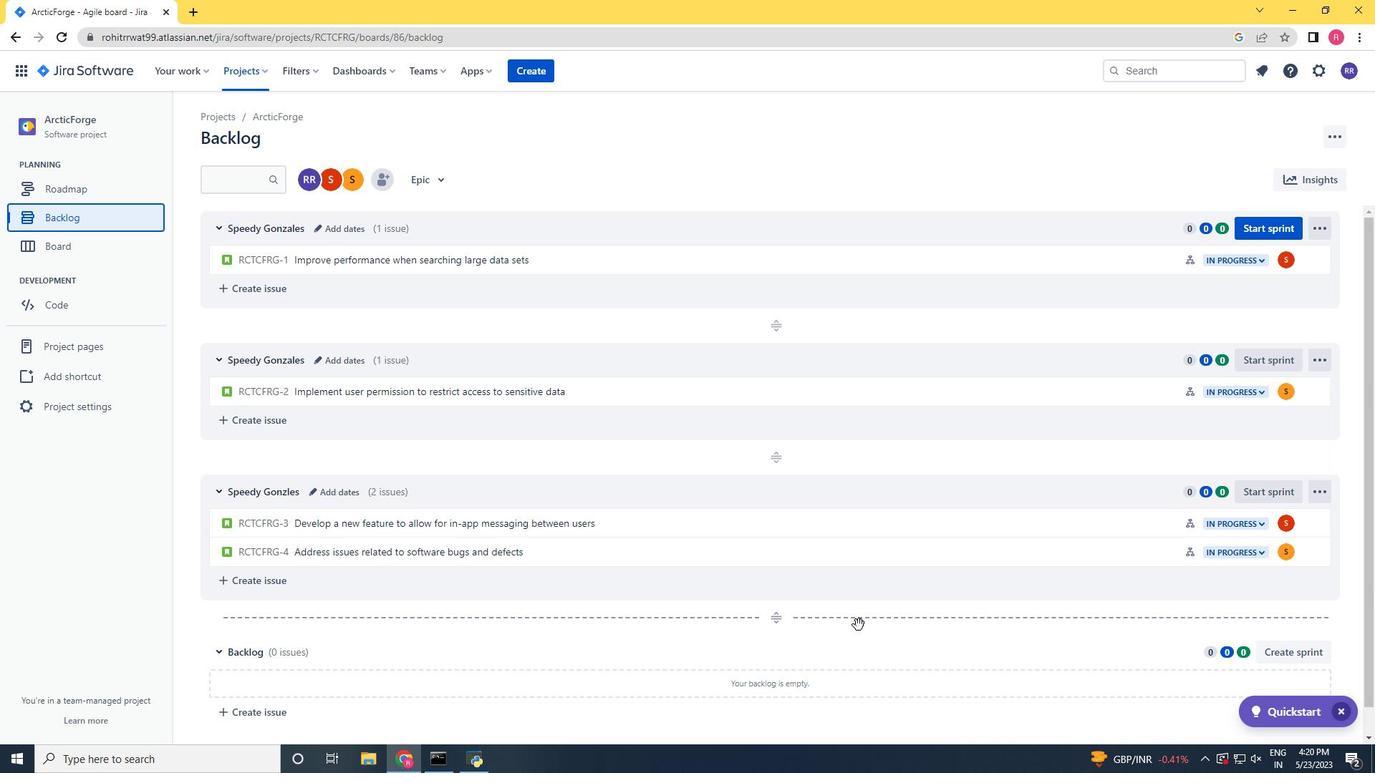 
Action: Mouse scrolled (859, 626) with delta (0, 0)
Screenshot: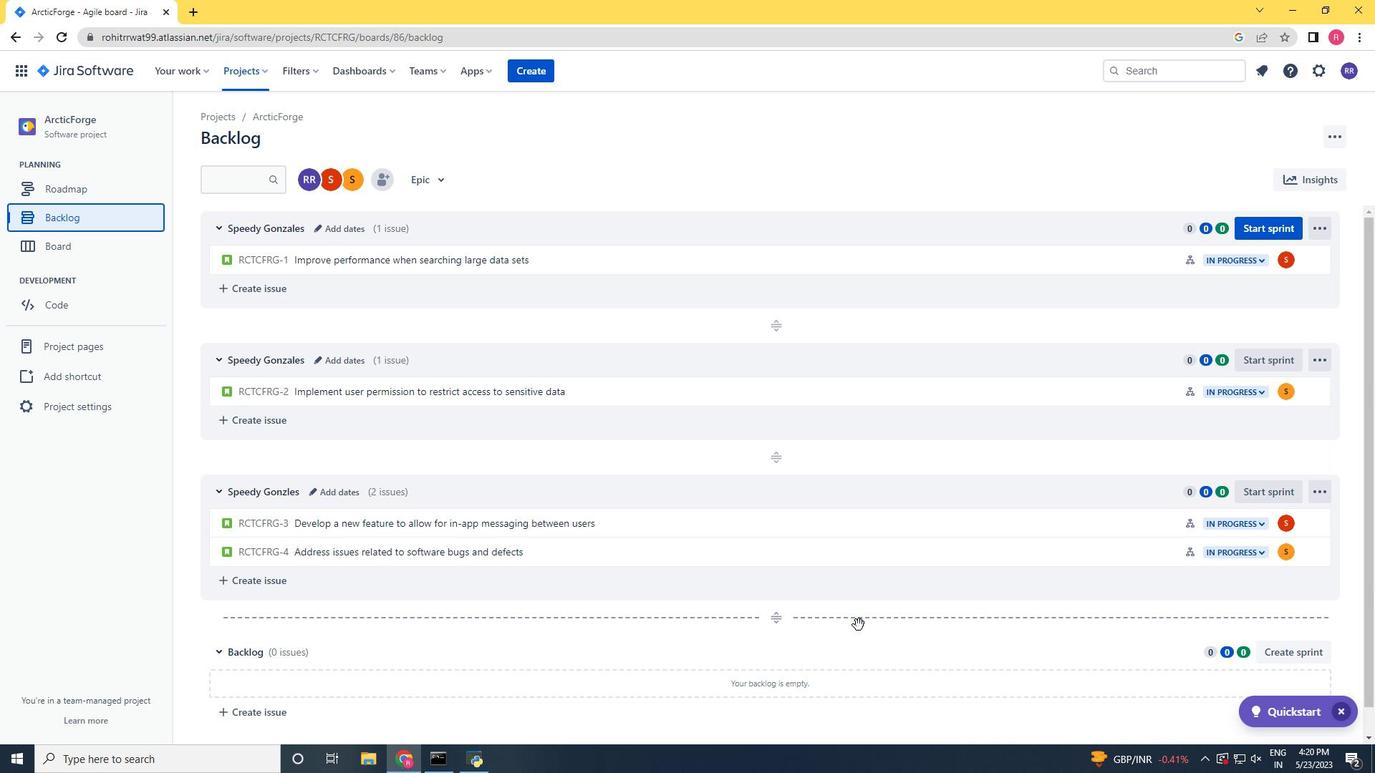 
Action: Mouse scrolled (859, 626) with delta (0, 0)
Screenshot: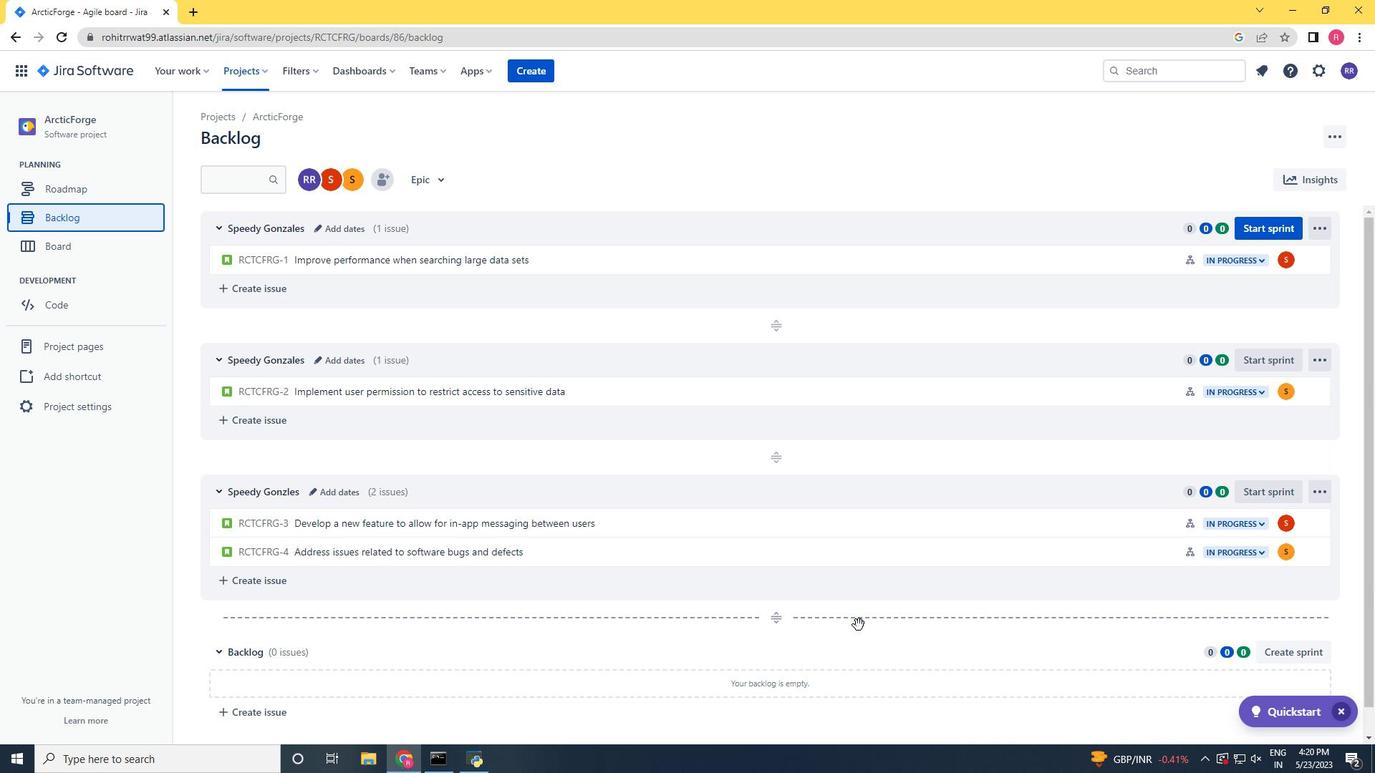 
Action: Mouse scrolled (859, 626) with delta (0, 0)
Screenshot: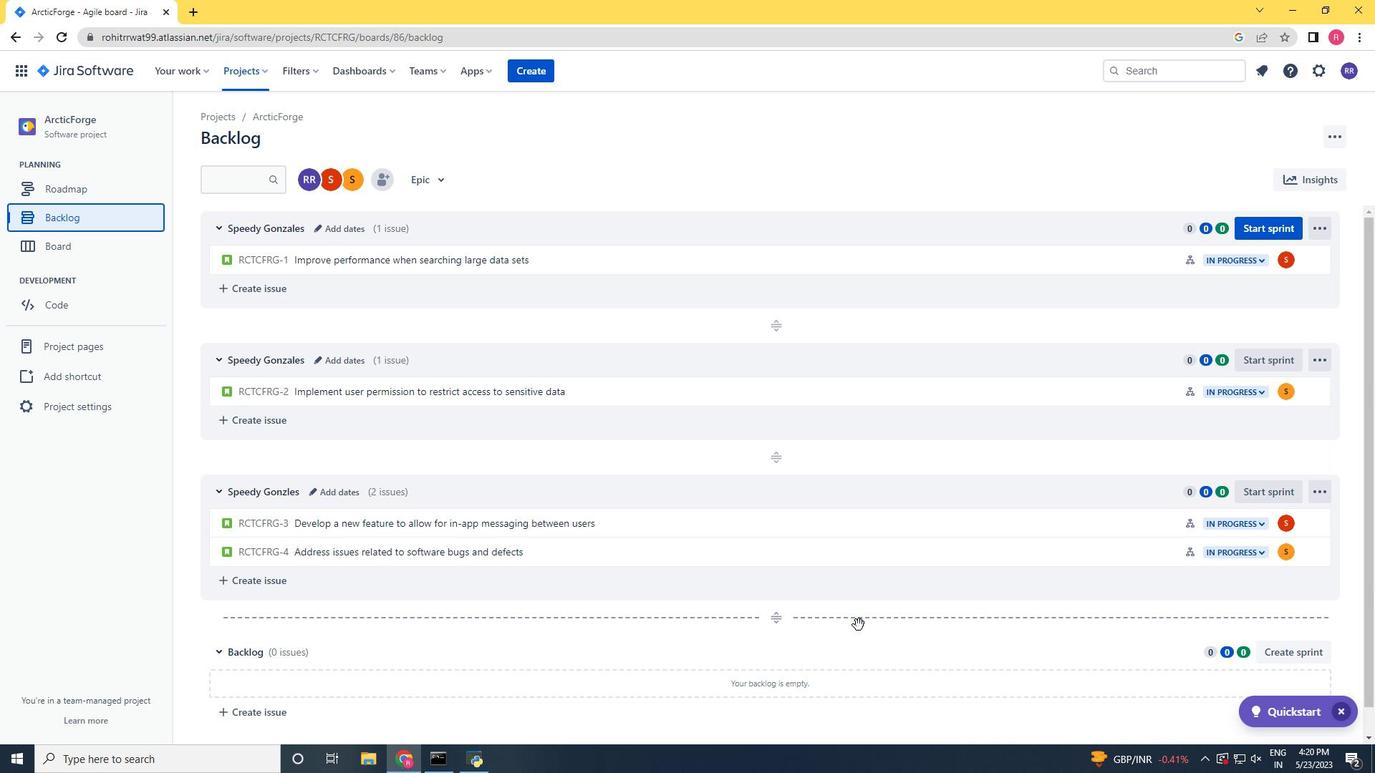 
Action: Mouse scrolled (859, 626) with delta (0, 0)
Screenshot: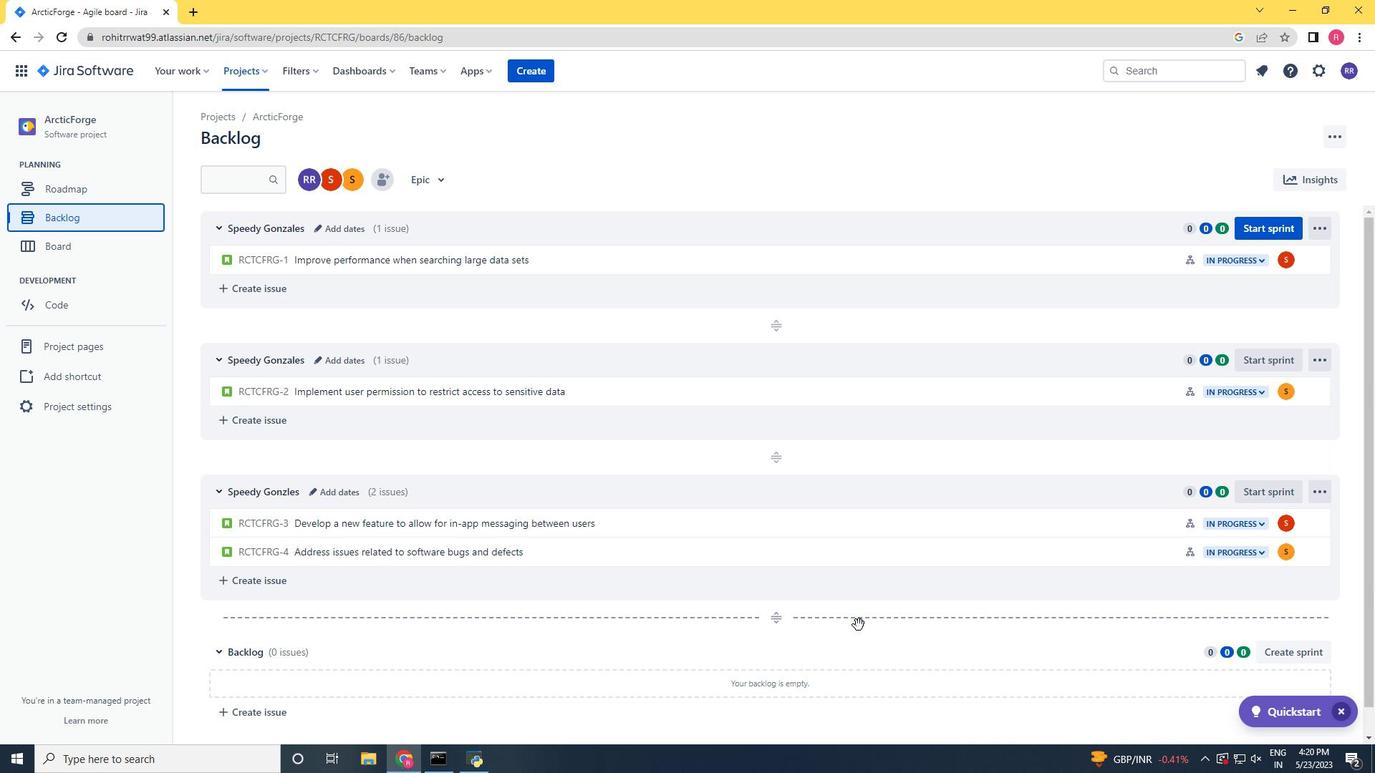 
